 Task: Buy 1 Hold-Down Parts Kits from Brake System section under best seller category for shipping address: Jim Hall, 4774 Agriculture Lane, Homestead, Florida 33030, Cell Number 3052454095. Pay from credit card ending with 6010, CVV 682
Action: Mouse moved to (30, 79)
Screenshot: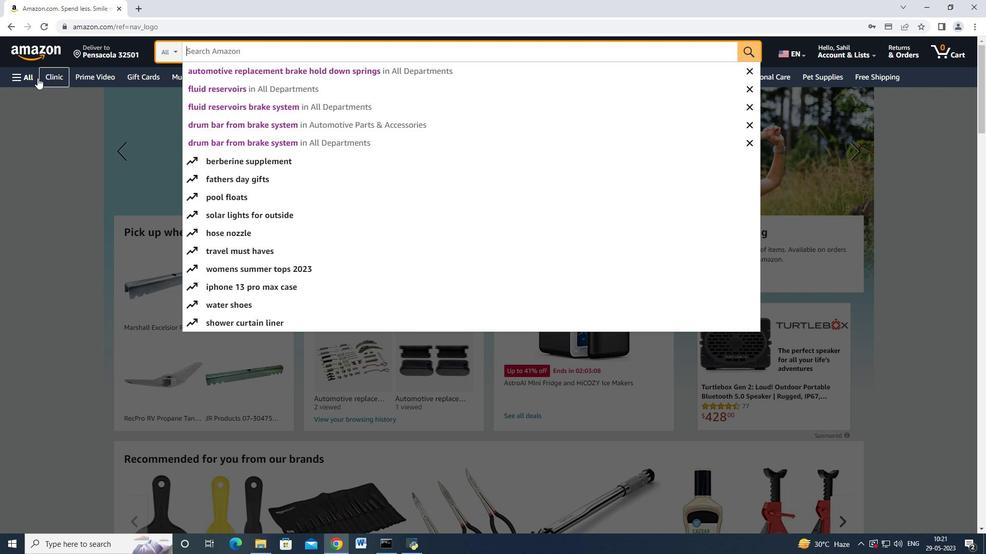 
Action: Mouse pressed left at (30, 79)
Screenshot: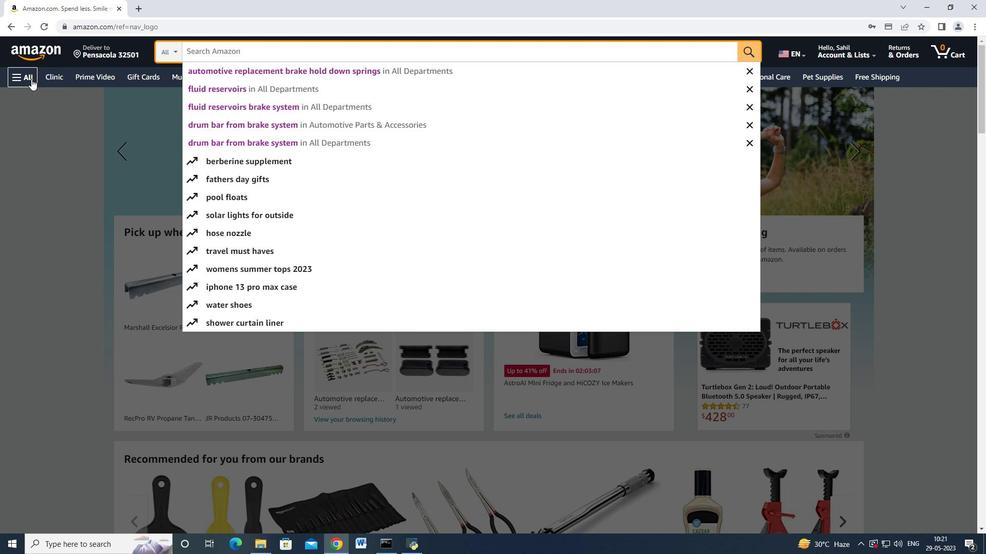 
Action: Mouse moved to (101, 222)
Screenshot: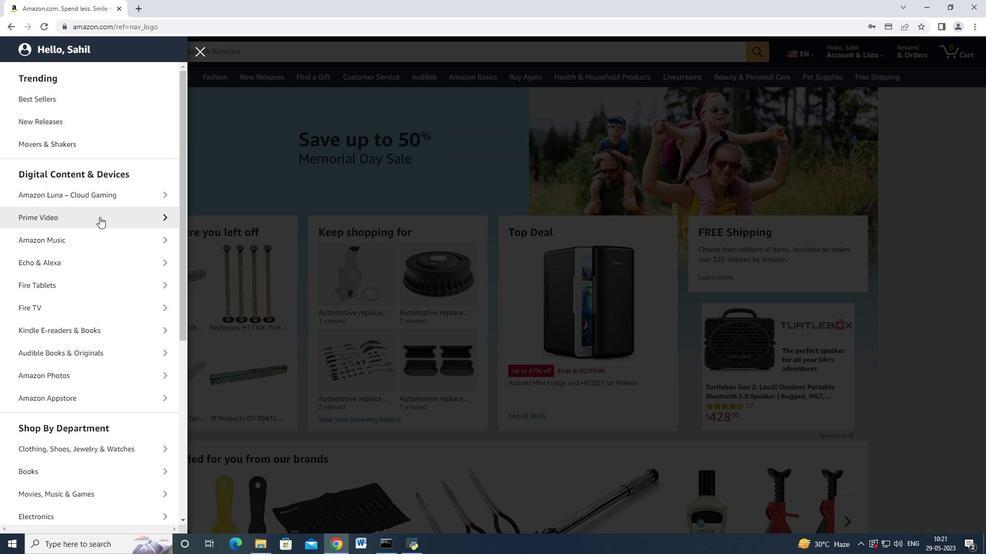 
Action: Mouse scrolled (101, 221) with delta (0, 0)
Screenshot: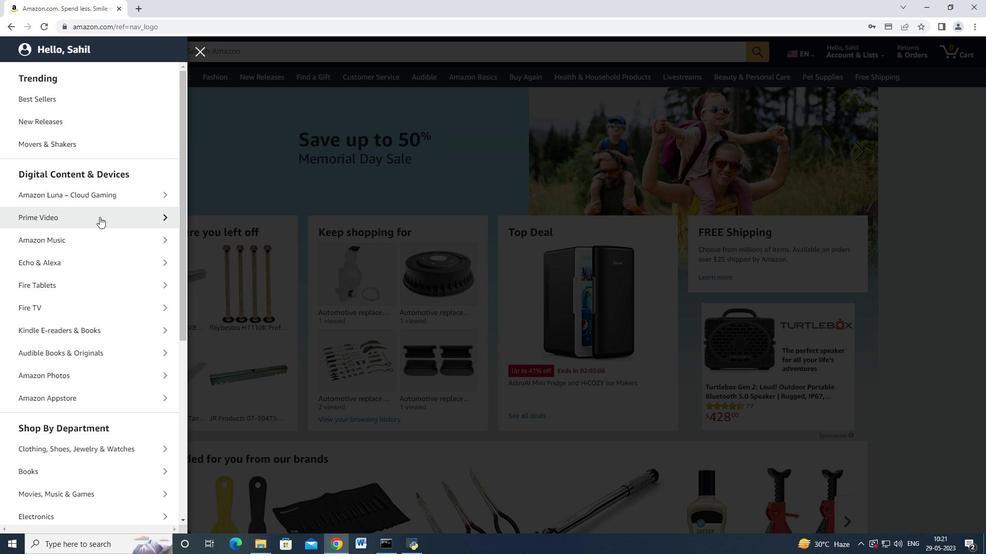 
Action: Mouse moved to (100, 222)
Screenshot: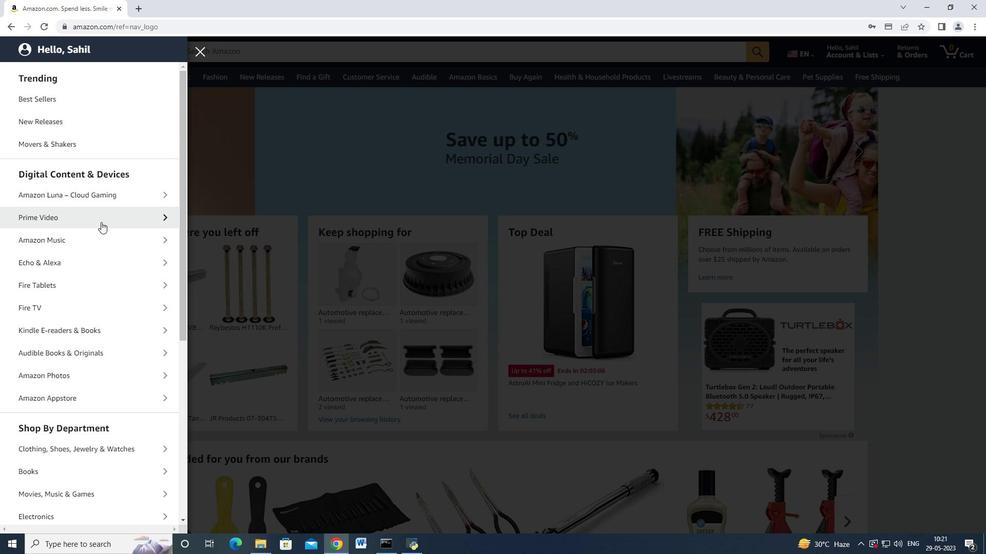 
Action: Mouse scrolled (100, 222) with delta (0, 0)
Screenshot: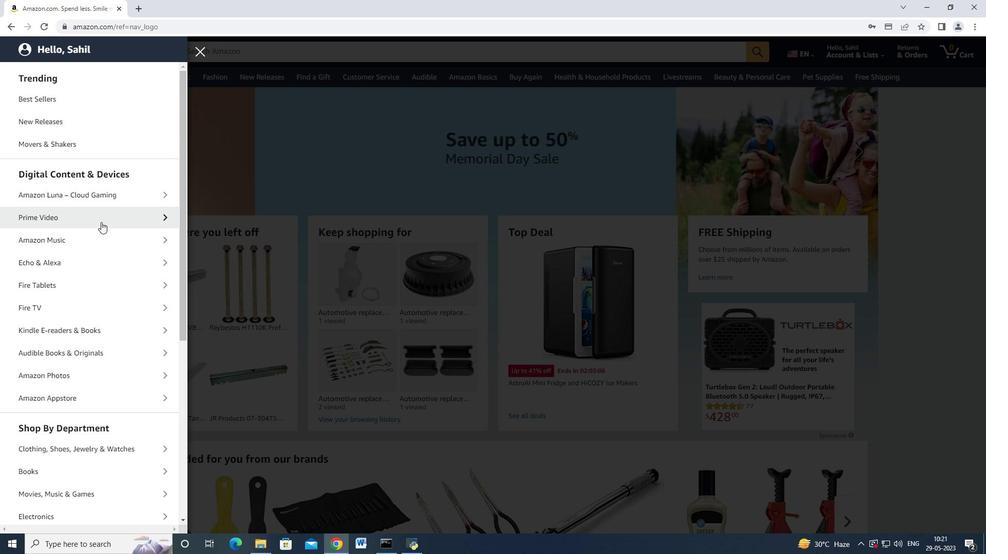 
Action: Mouse moved to (99, 222)
Screenshot: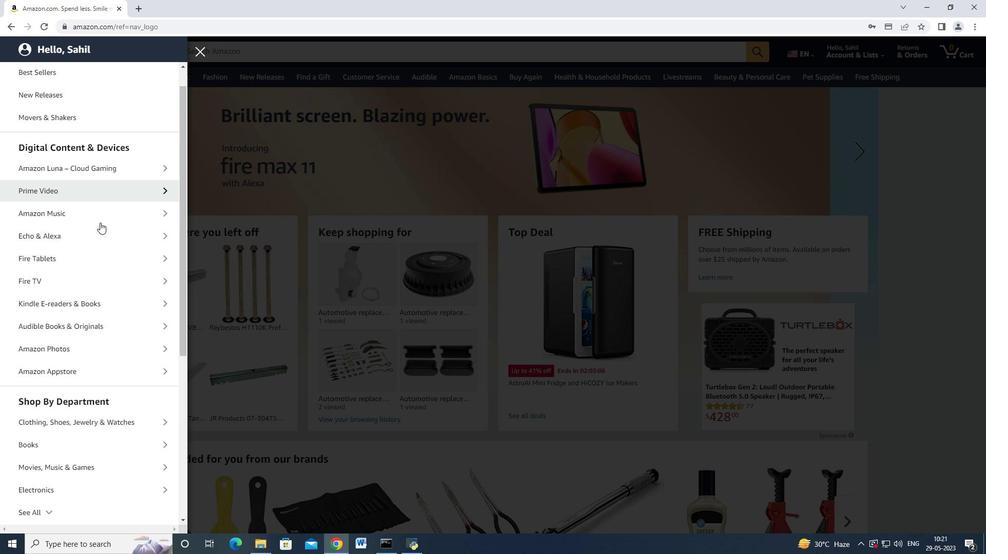 
Action: Mouse scrolled (99, 222) with delta (0, 0)
Screenshot: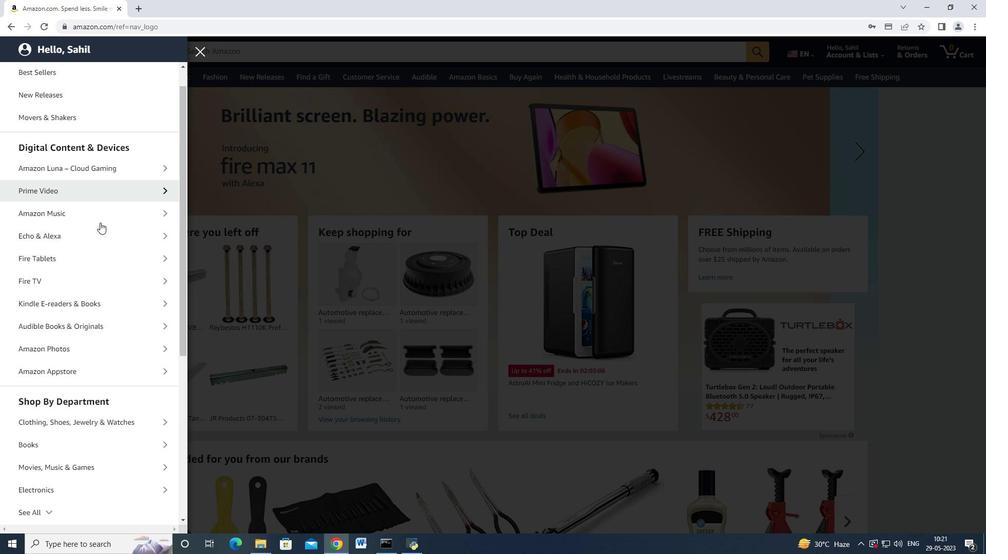 
Action: Mouse moved to (99, 222)
Screenshot: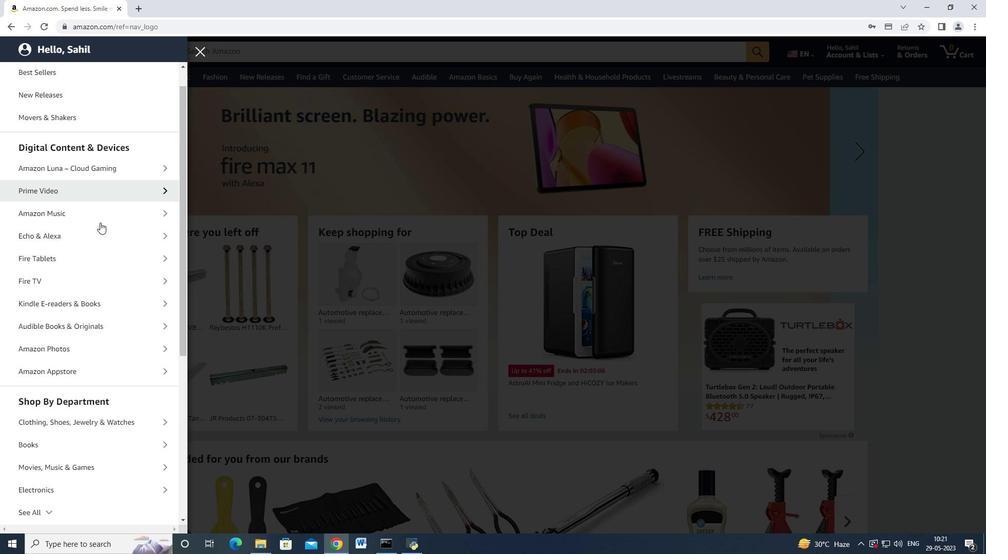 
Action: Mouse scrolled (99, 222) with delta (0, 0)
Screenshot: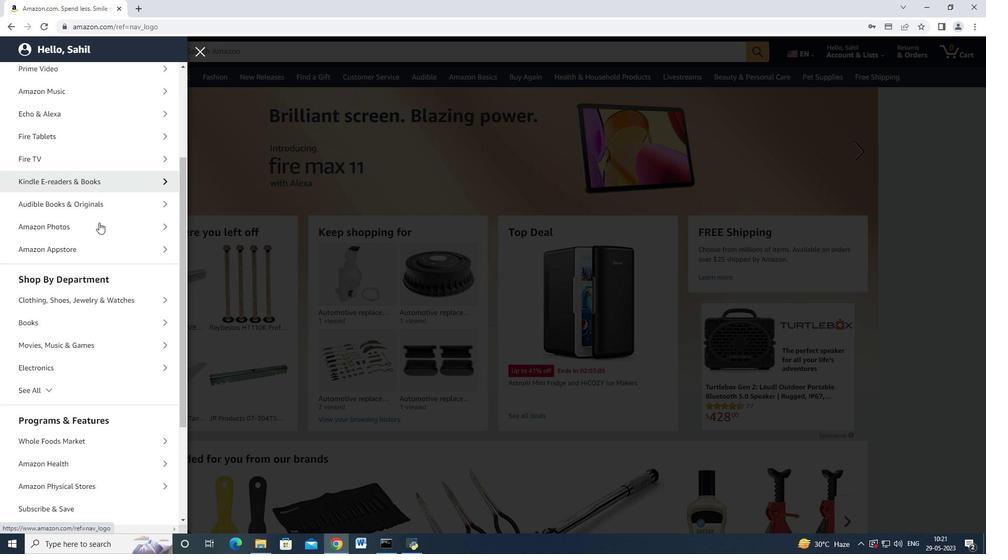 
Action: Mouse scrolled (99, 222) with delta (0, 0)
Screenshot: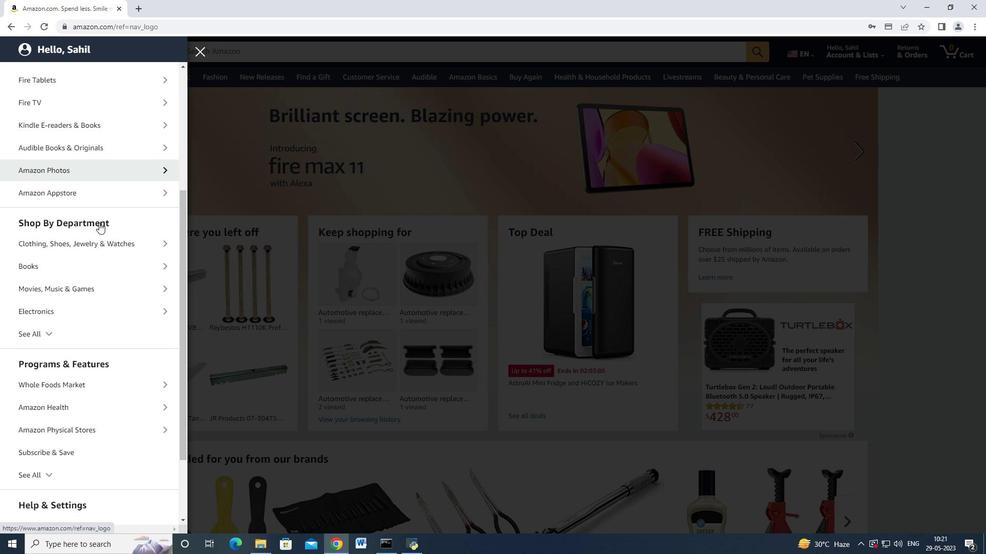 
Action: Mouse scrolled (99, 222) with delta (0, 0)
Screenshot: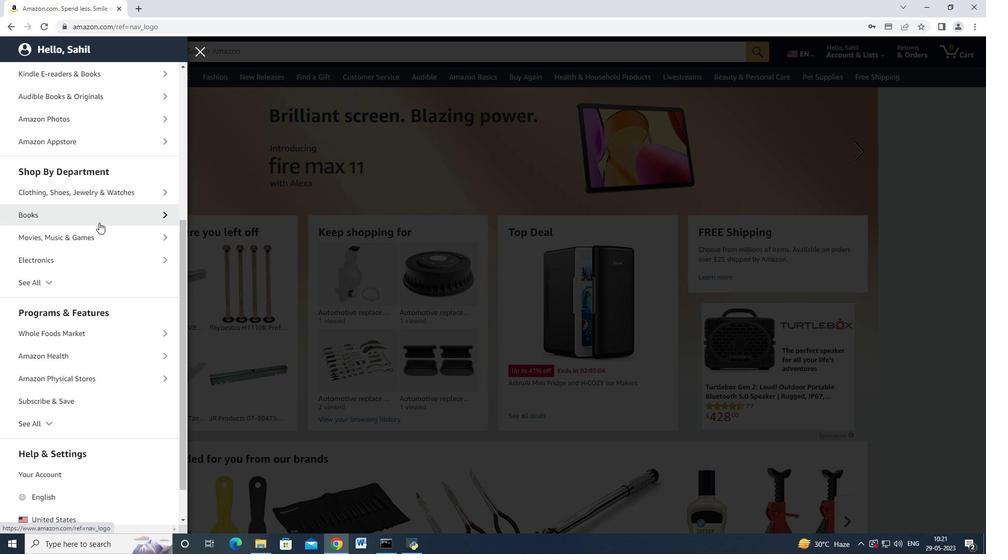 
Action: Mouse moved to (78, 237)
Screenshot: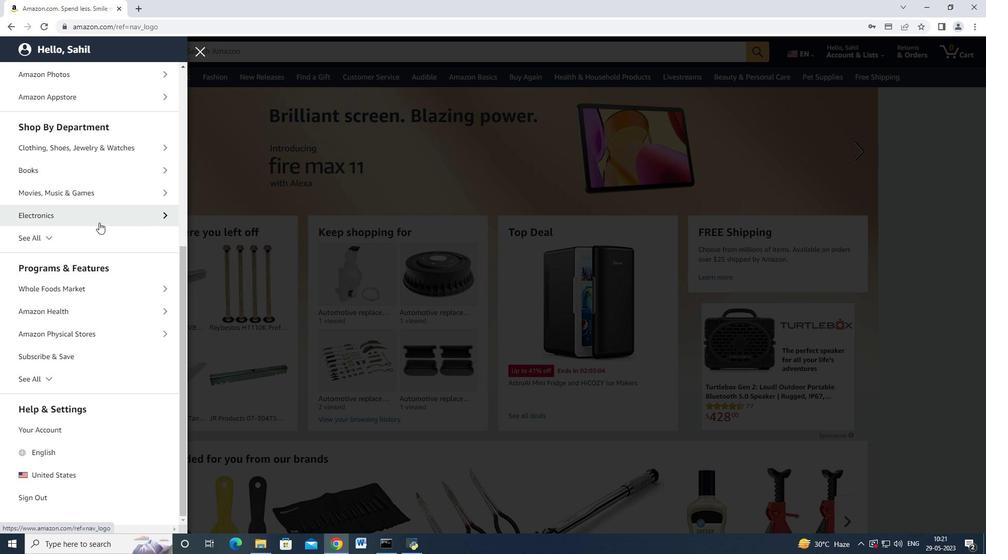 
Action: Mouse pressed left at (78, 237)
Screenshot: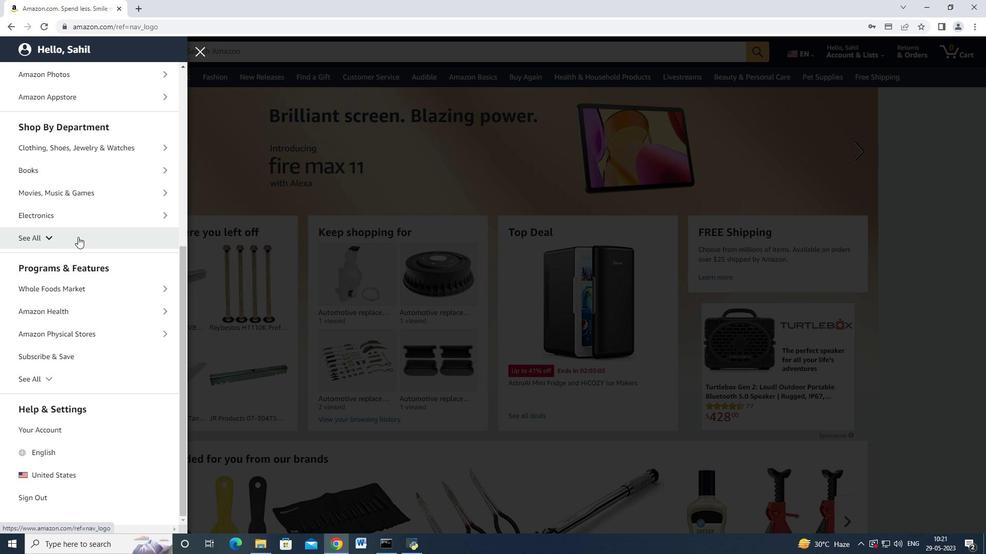 
Action: Mouse moved to (92, 254)
Screenshot: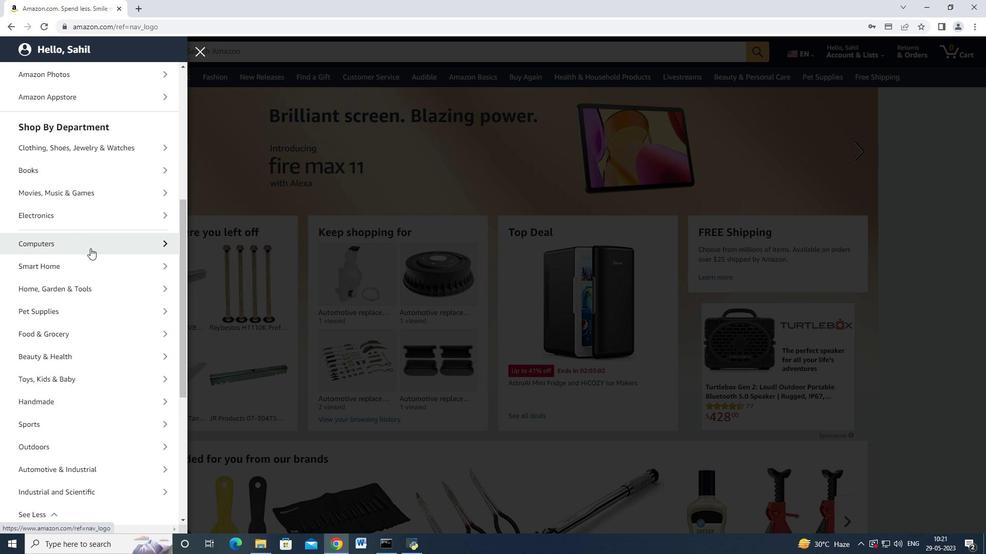 
Action: Mouse scrolled (92, 253) with delta (0, 0)
Screenshot: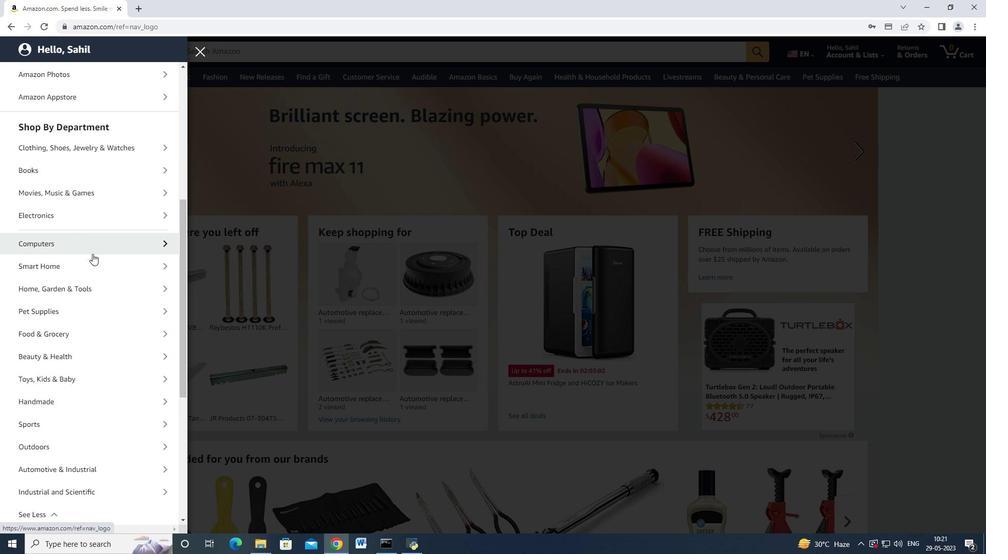 
Action: Mouse scrolled (92, 253) with delta (0, 0)
Screenshot: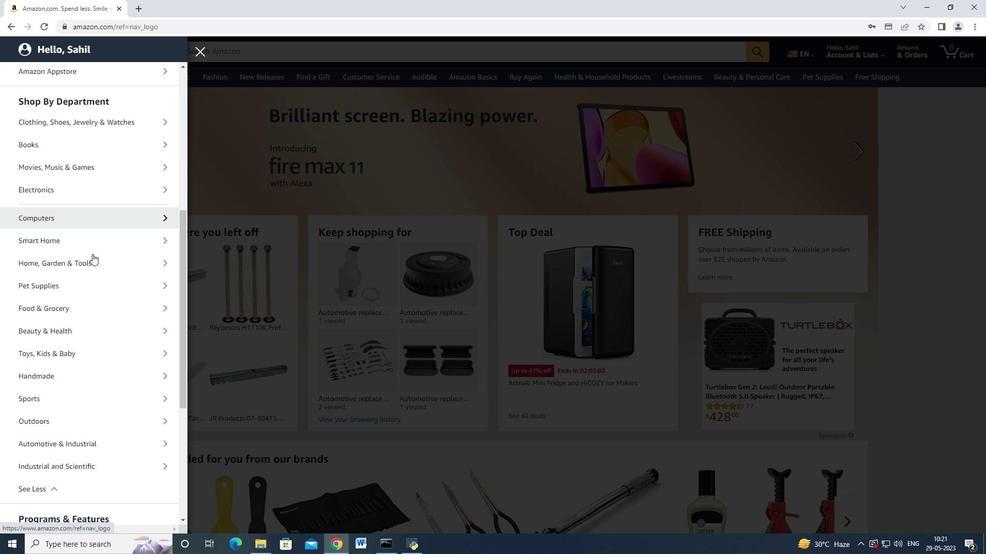 
Action: Mouse moved to (81, 362)
Screenshot: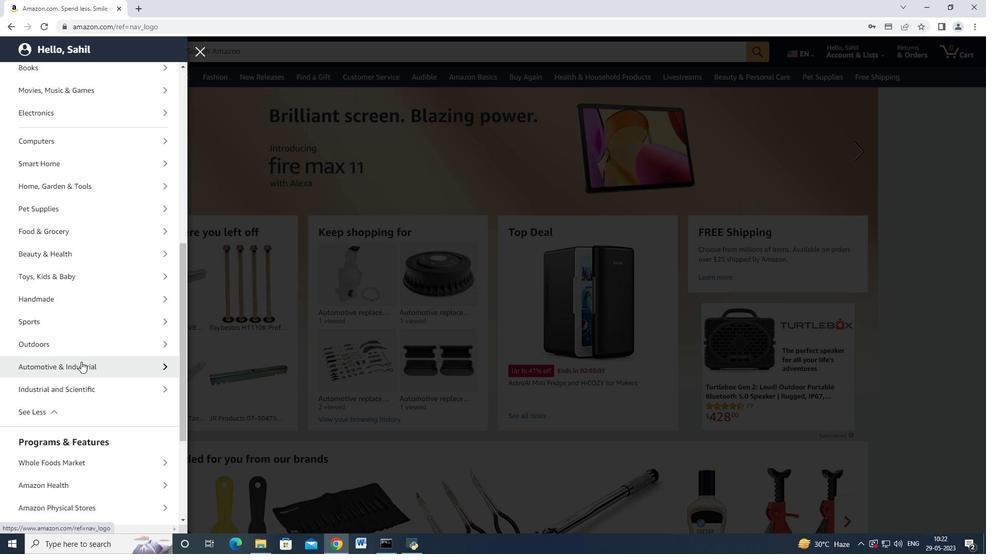 
Action: Mouse pressed left at (81, 362)
Screenshot: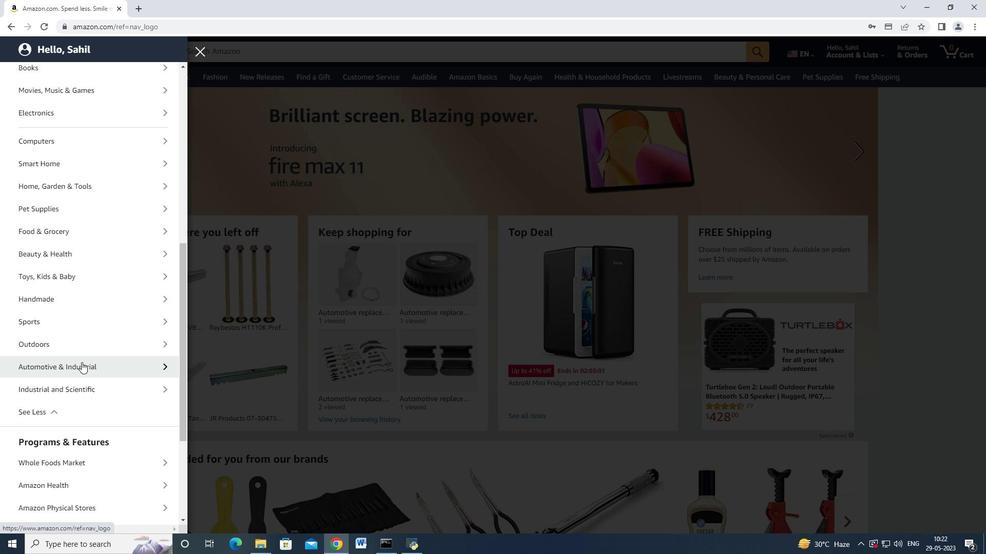
Action: Mouse moved to (92, 130)
Screenshot: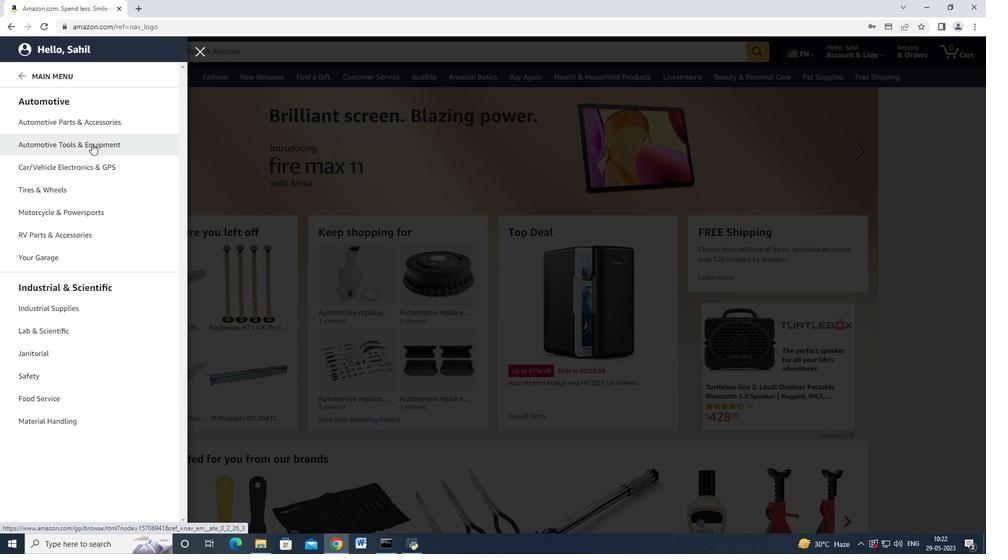 
Action: Mouse pressed left at (92, 130)
Screenshot: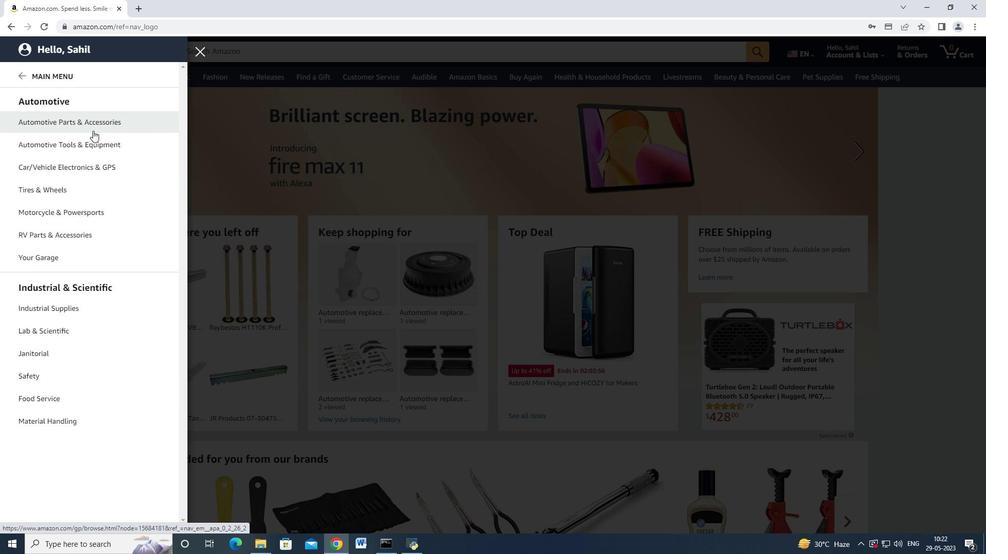 
Action: Mouse moved to (182, 97)
Screenshot: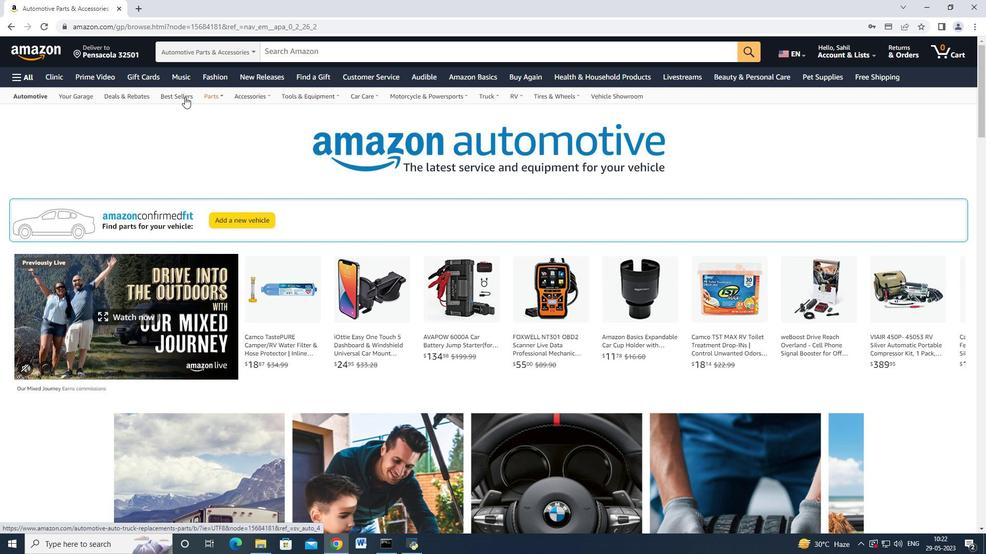 
Action: Mouse pressed left at (182, 97)
Screenshot: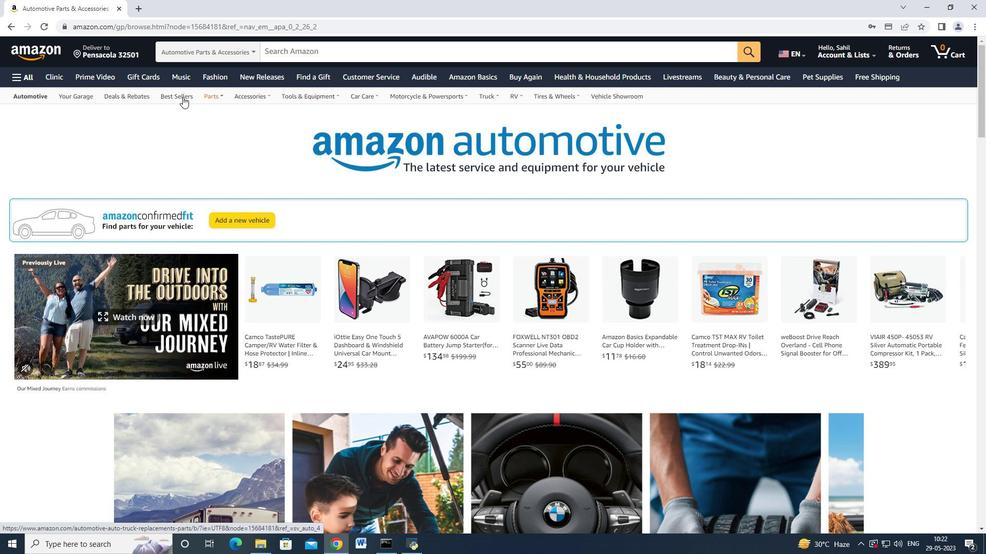 
Action: Mouse moved to (66, 306)
Screenshot: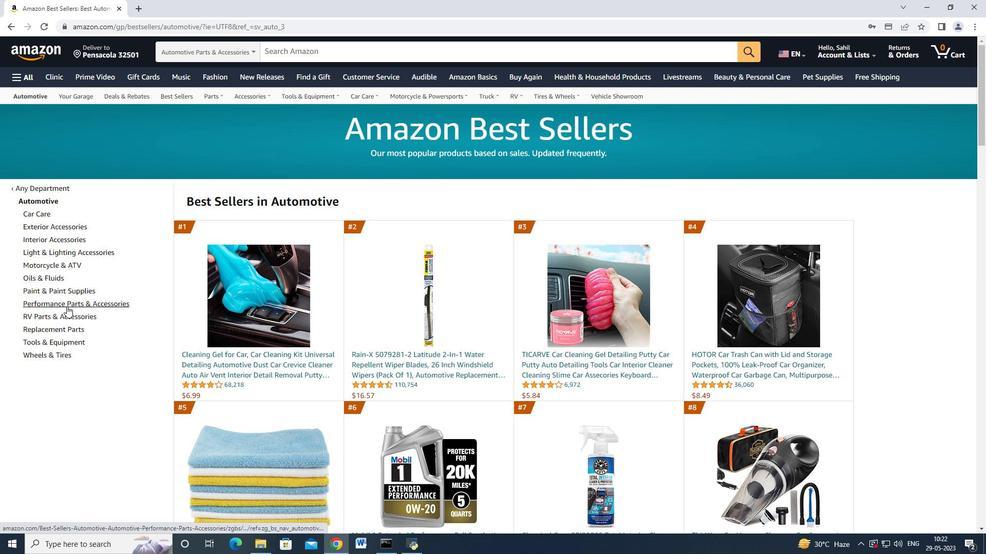 
Action: Mouse pressed left at (66, 306)
Screenshot: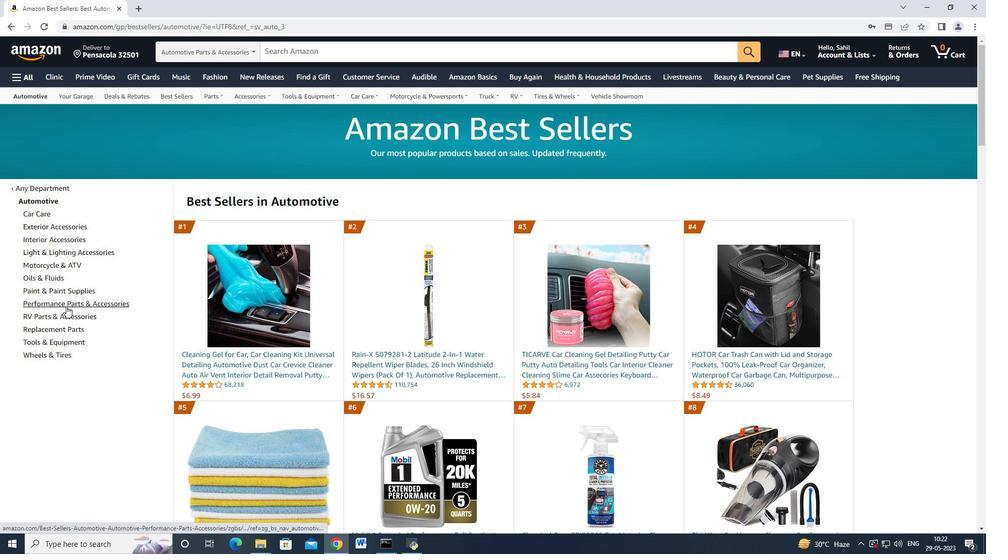 
Action: Mouse moved to (59, 263)
Screenshot: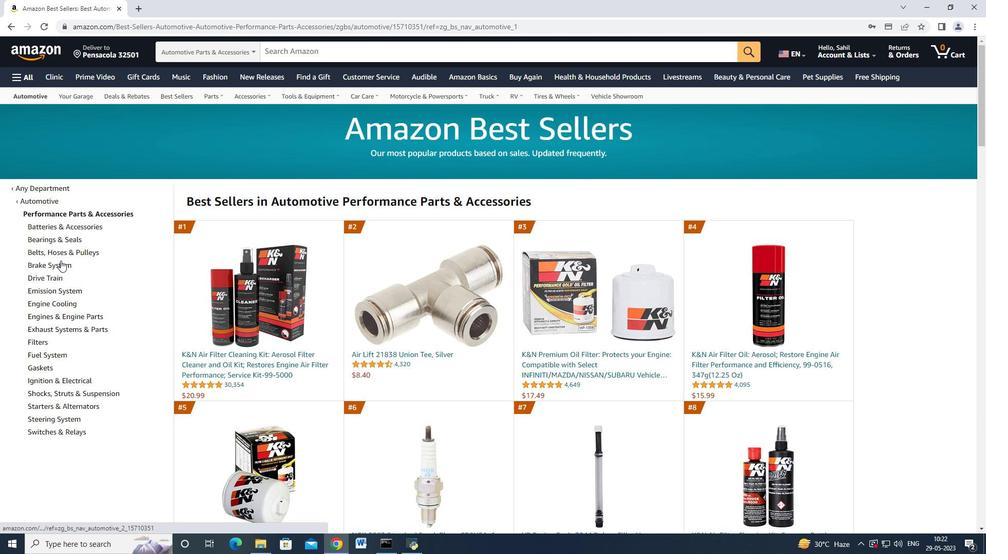 
Action: Mouse pressed left at (59, 263)
Screenshot: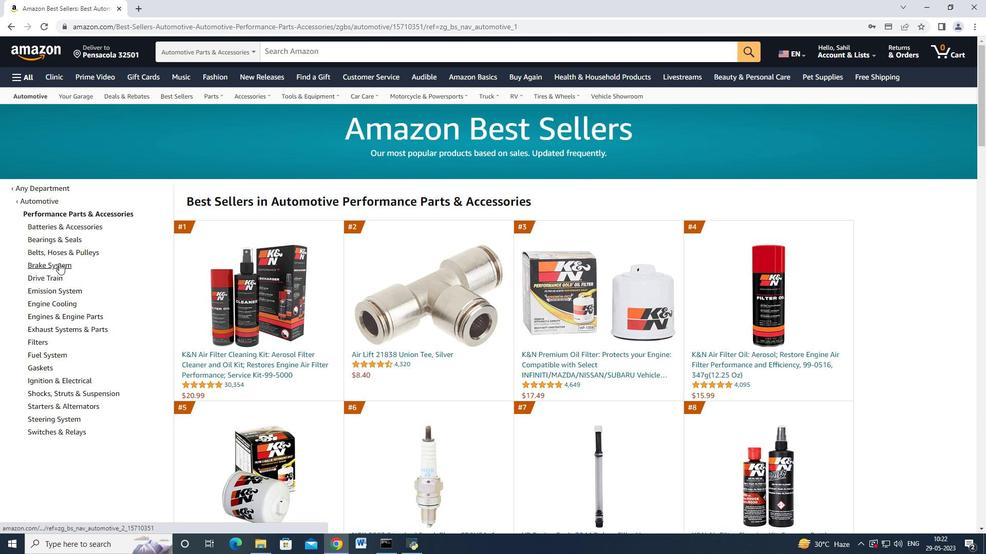 
Action: Mouse moved to (48, 240)
Screenshot: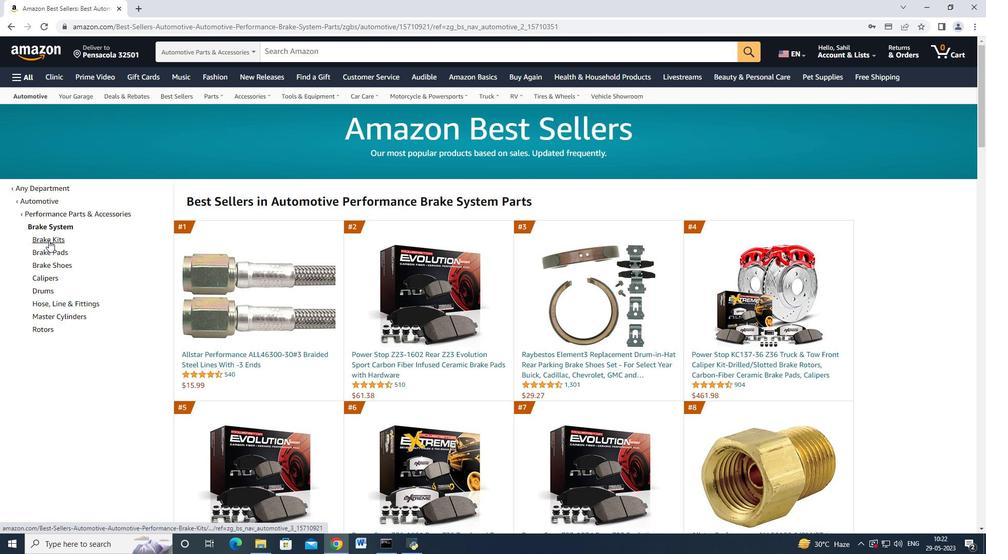 
Action: Mouse pressed left at (48, 240)
Screenshot: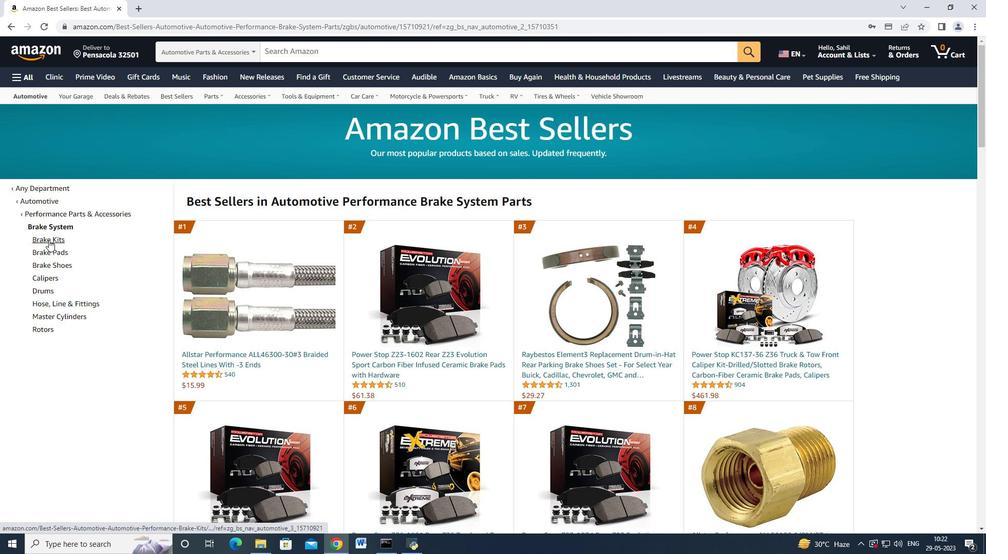 
Action: Mouse moved to (329, 267)
Screenshot: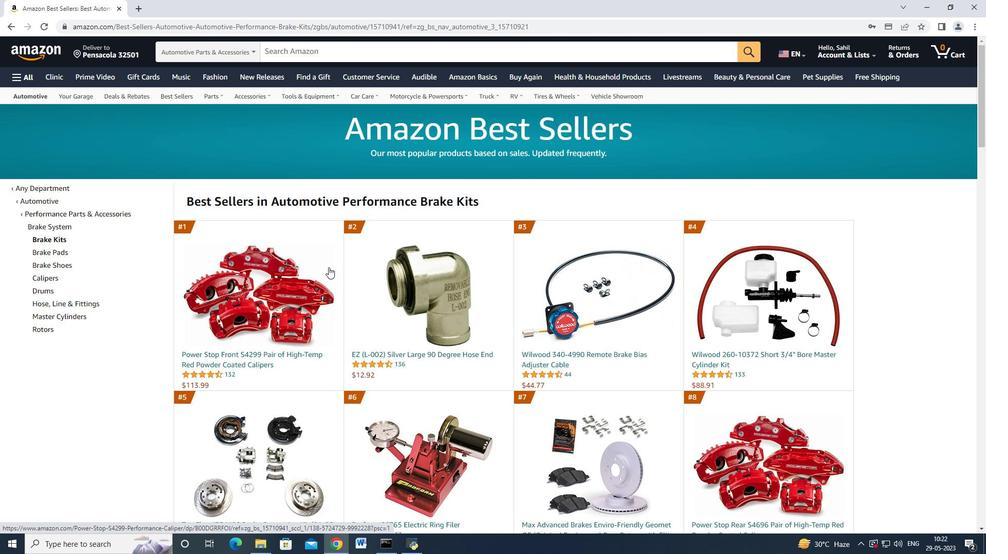 
Action: Mouse scrolled (329, 267) with delta (0, 0)
Screenshot: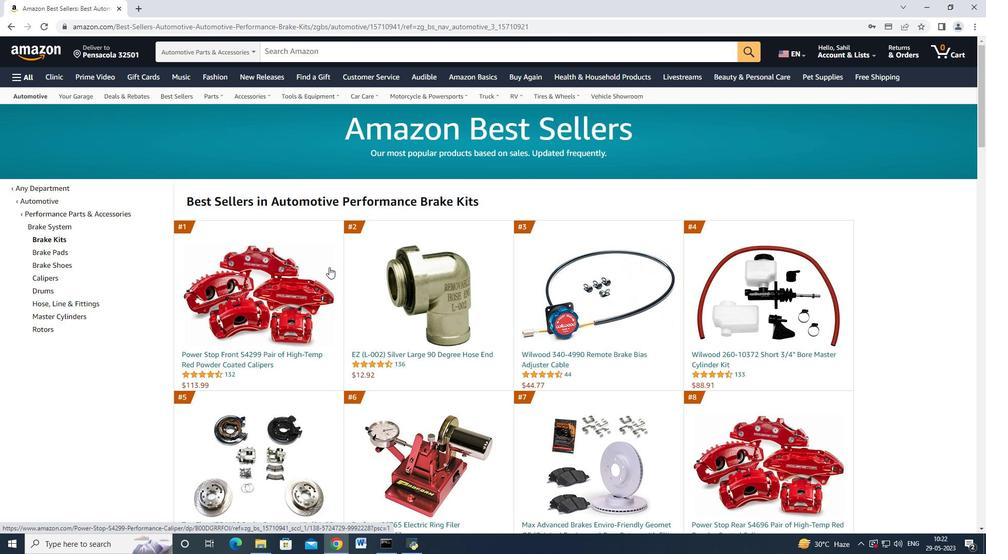 
Action: Mouse moved to (326, 262)
Screenshot: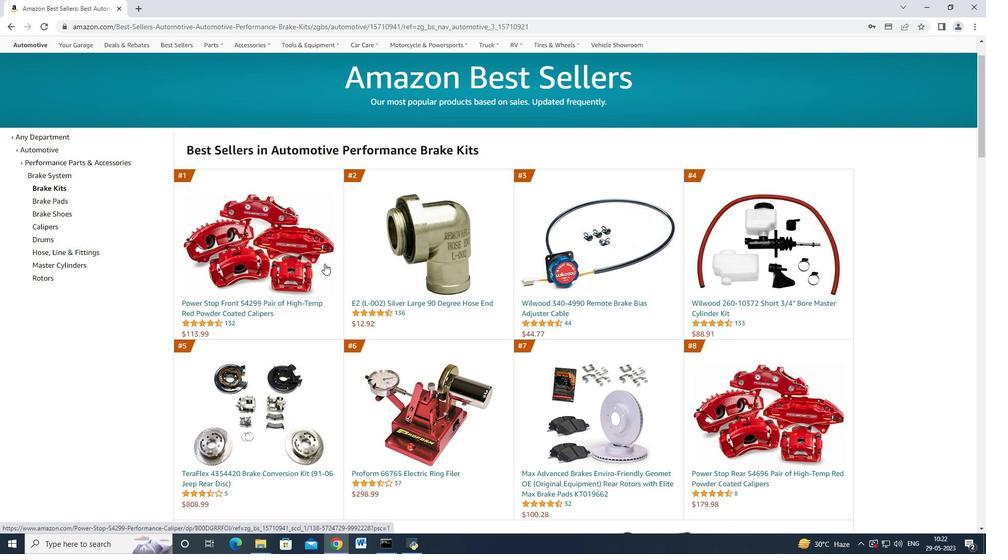 
Action: Mouse scrolled (326, 263) with delta (0, 0)
Screenshot: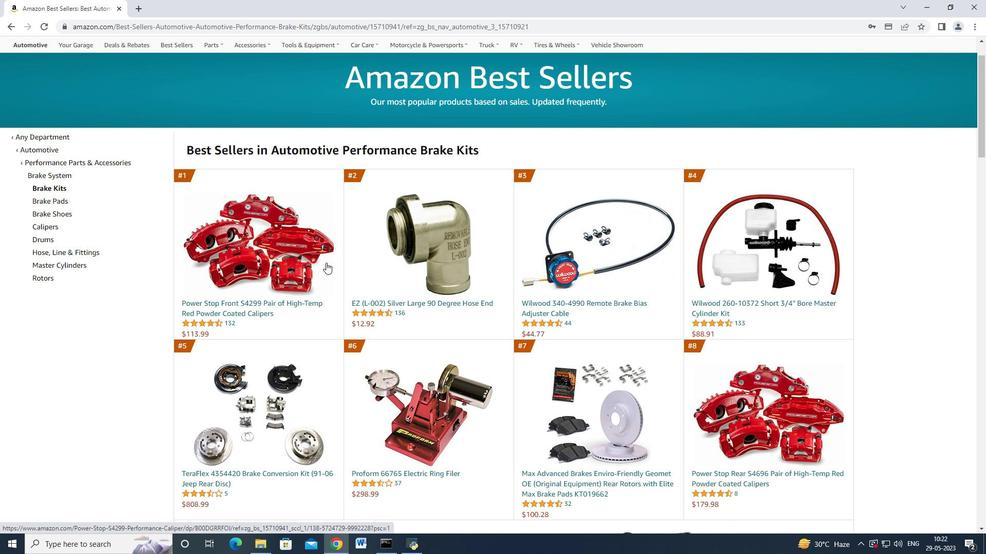 
Action: Mouse scrolled (326, 263) with delta (0, 0)
Screenshot: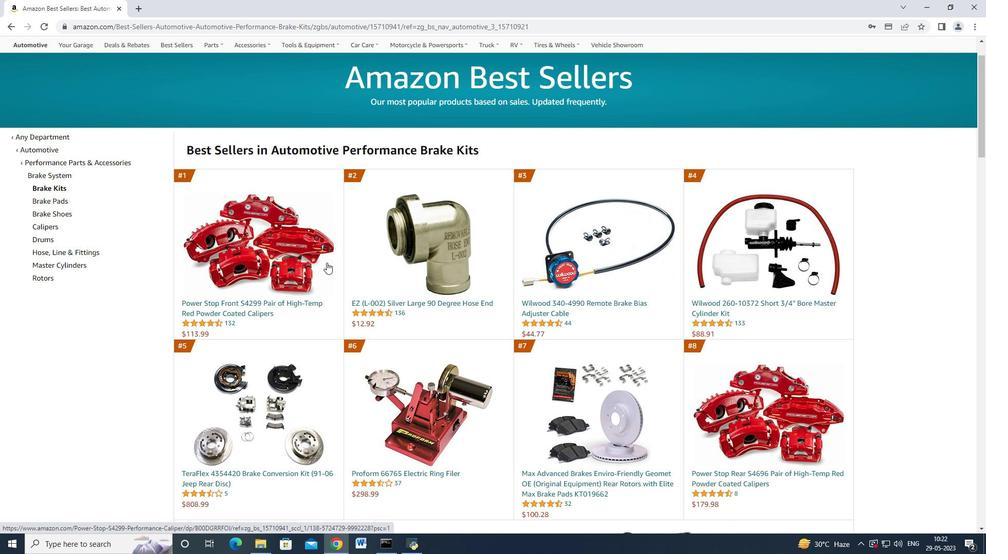 
Action: Mouse moved to (338, 61)
Screenshot: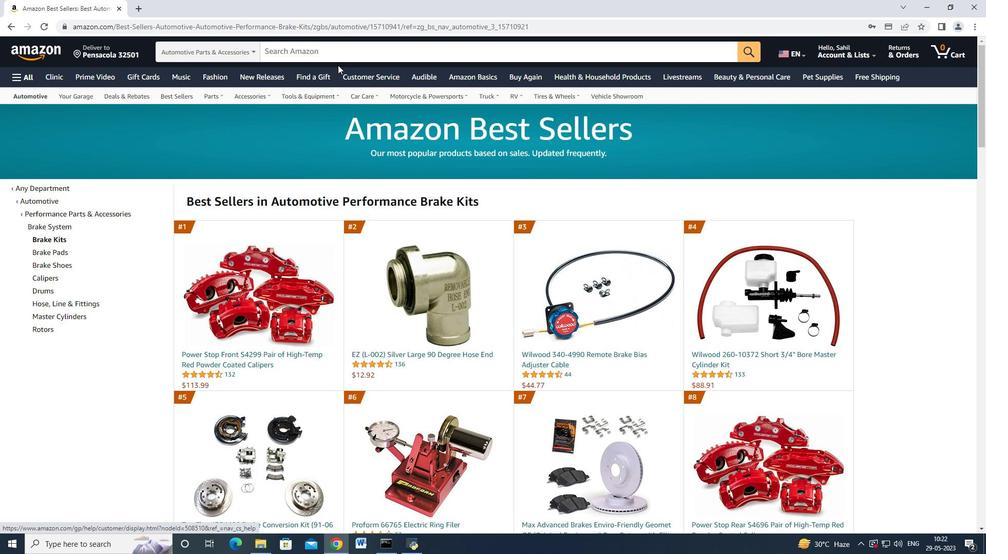 
Action: Mouse pressed left at (338, 61)
Screenshot: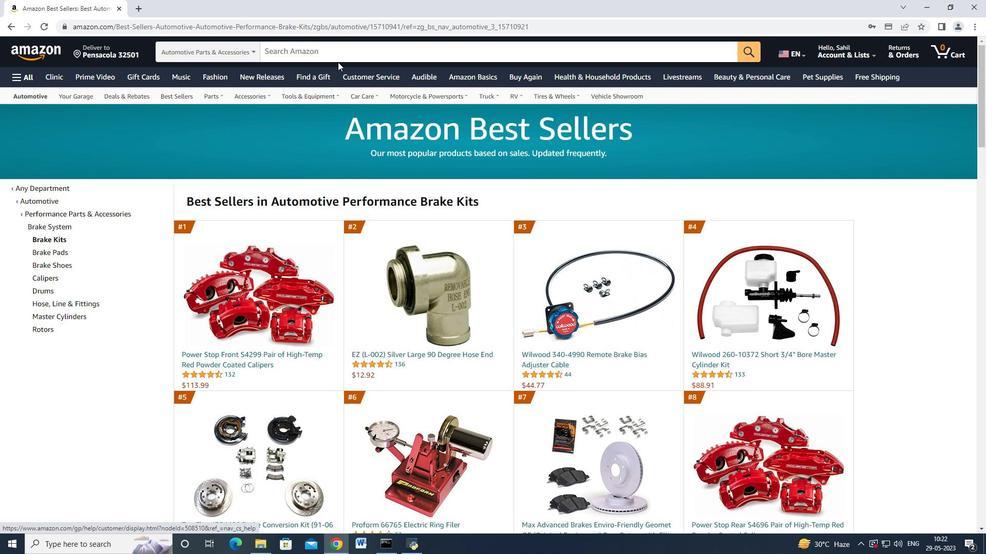 
Action: Mouse moved to (338, 61)
Screenshot: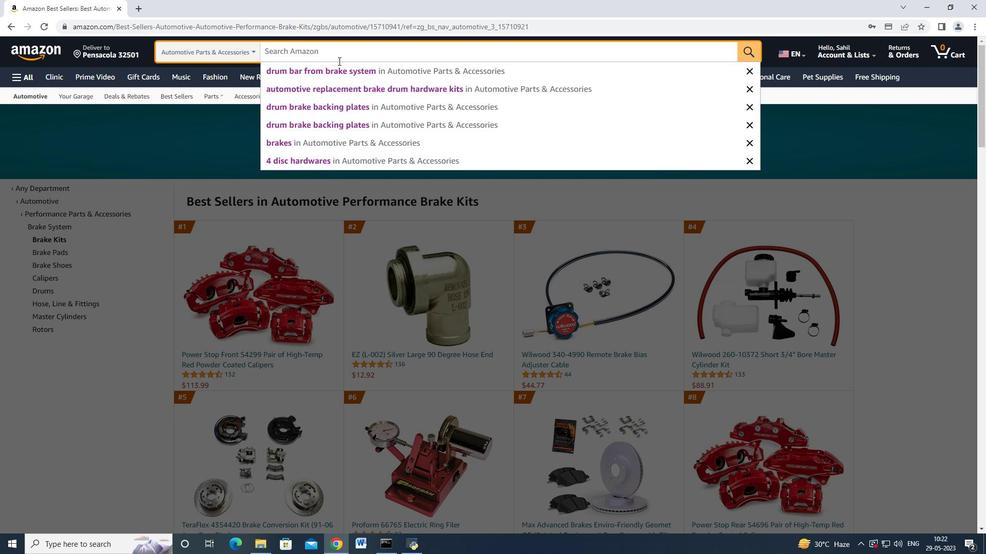 
Action: Key pressed hold<Key.space>down<Key.space>part<Key.space>kits<Key.enter>
Screenshot: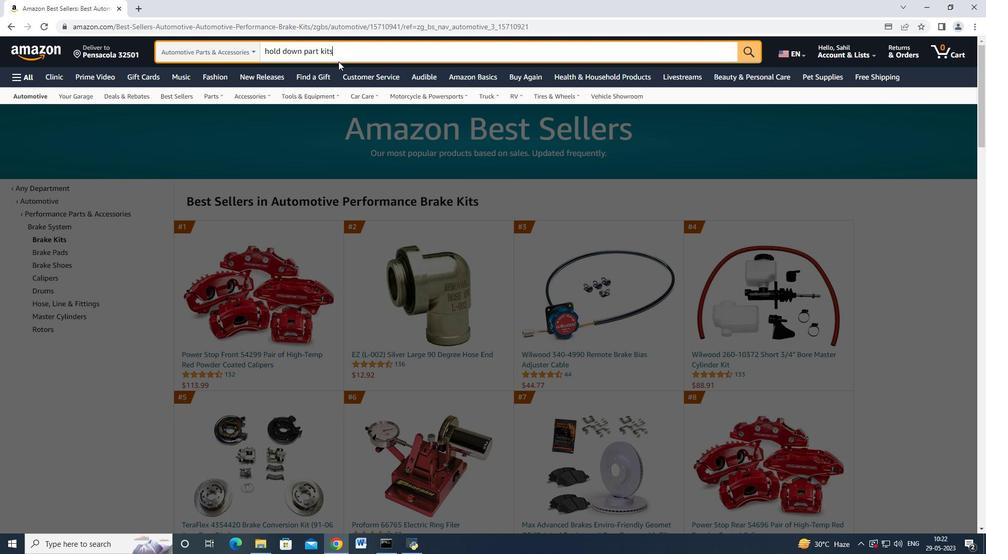 
Action: Mouse moved to (12, 24)
Screenshot: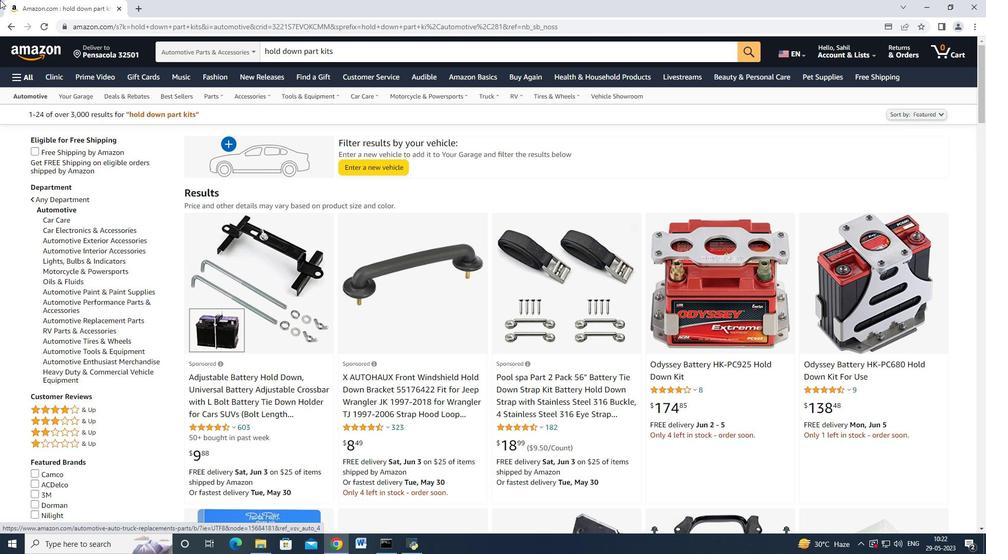 
Action: Mouse pressed left at (12, 24)
Screenshot: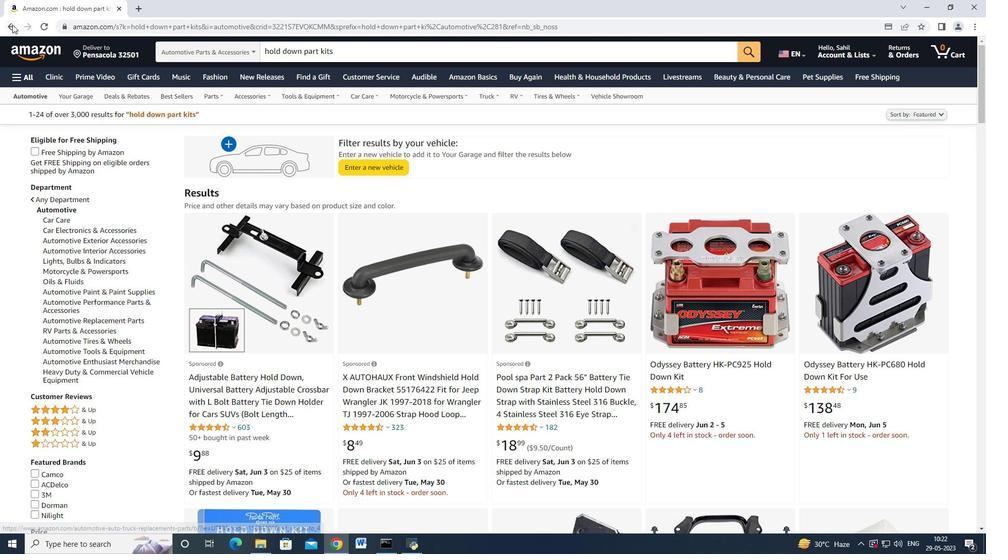 
Action: Mouse moved to (422, 285)
Screenshot: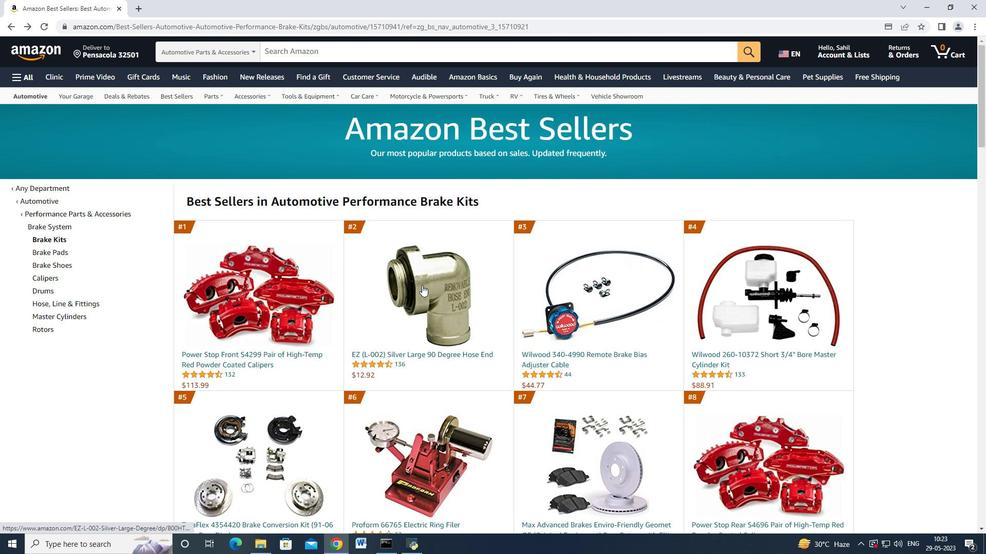 
Action: Mouse scrolled (422, 285) with delta (0, 0)
Screenshot: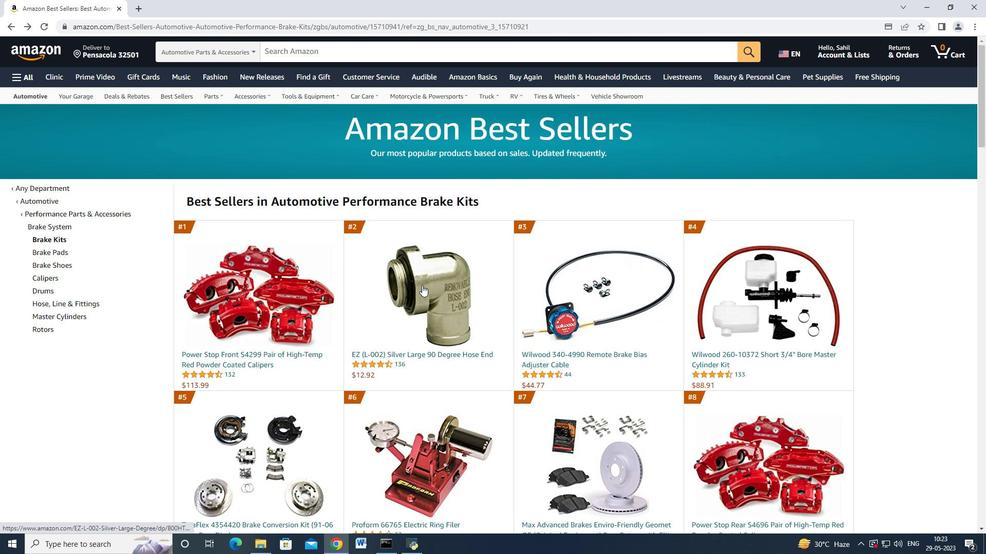 
Action: Mouse scrolled (422, 285) with delta (0, 0)
Screenshot: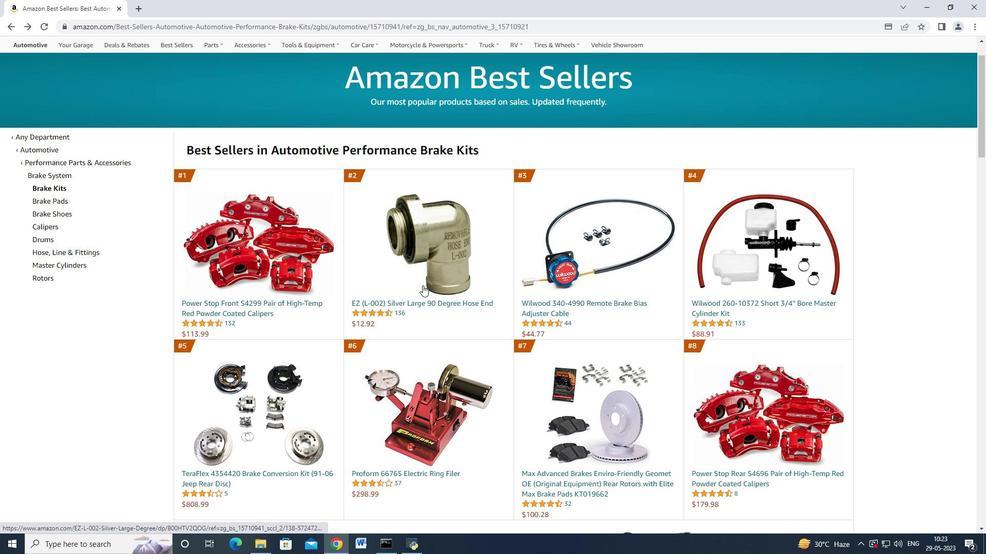 
Action: Mouse moved to (423, 286)
Screenshot: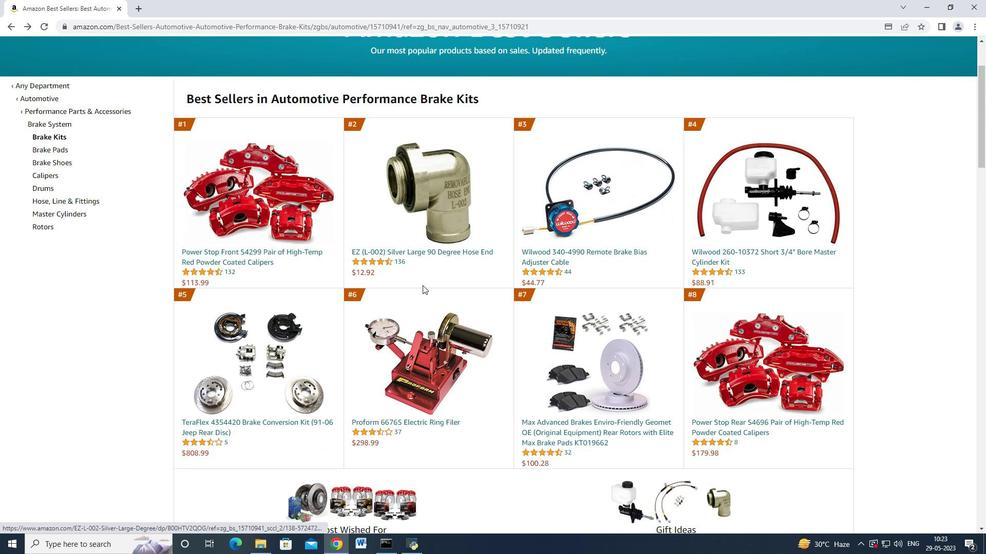 
Action: Mouse scrolled (423, 285) with delta (0, 0)
Screenshot: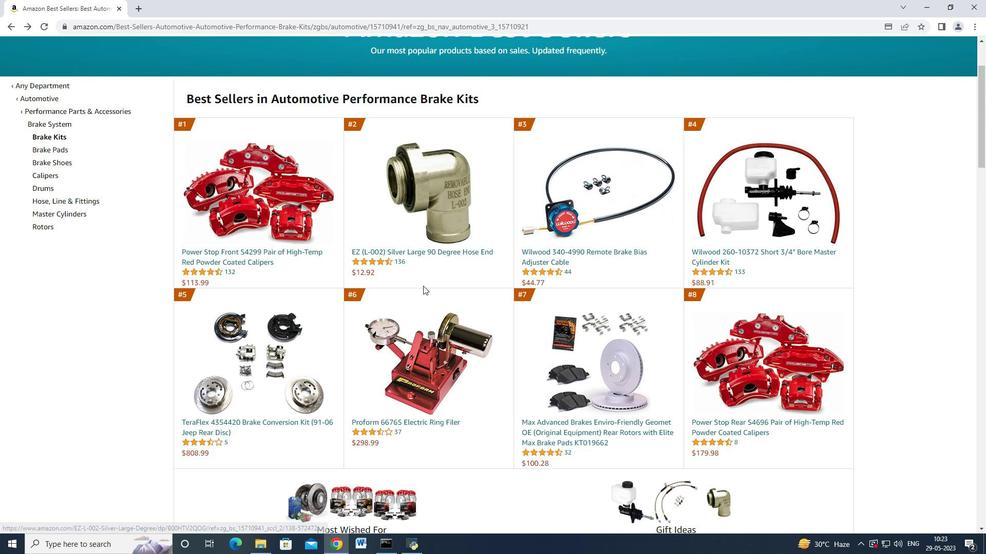 
Action: Mouse moved to (424, 287)
Screenshot: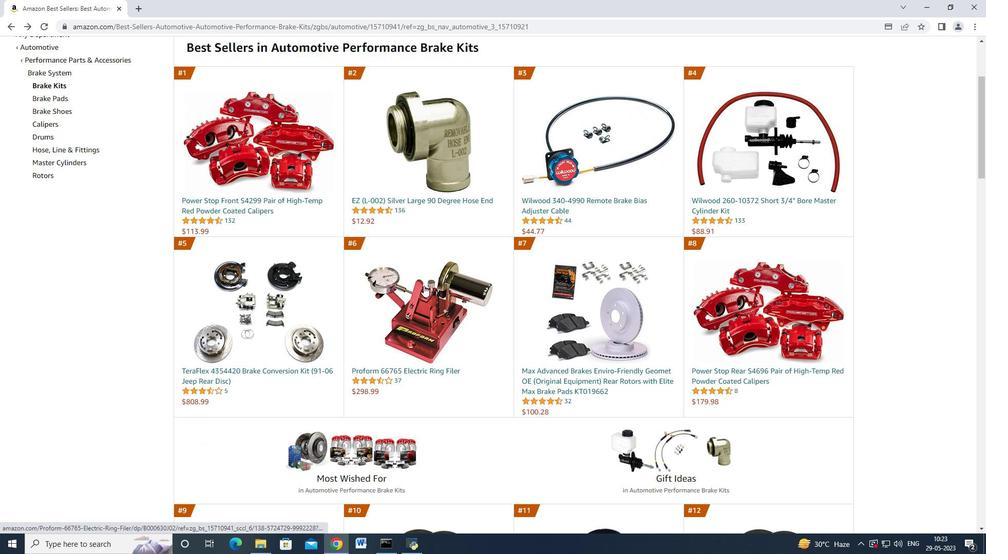 
Action: Mouse scrolled (424, 287) with delta (0, 0)
Screenshot: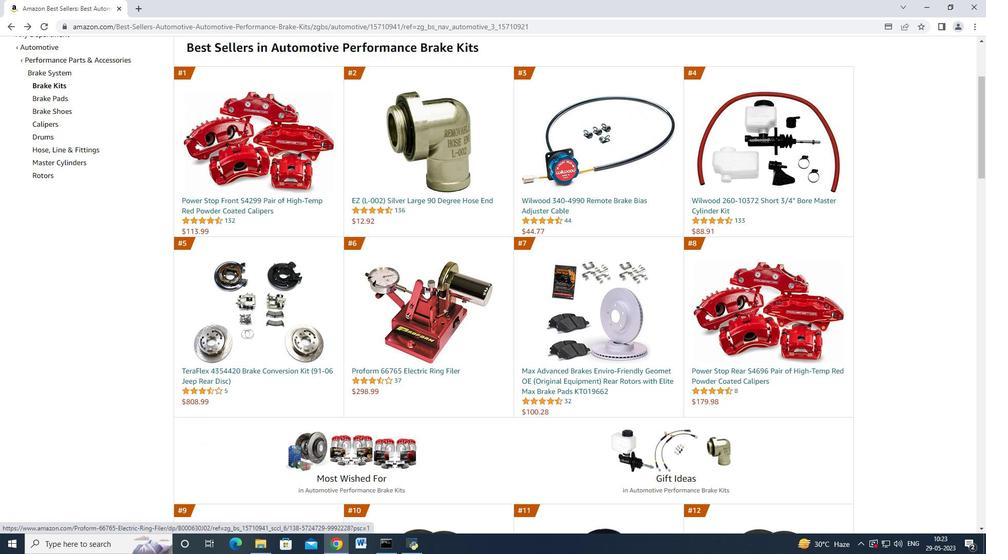 
Action: Mouse scrolled (424, 288) with delta (0, 0)
Screenshot: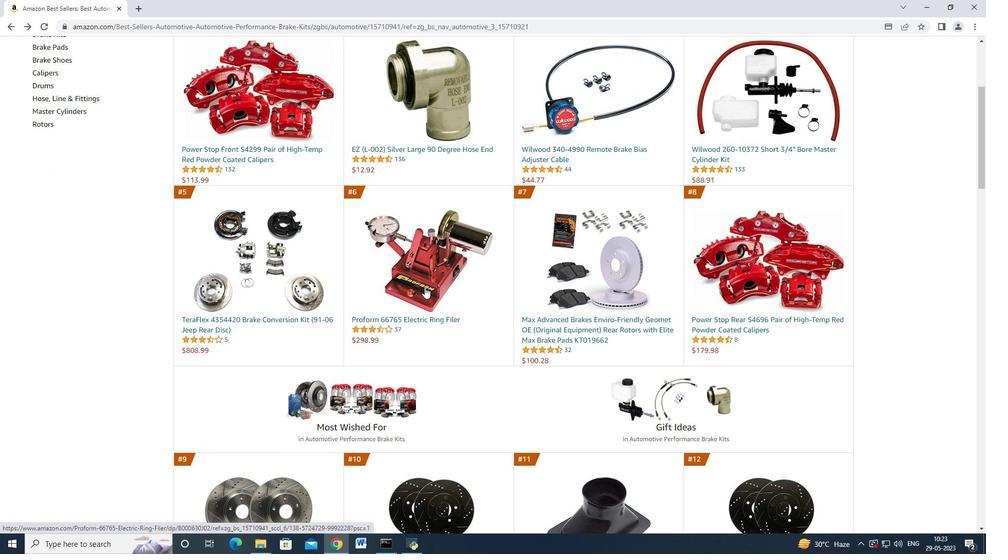 
Action: Mouse scrolled (424, 288) with delta (0, 0)
Screenshot: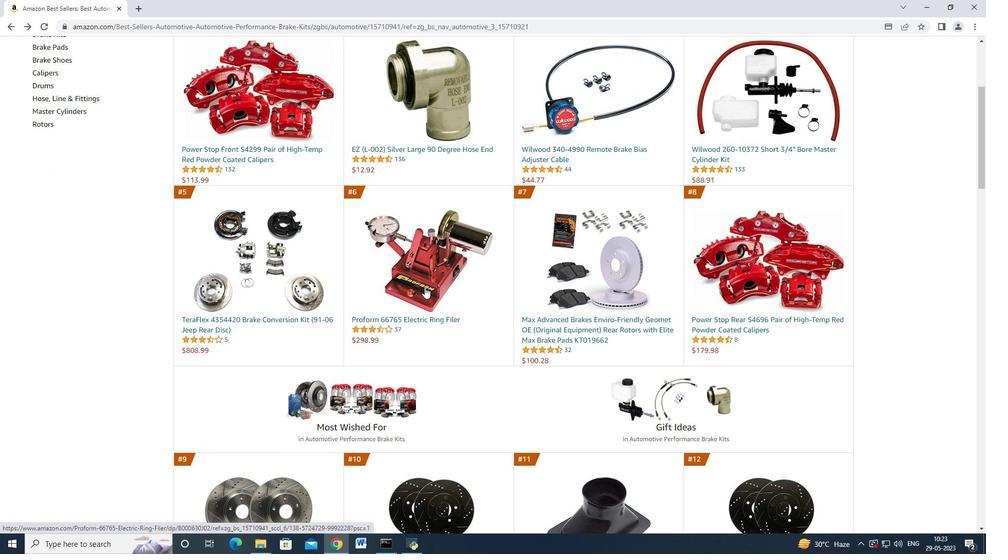 
Action: Mouse moved to (293, 256)
Screenshot: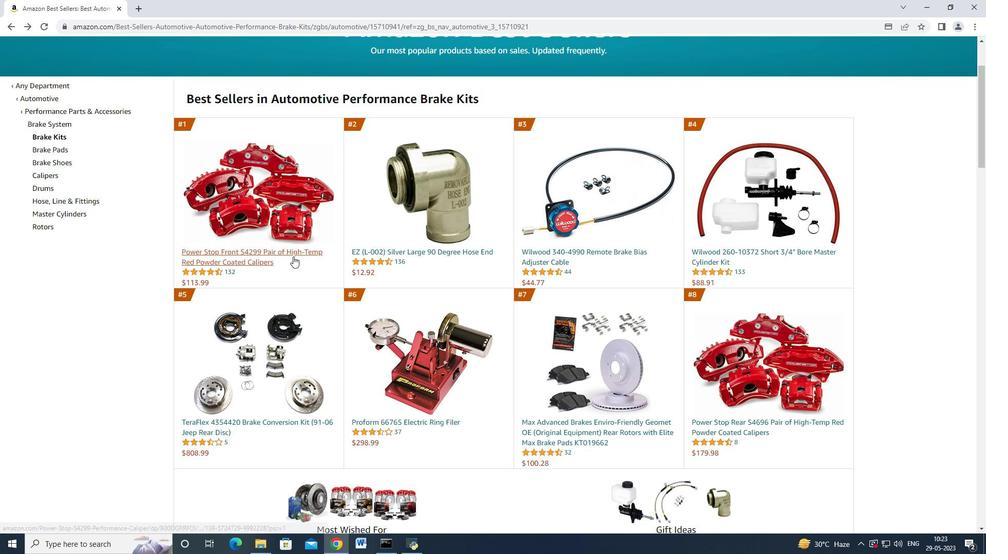 
Action: Mouse pressed left at (293, 256)
Screenshot: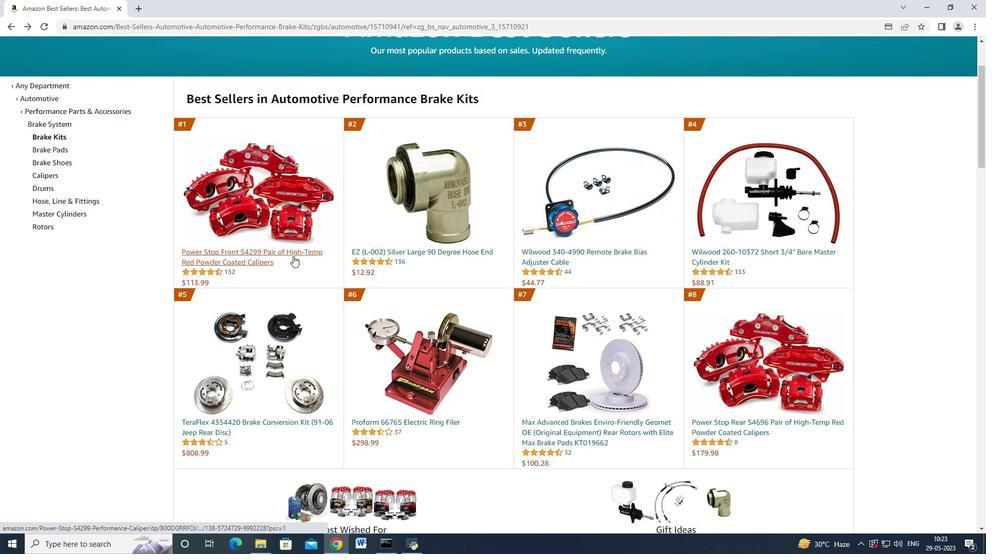 
Action: Mouse moved to (4, 26)
Screenshot: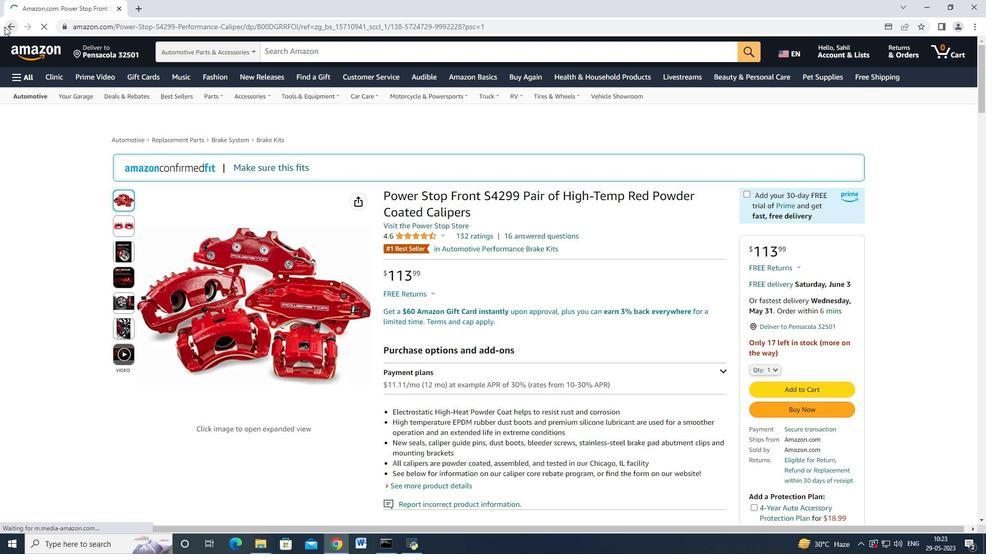 
Action: Mouse pressed left at (4, 26)
Screenshot: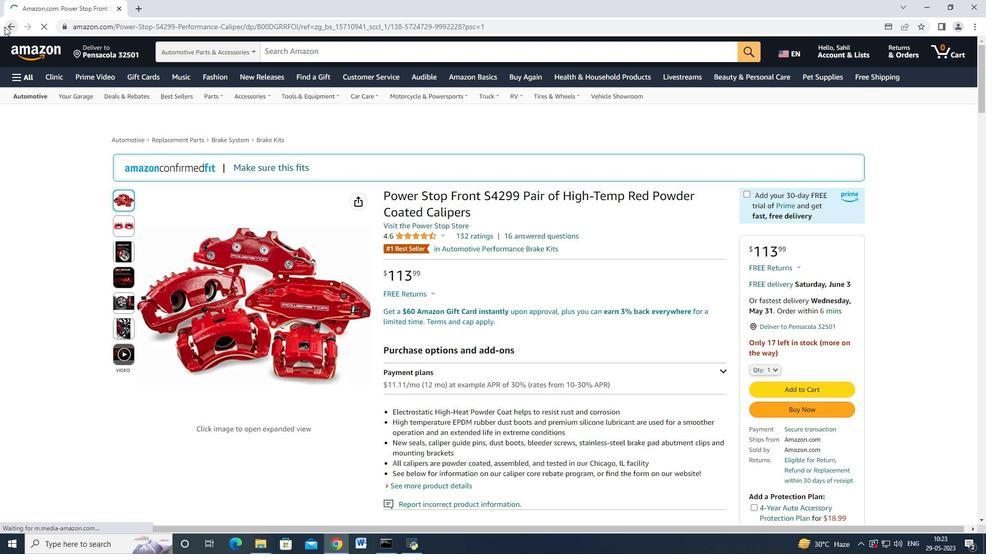
Action: Mouse moved to (271, 201)
Screenshot: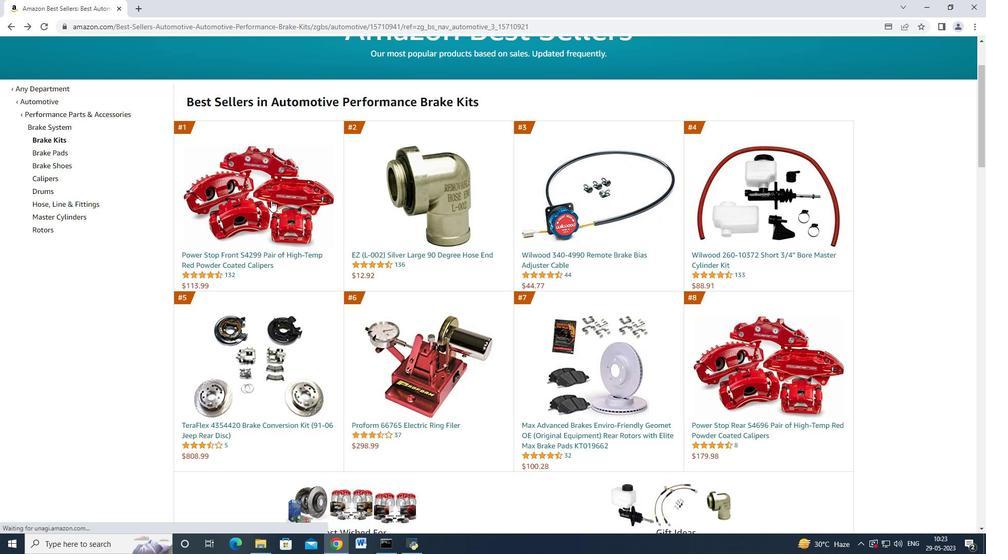 
Action: Mouse scrolled (271, 200) with delta (0, 0)
Screenshot: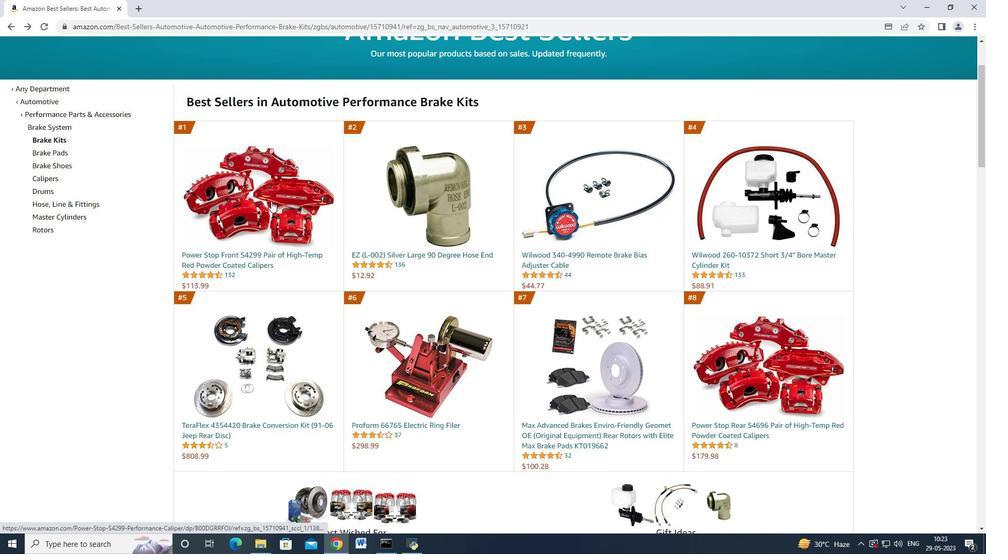 
Action: Mouse scrolled (271, 200) with delta (0, 0)
Screenshot: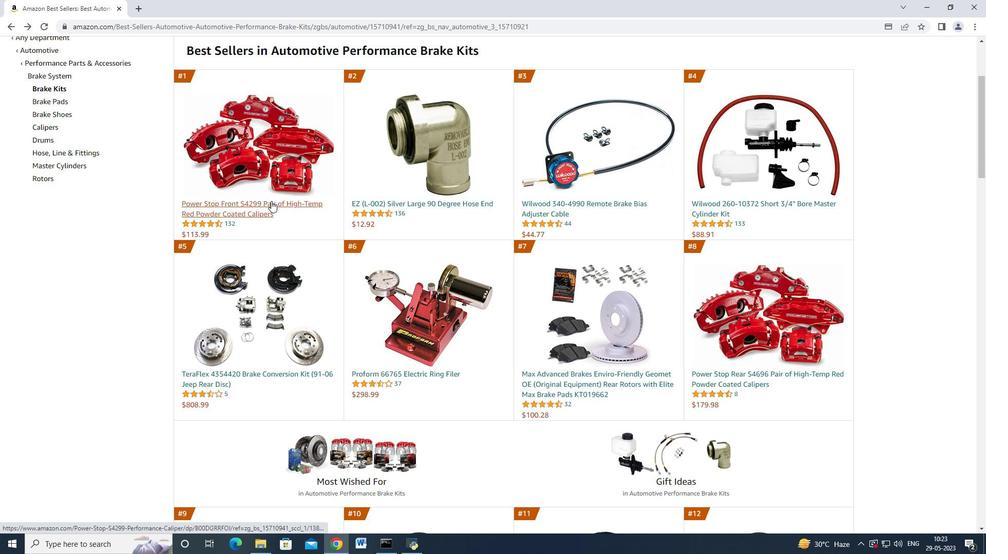 
Action: Mouse scrolled (271, 200) with delta (0, 0)
Screenshot: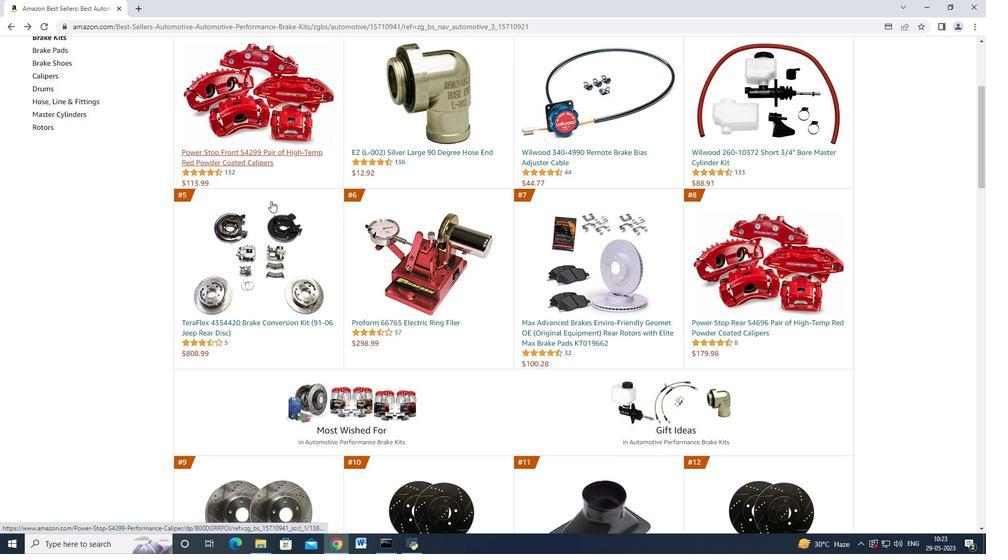 
Action: Mouse scrolled (271, 200) with delta (0, 0)
Screenshot: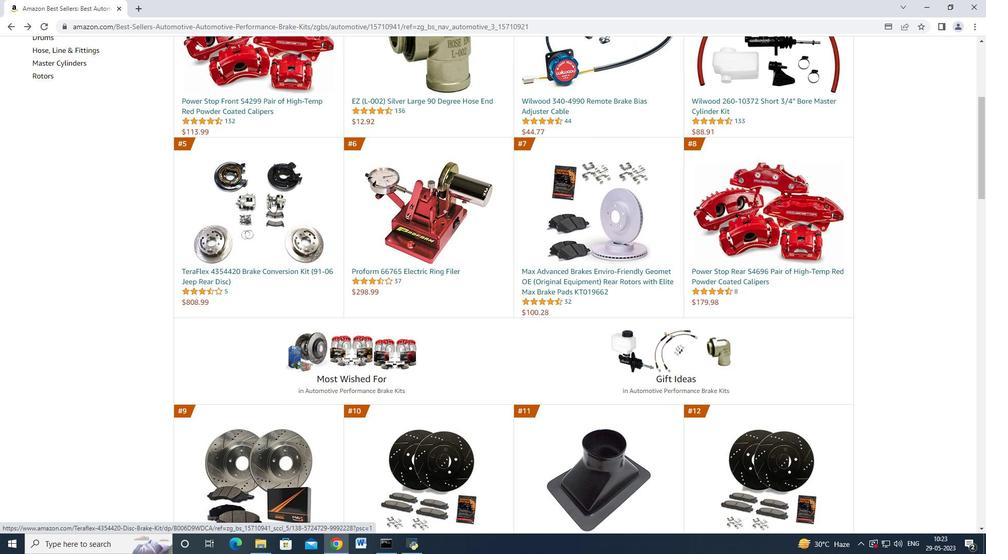 
Action: Mouse scrolled (271, 200) with delta (0, 0)
Screenshot: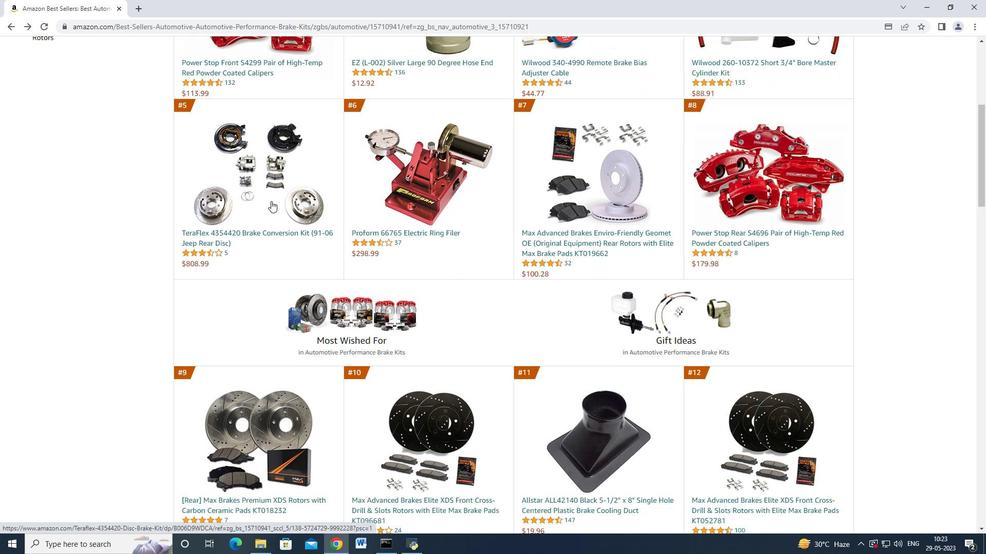 
Action: Mouse scrolled (271, 200) with delta (0, 0)
Screenshot: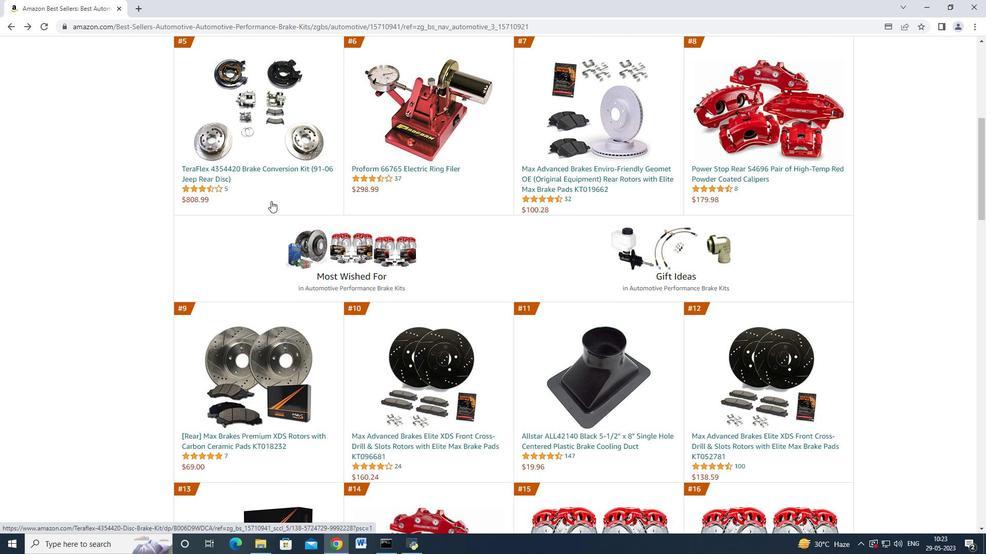 
Action: Mouse scrolled (271, 200) with delta (0, 0)
Screenshot: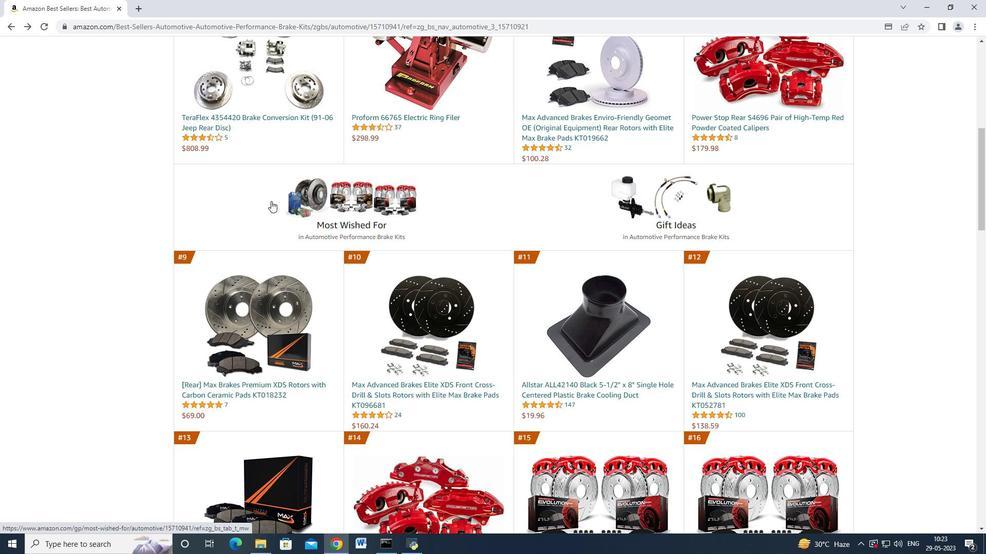 
Action: Mouse scrolled (271, 200) with delta (0, 0)
Screenshot: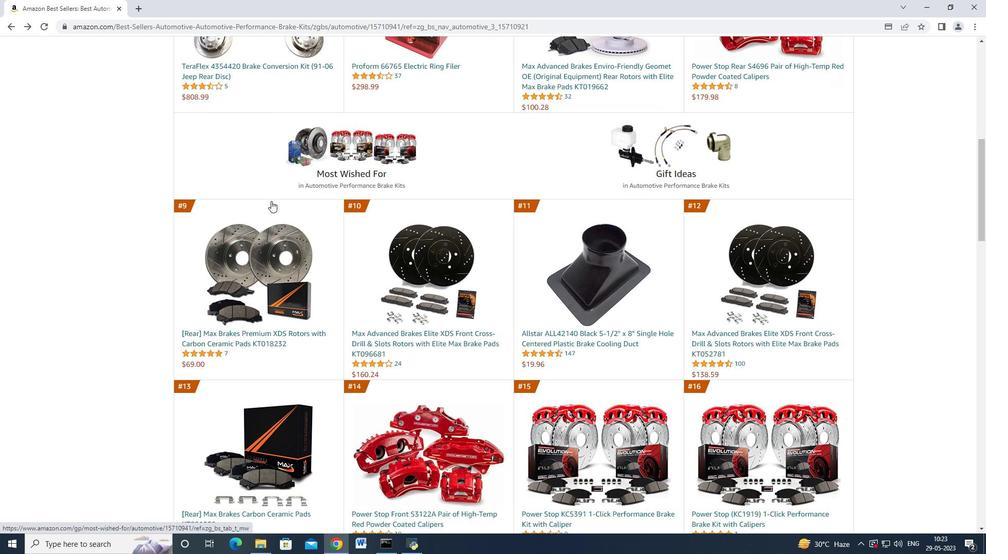 
Action: Mouse scrolled (271, 200) with delta (0, 0)
Screenshot: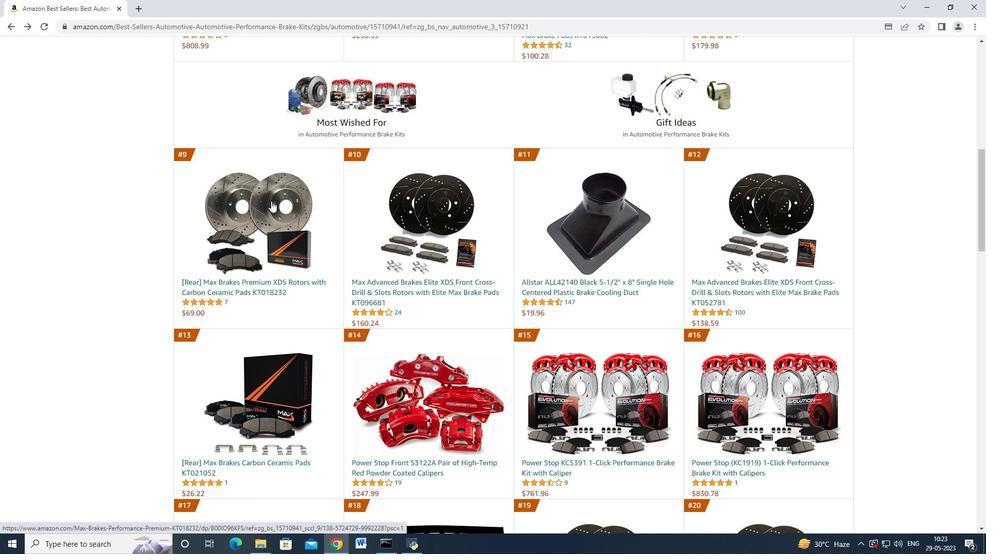 
Action: Mouse scrolled (271, 201) with delta (0, 0)
Screenshot: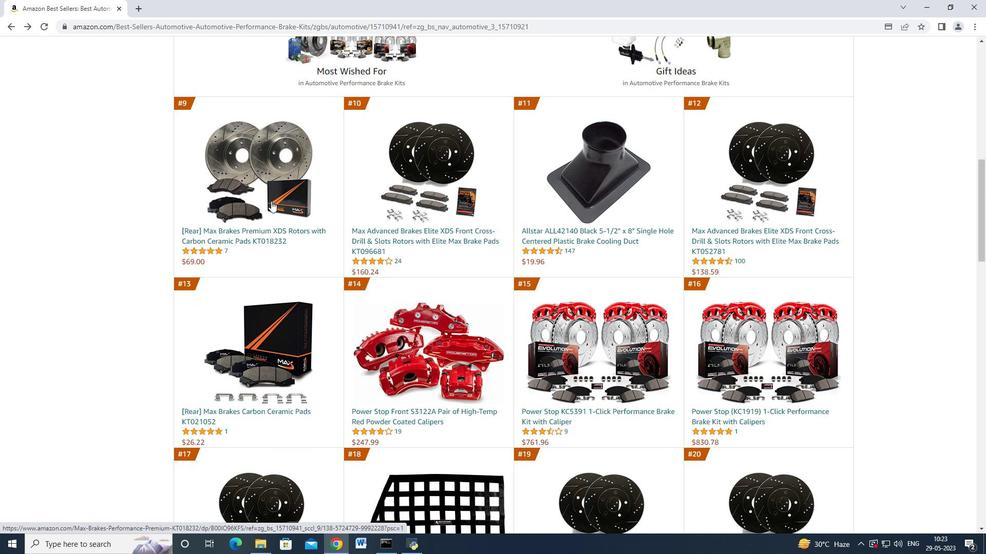 
Action: Mouse scrolled (271, 201) with delta (0, 0)
Screenshot: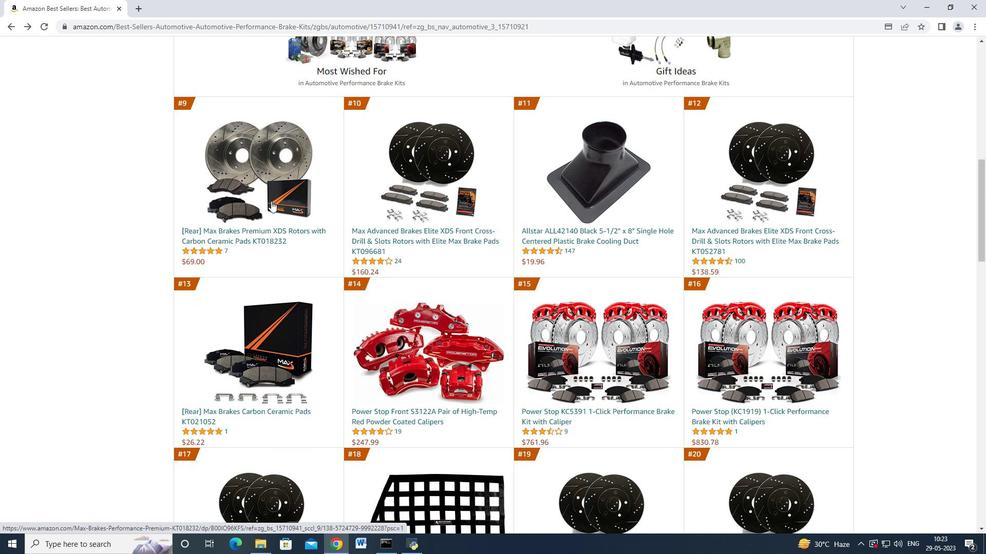 
Action: Mouse scrolled (271, 201) with delta (0, 0)
Screenshot: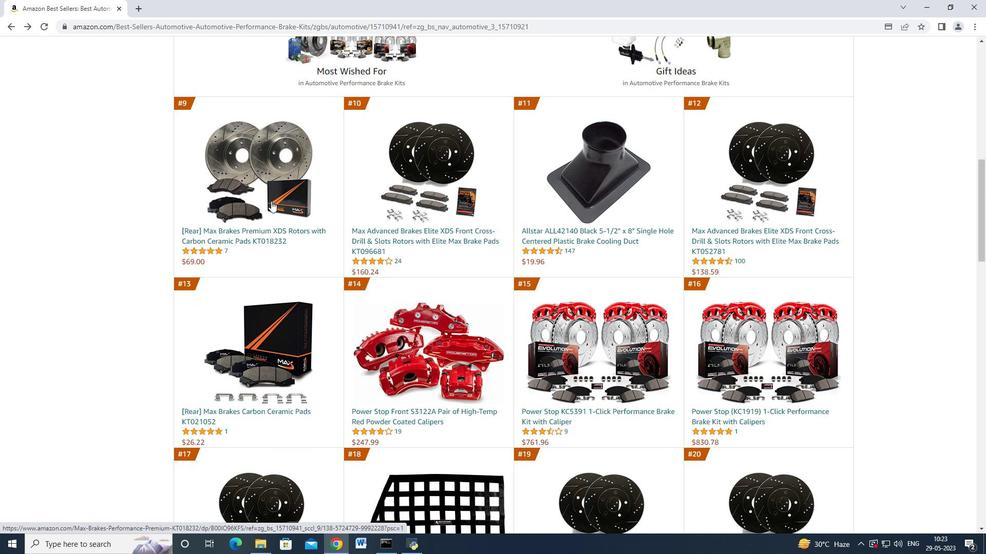 
Action: Mouse scrolled (271, 201) with delta (0, 0)
Screenshot: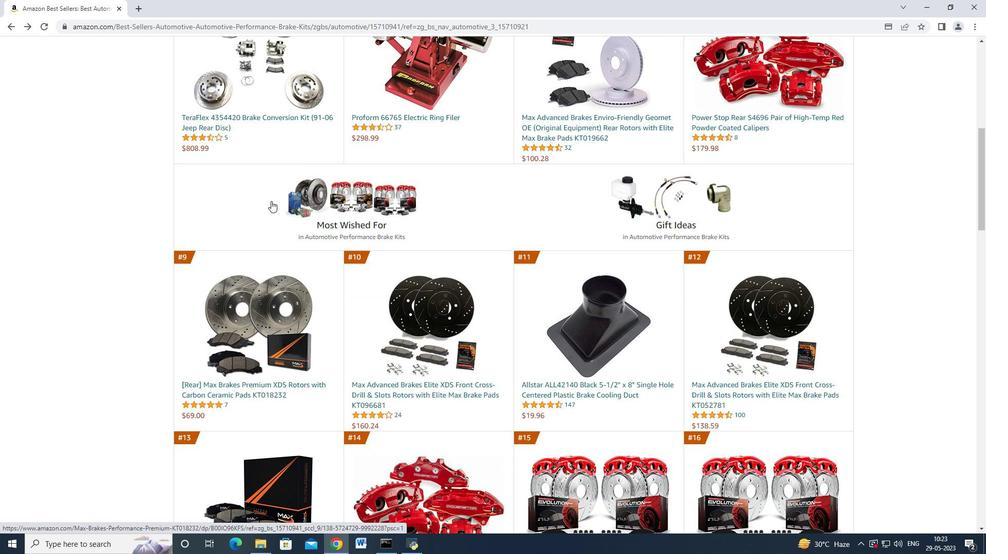 
Action: Mouse scrolled (271, 201) with delta (0, 0)
Screenshot: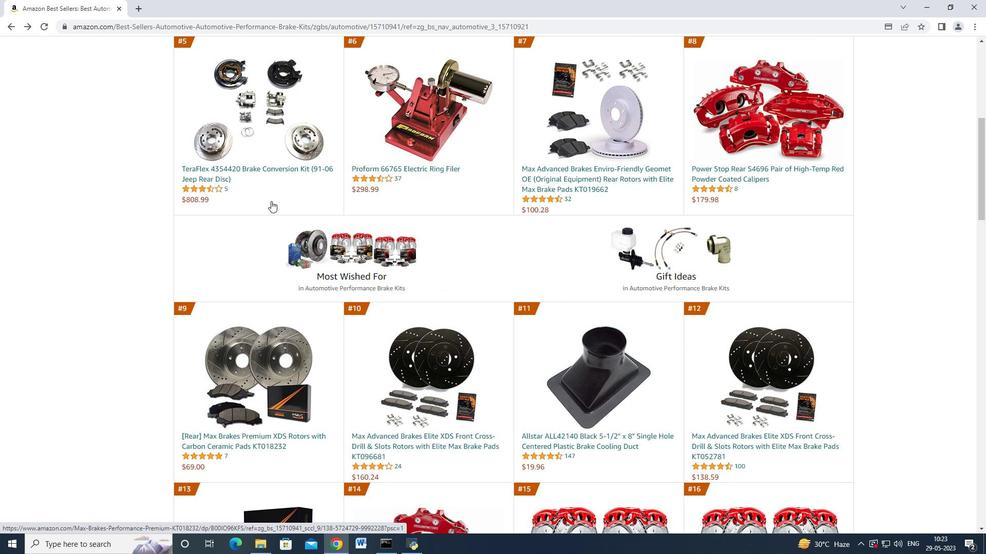 
Action: Mouse scrolled (271, 201) with delta (0, 0)
Screenshot: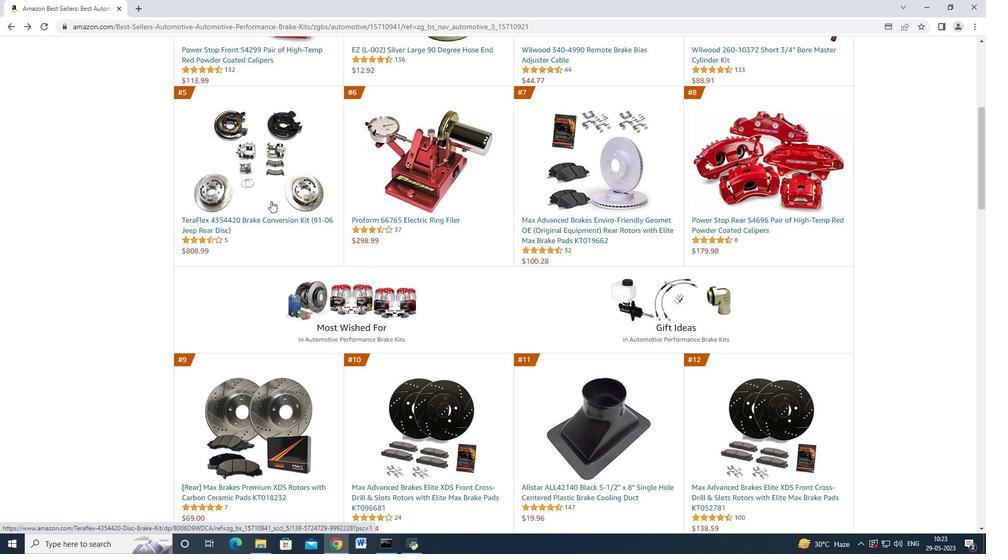 
Action: Mouse scrolled (271, 201) with delta (0, 0)
Screenshot: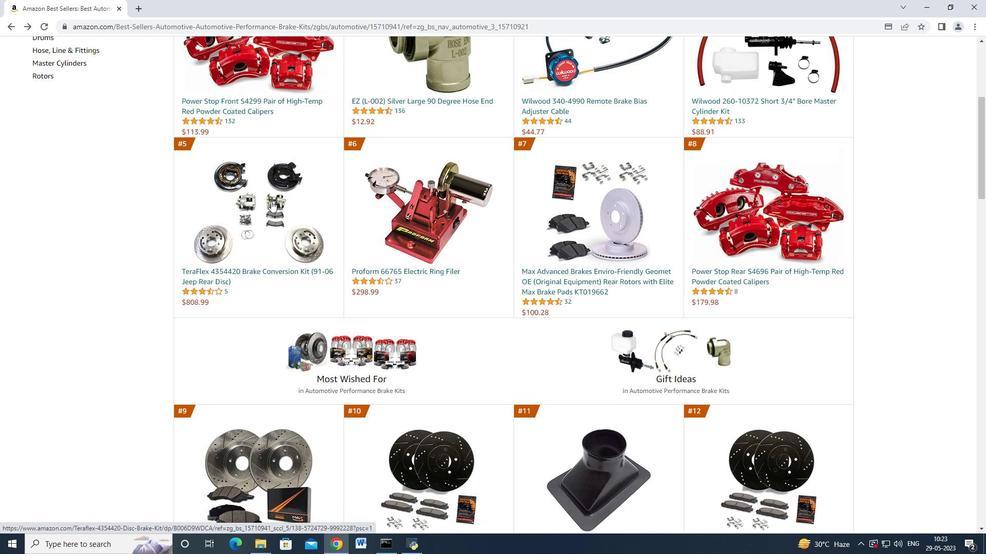 
Action: Mouse scrolled (271, 201) with delta (0, 0)
Screenshot: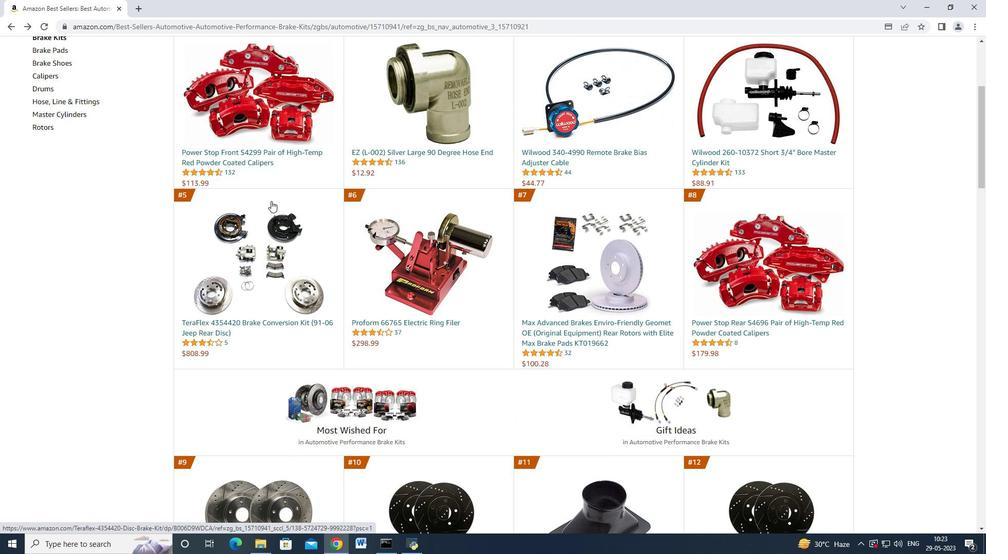 
Action: Mouse scrolled (271, 201) with delta (0, 0)
Screenshot: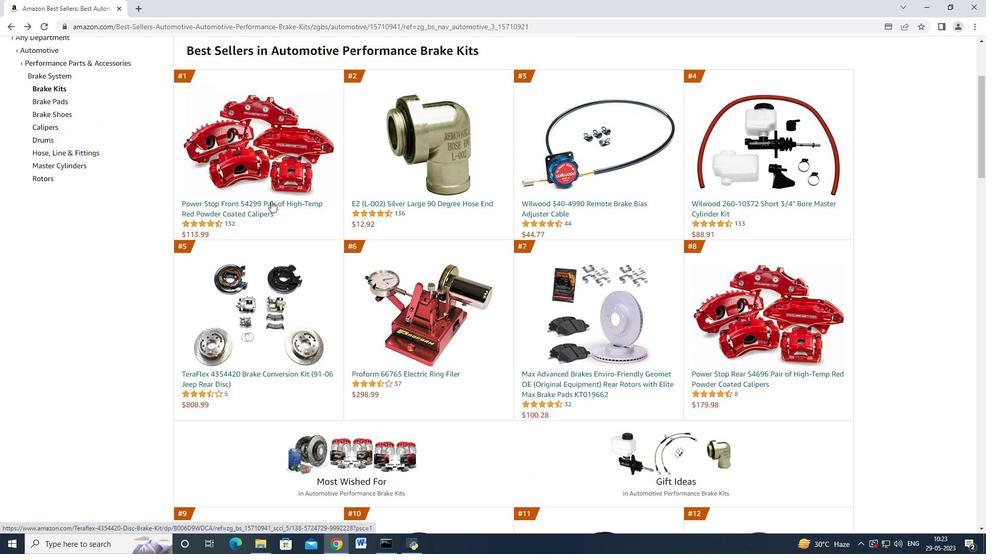
Action: Mouse scrolled (271, 200) with delta (0, 0)
Screenshot: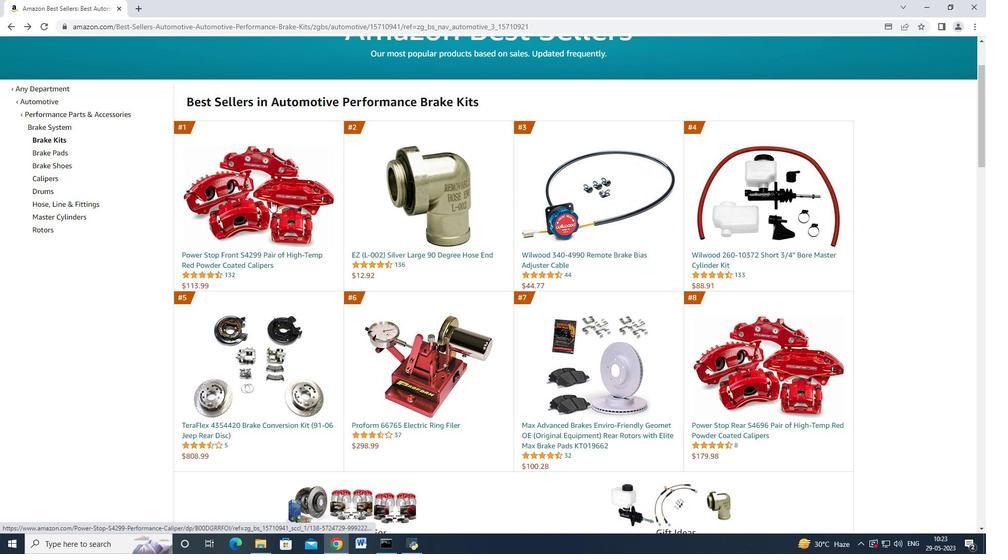 
Action: Mouse scrolled (271, 200) with delta (0, 0)
Screenshot: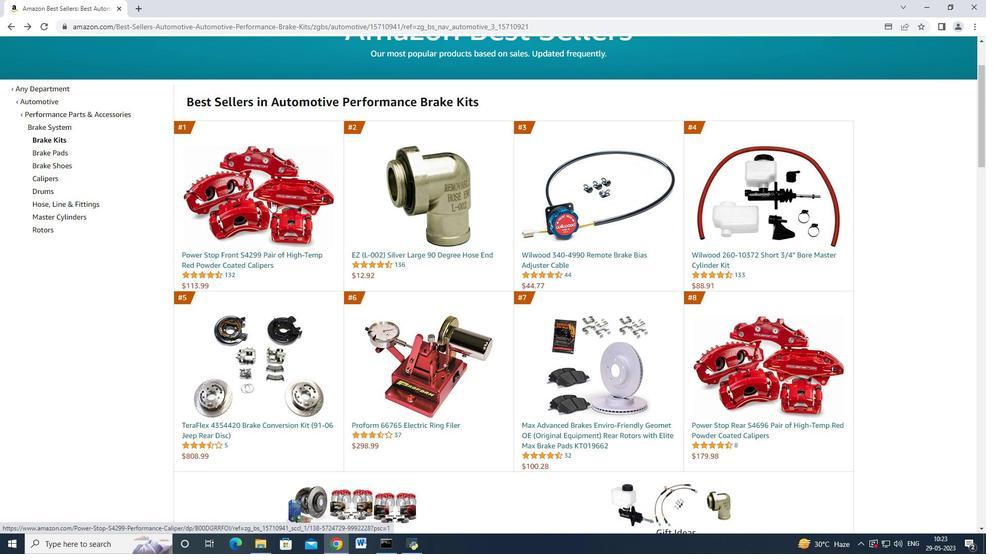 
Action: Mouse scrolled (271, 200) with delta (0, 0)
Screenshot: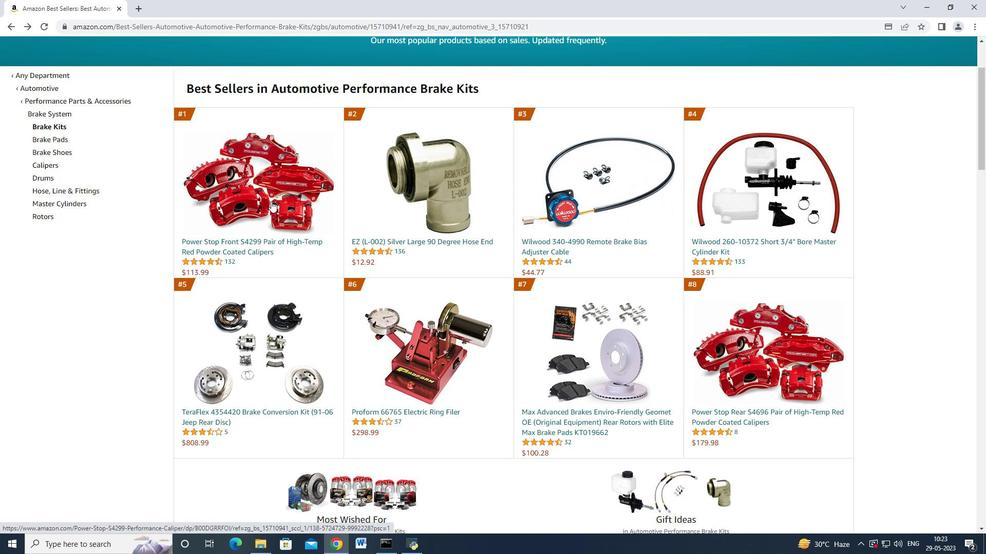 
Action: Mouse scrolled (271, 200) with delta (0, 0)
Screenshot: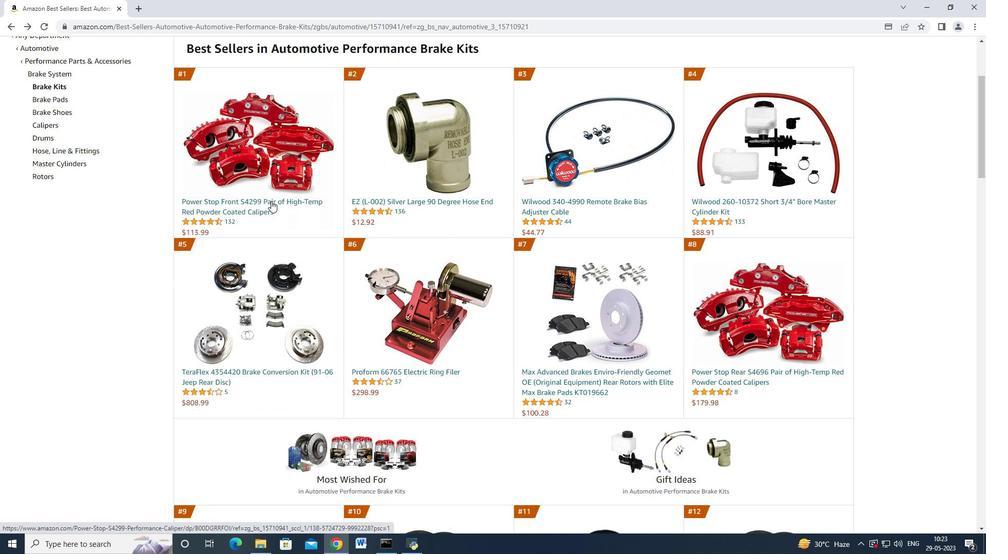 
Action: Mouse scrolled (271, 200) with delta (0, 0)
Screenshot: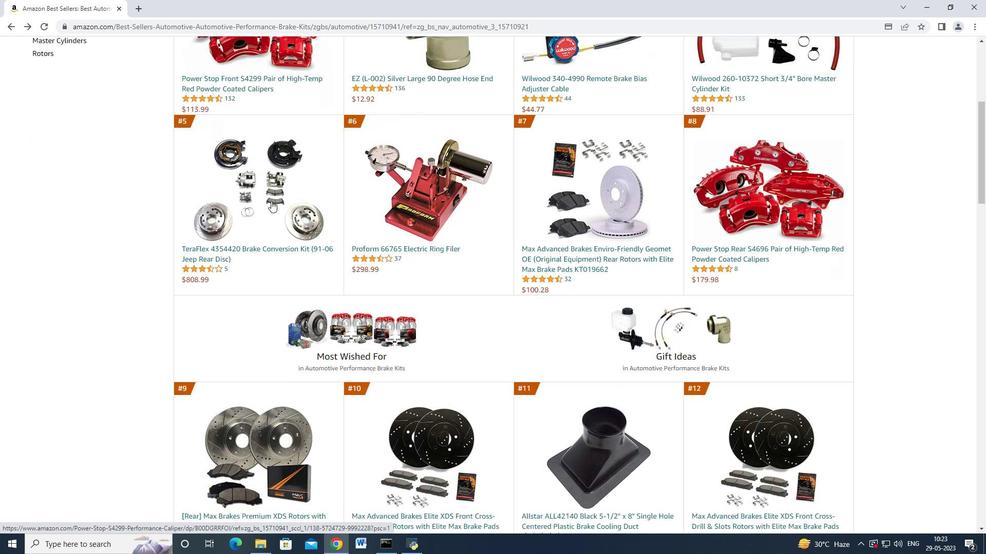 
Action: Mouse scrolled (271, 200) with delta (0, 0)
Screenshot: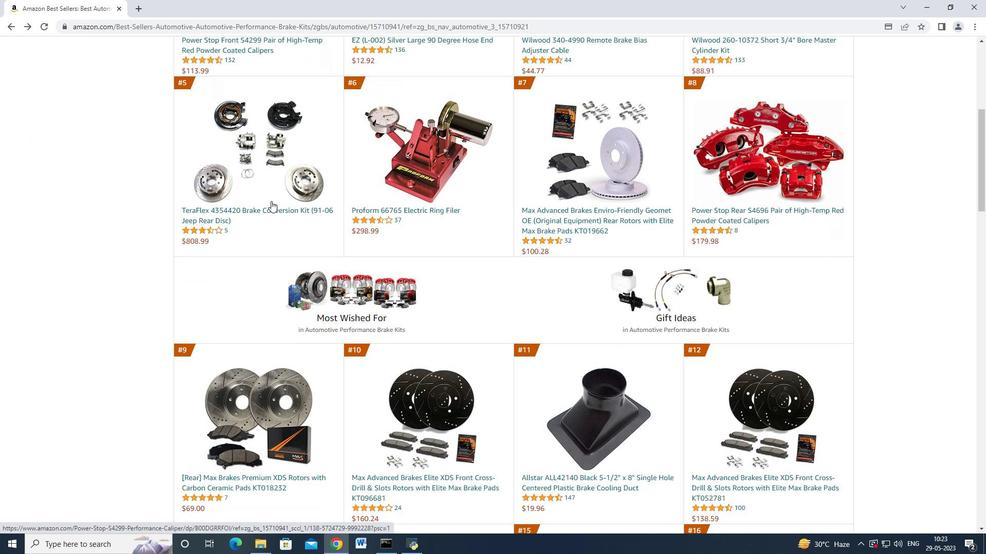 
Action: Mouse scrolled (271, 200) with delta (0, 0)
Screenshot: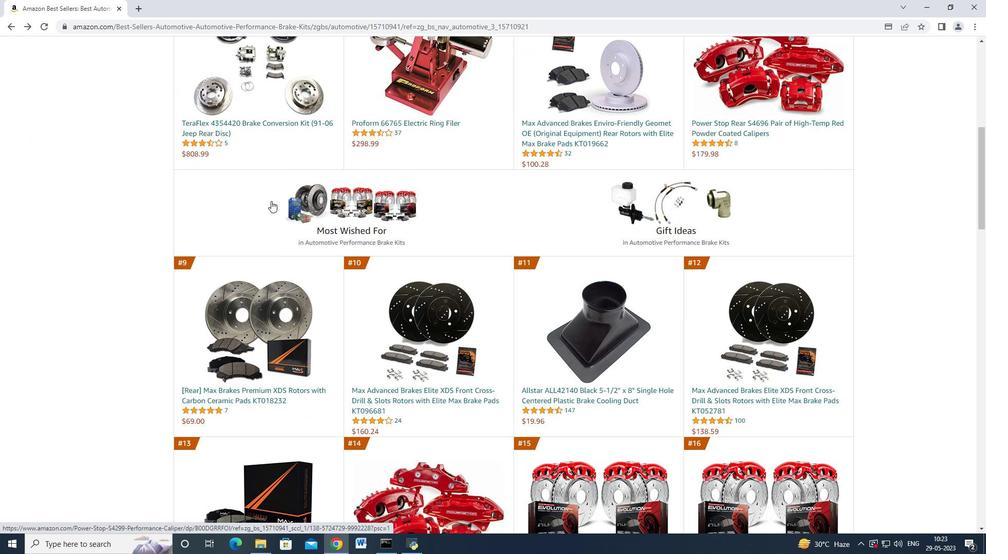 
Action: Mouse scrolled (271, 200) with delta (0, 0)
Screenshot: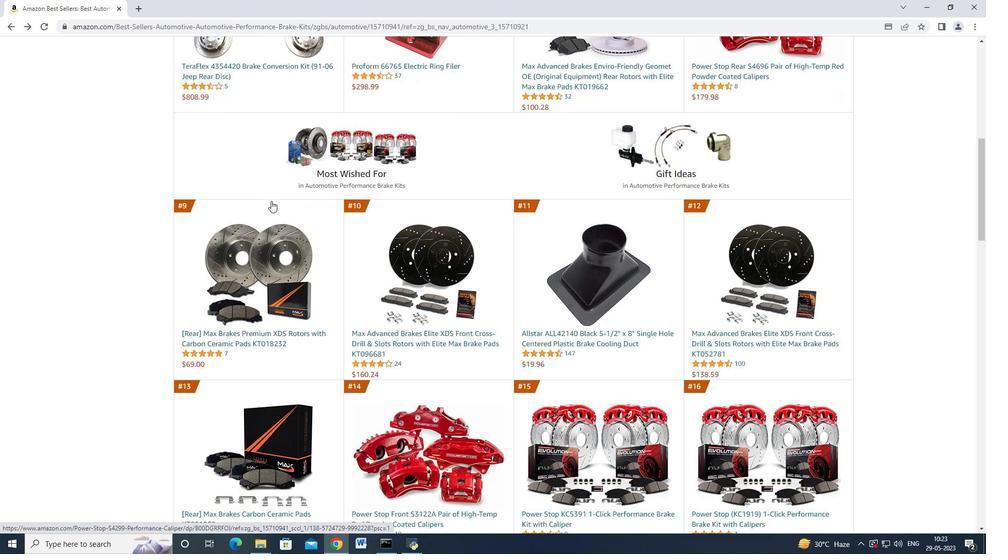 
Action: Mouse scrolled (271, 200) with delta (0, 0)
Screenshot: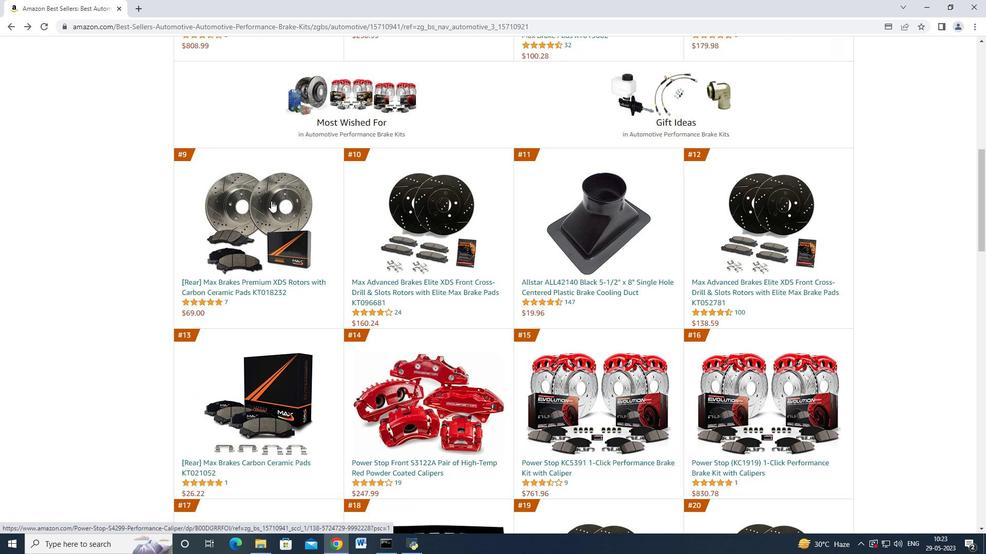 
Action: Mouse scrolled (271, 200) with delta (0, 0)
Screenshot: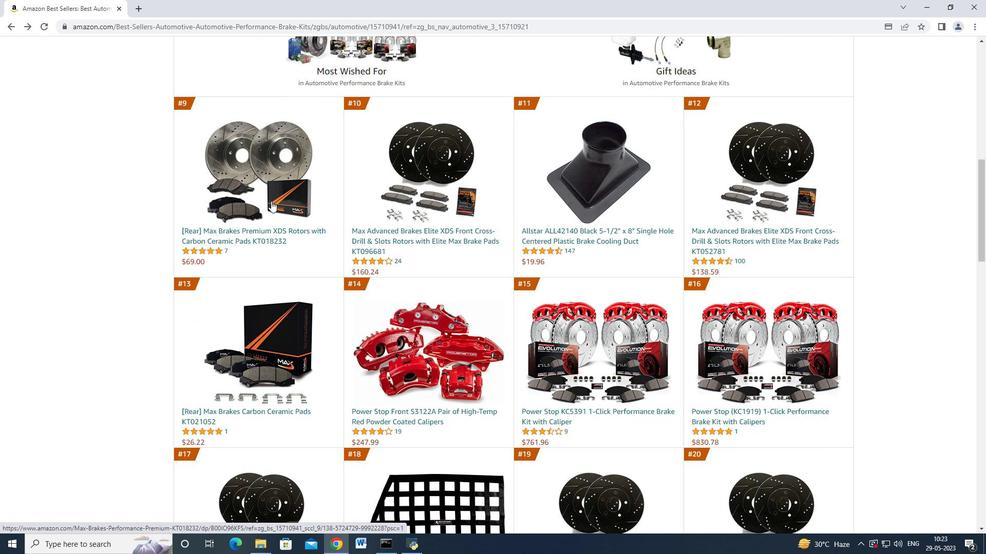 
Action: Mouse scrolled (271, 200) with delta (0, 0)
Screenshot: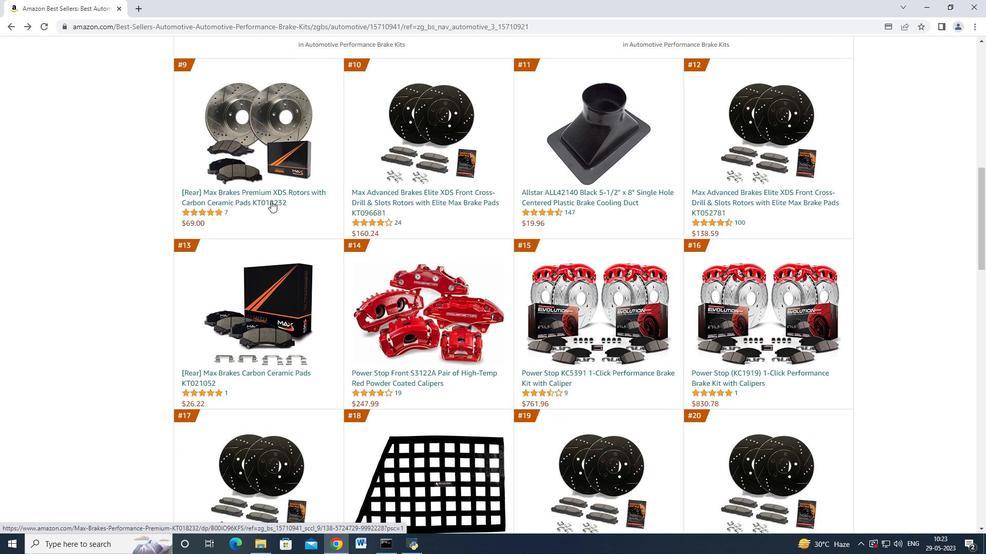 
Action: Mouse scrolled (271, 200) with delta (0, 0)
Screenshot: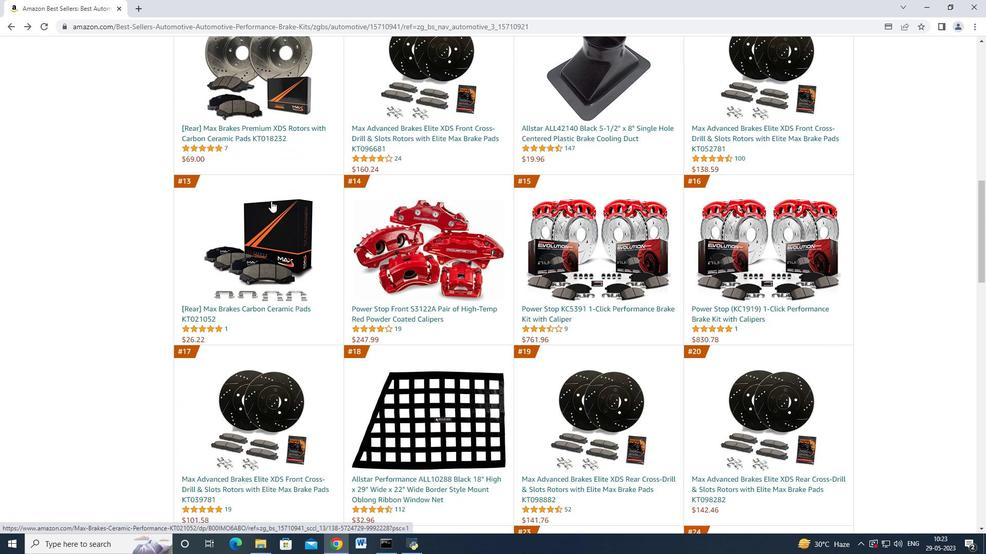
Action: Mouse scrolled (271, 200) with delta (0, 0)
Screenshot: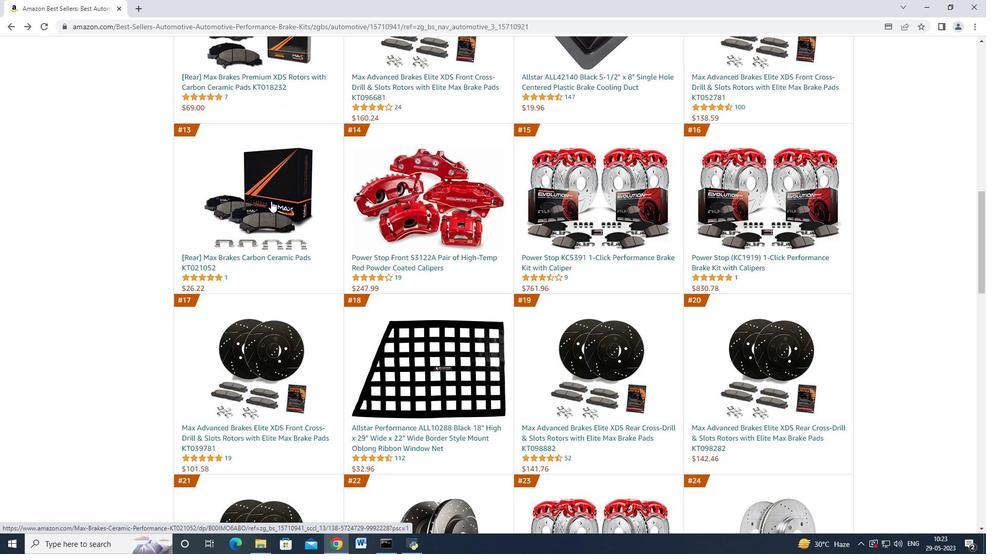 
Action: Mouse scrolled (271, 200) with delta (0, 0)
Screenshot: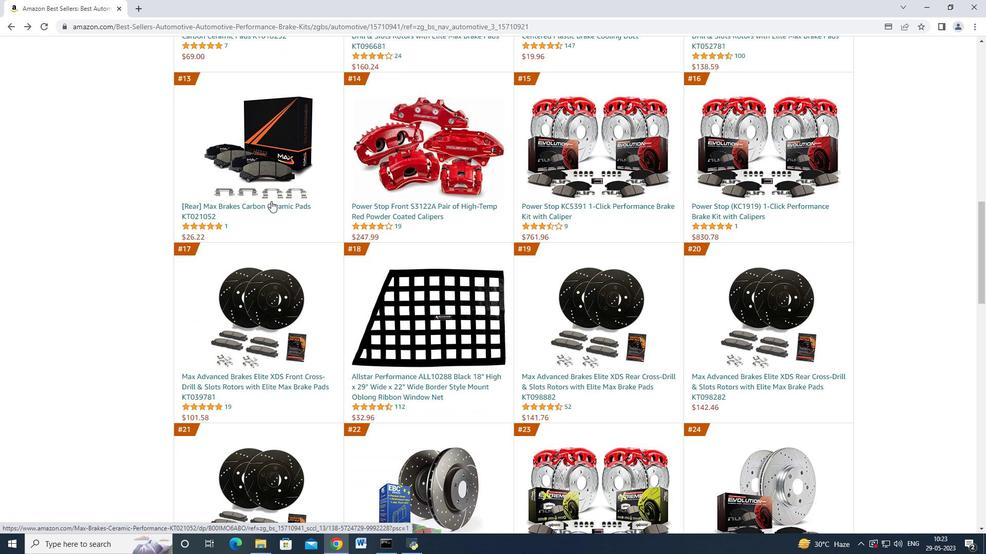
Action: Mouse scrolled (271, 200) with delta (0, 0)
Screenshot: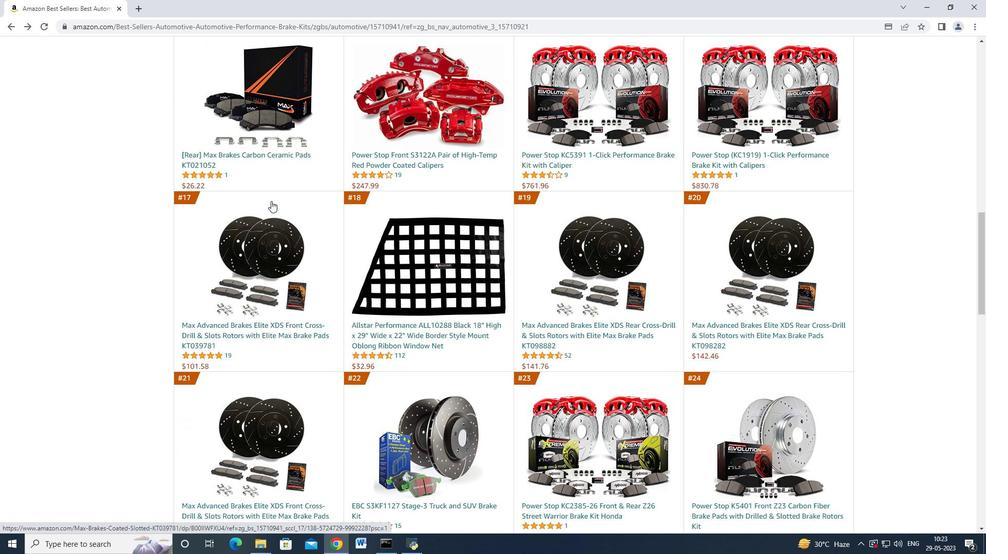
Action: Mouse scrolled (271, 200) with delta (0, 0)
Screenshot: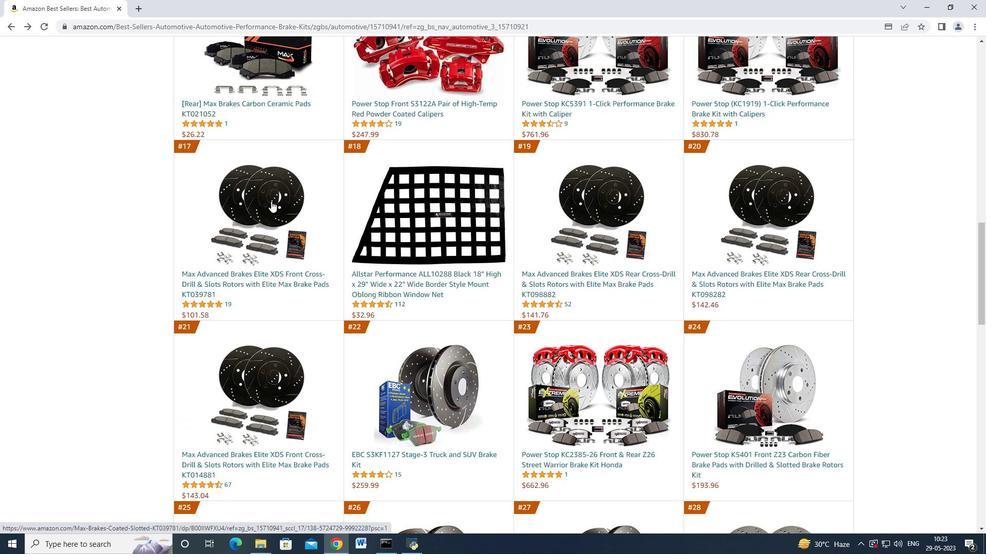 
Action: Mouse moved to (799, 412)
Screenshot: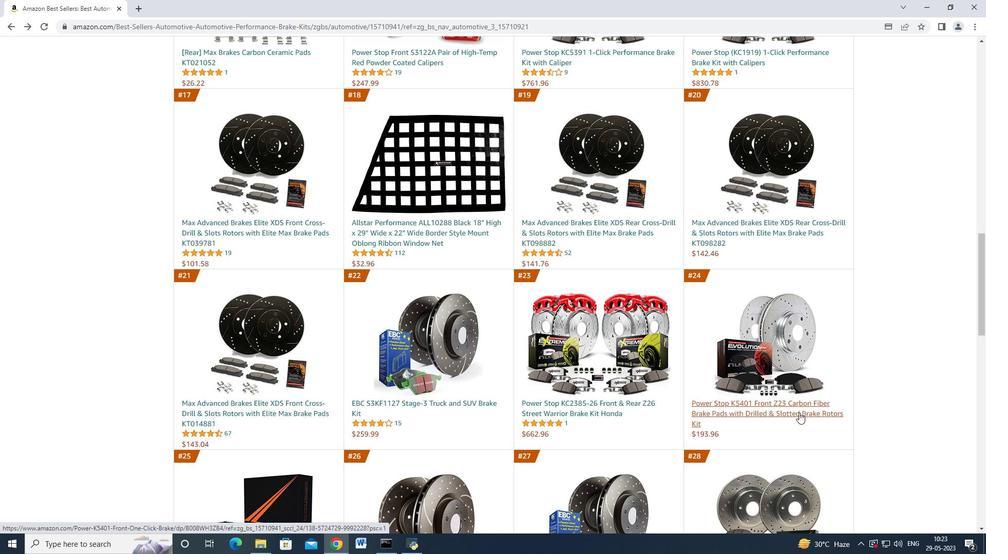 
Action: Mouse pressed left at (799, 412)
Screenshot: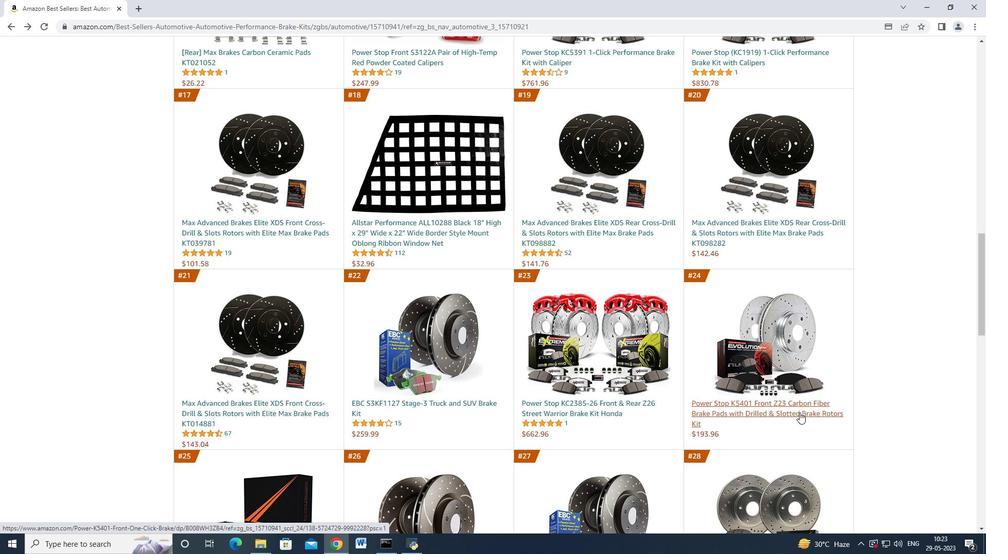 
Action: Mouse moved to (829, 303)
Screenshot: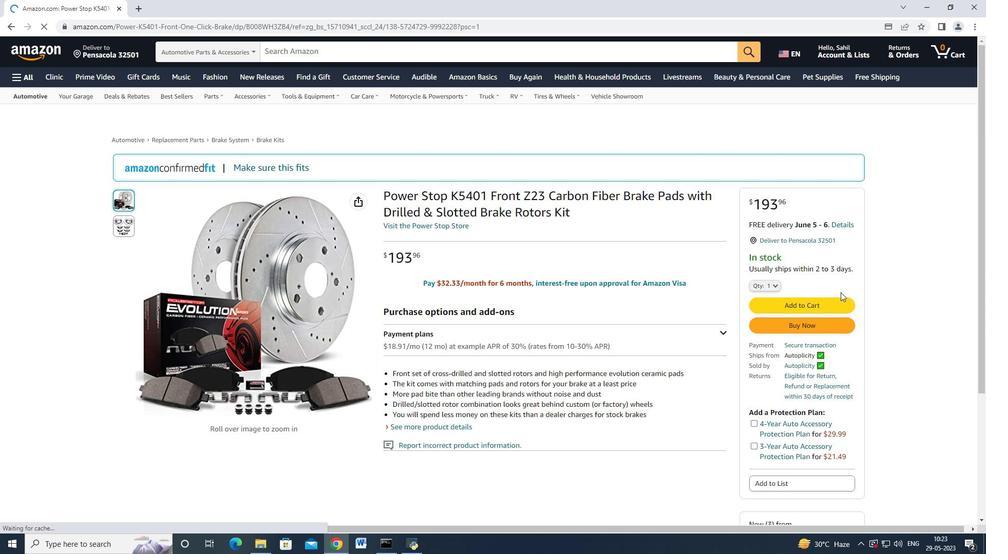 
Action: Mouse pressed left at (829, 303)
Screenshot: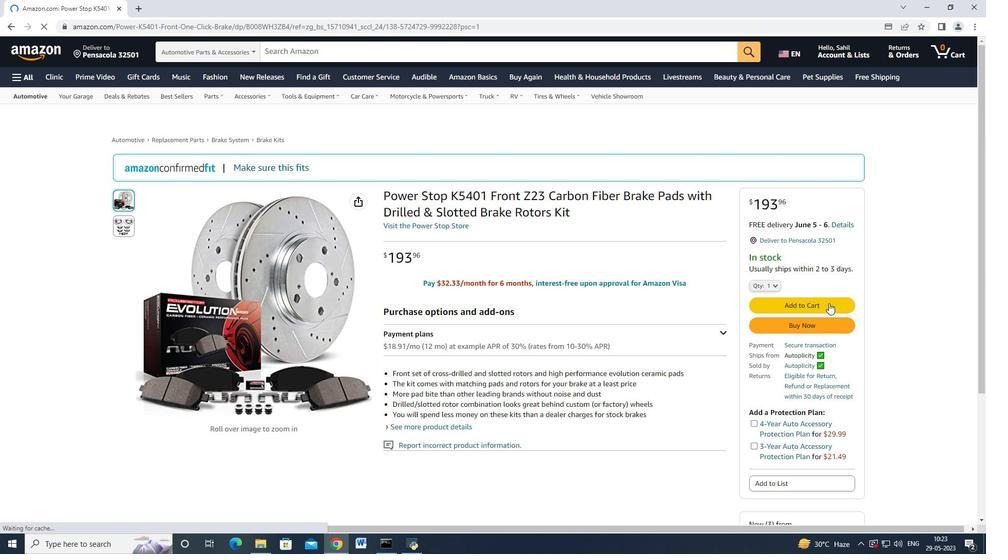 
Action: Mouse moved to (832, 126)
Screenshot: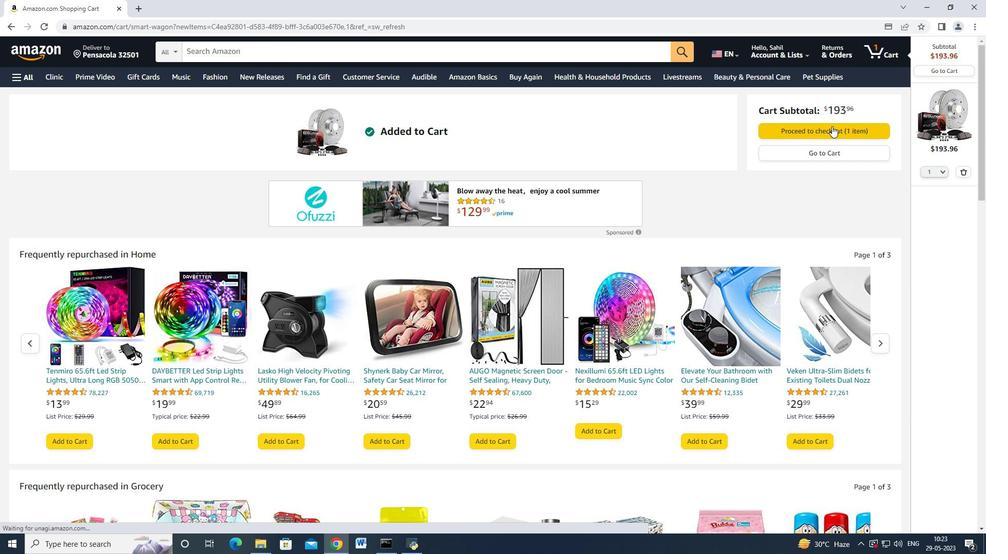 
Action: Mouse pressed left at (832, 126)
Screenshot: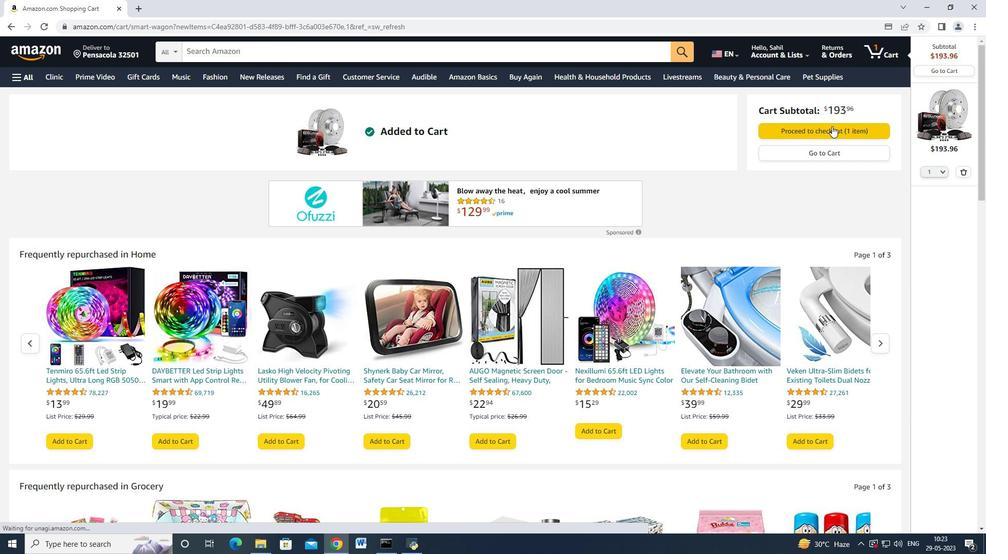 
Action: Mouse moved to (279, 296)
Screenshot: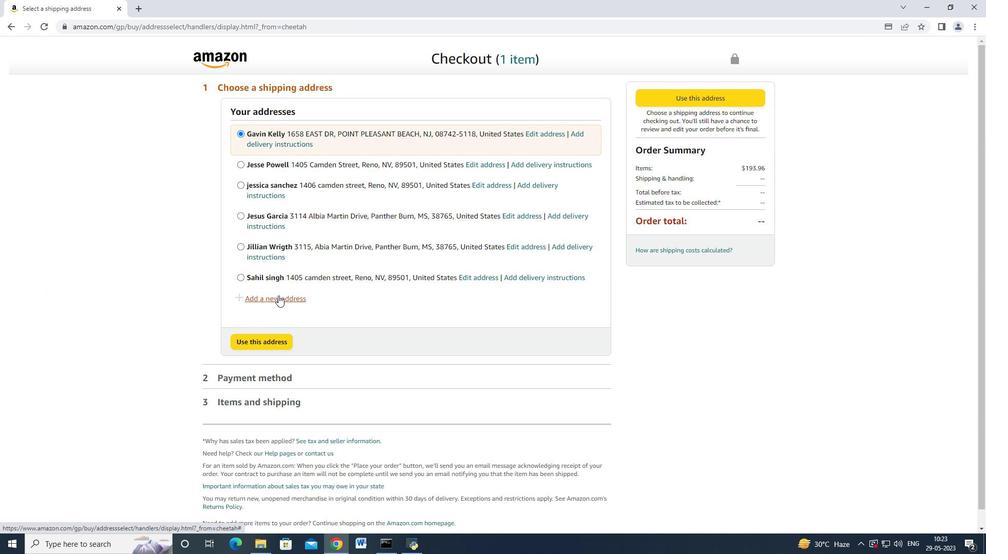 
Action: Mouse pressed left at (279, 296)
Screenshot: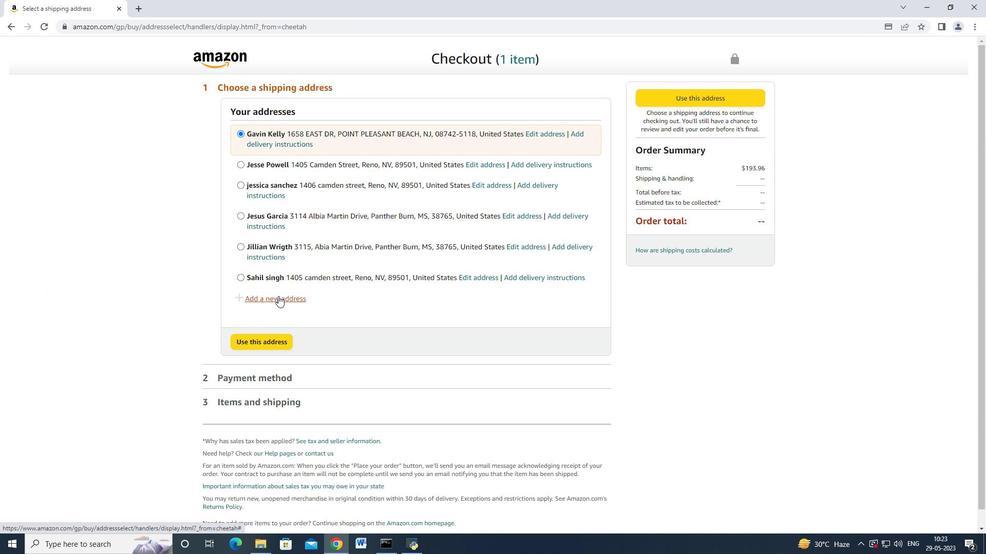 
Action: Mouse moved to (369, 252)
Screenshot: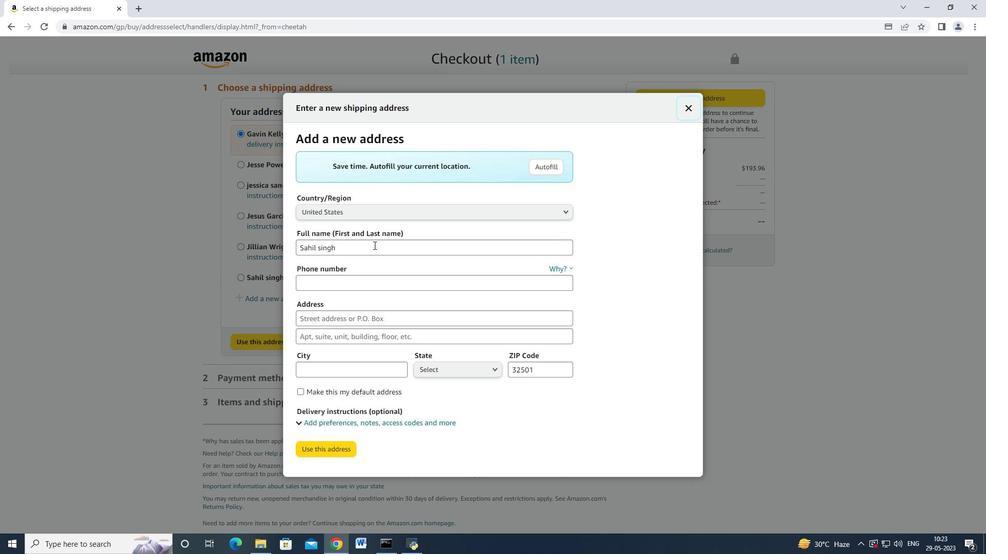 
Action: Mouse pressed left at (369, 252)
Screenshot: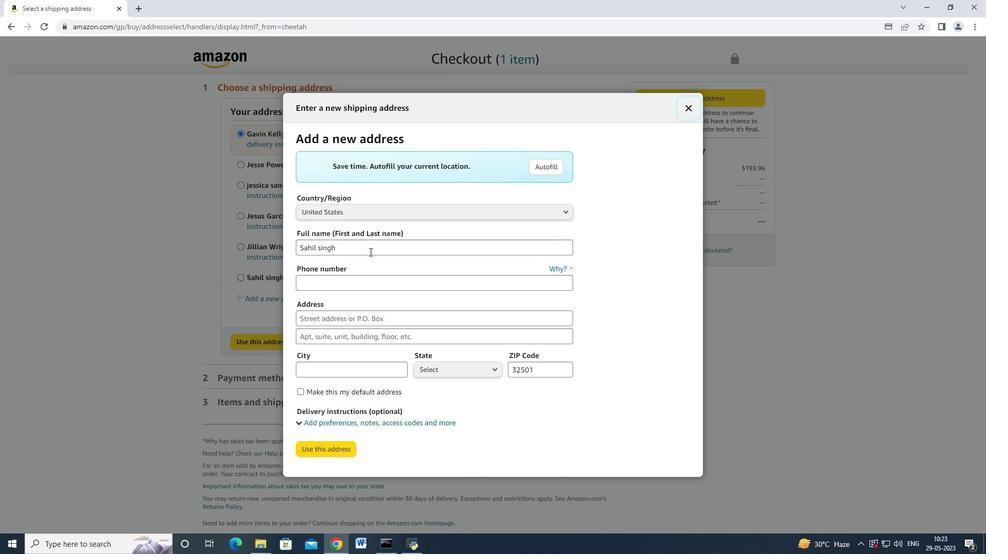 
Action: Mouse moved to (290, 241)
Screenshot: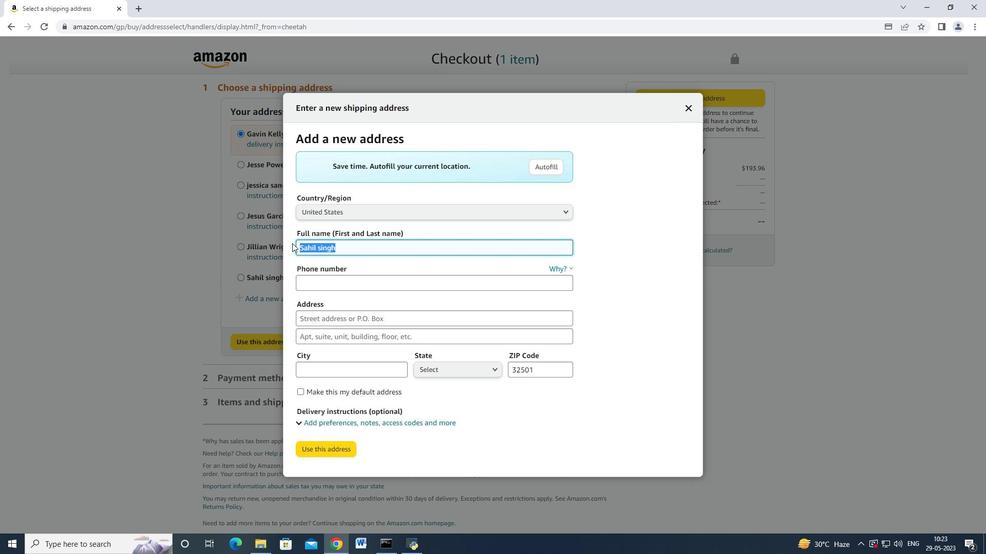 
Action: Key pressed <Key.backspace><Key.shift>Jim<Key.space><Key.shift>Hall<Key.space><Key.tab><Key.tab>44<Key.backspace>774<Key.space><Key.shift_r><Key.shift_r>Agriculture<Key.space><Key.shift>Lane,<Key.space><Key.shift>He
Screenshot: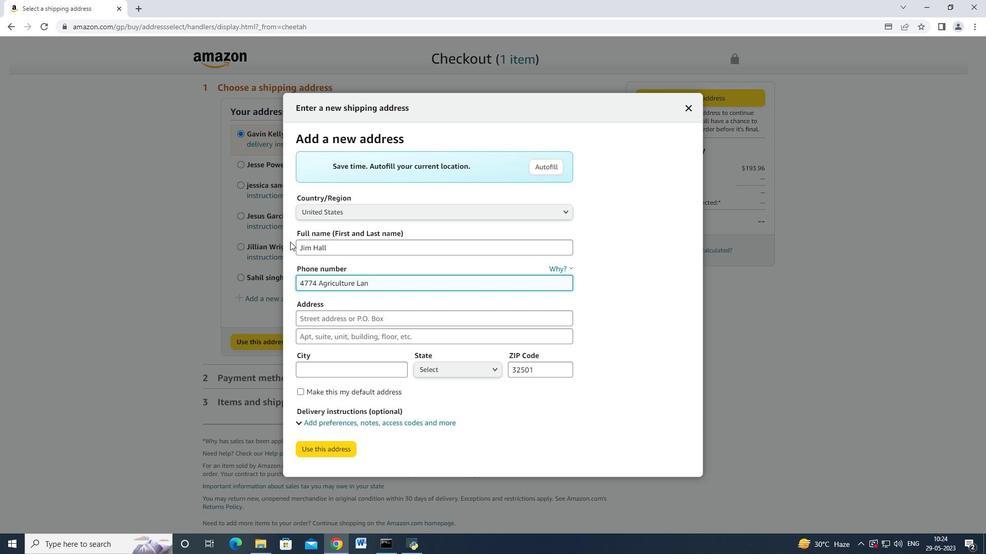 
Action: Mouse moved to (384, 286)
Screenshot: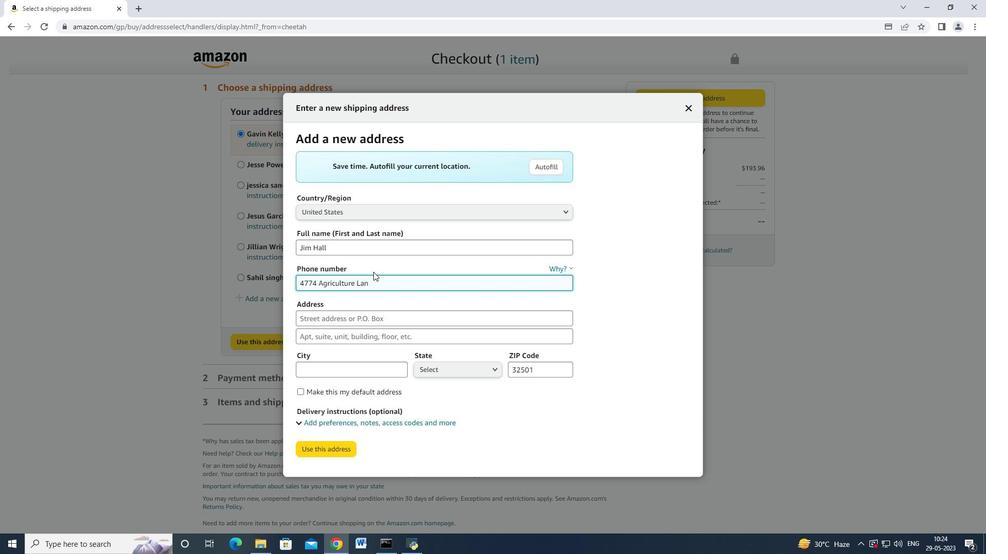 
Action: Mouse pressed left at (384, 286)
Screenshot: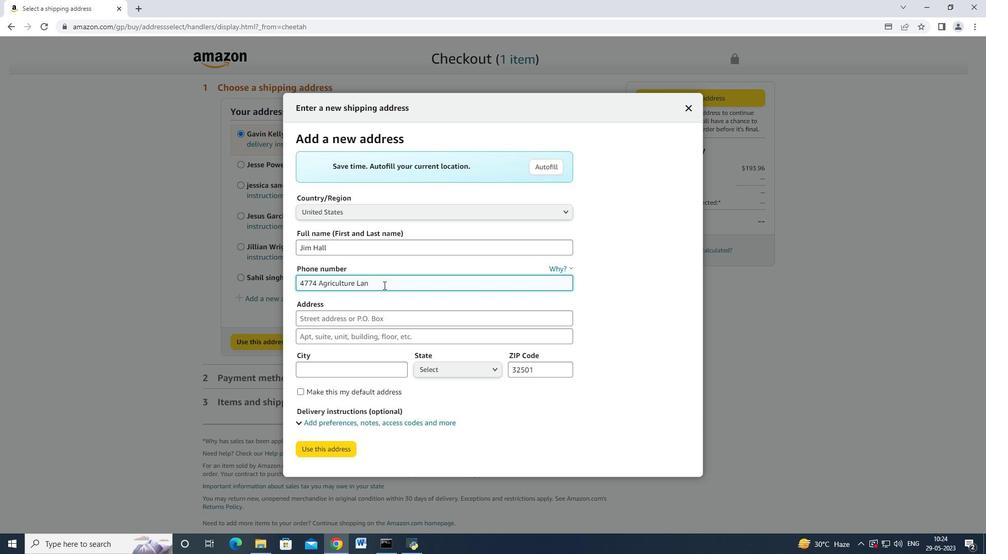 
Action: Key pressed eee
Screenshot: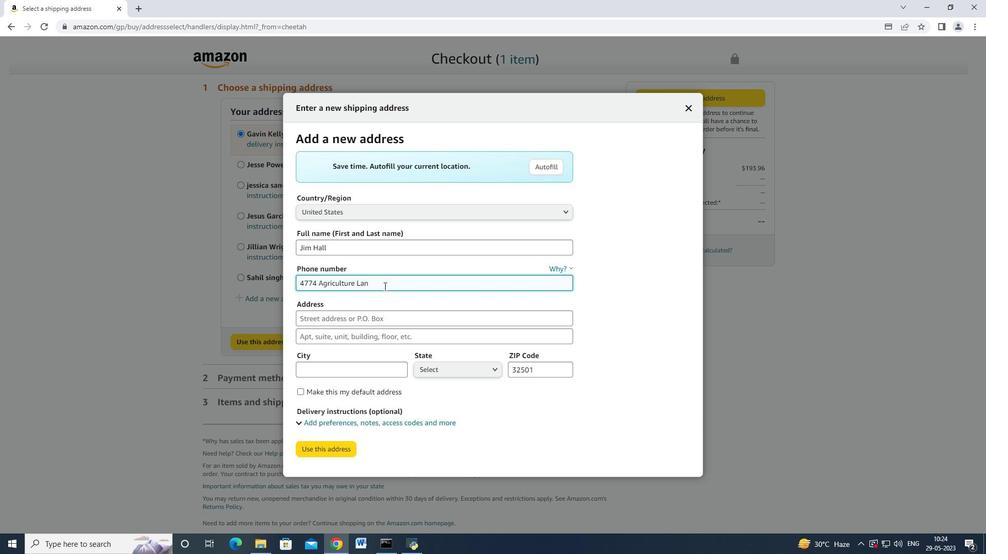 
Action: Mouse moved to (384, 286)
Screenshot: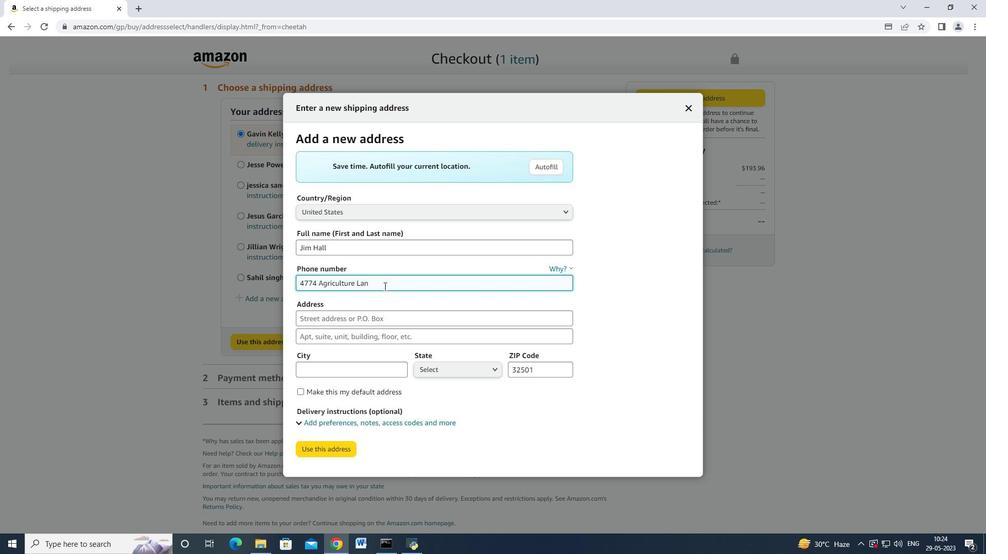 
Action: Key pressed <Key.space><Key.space>ee
Screenshot: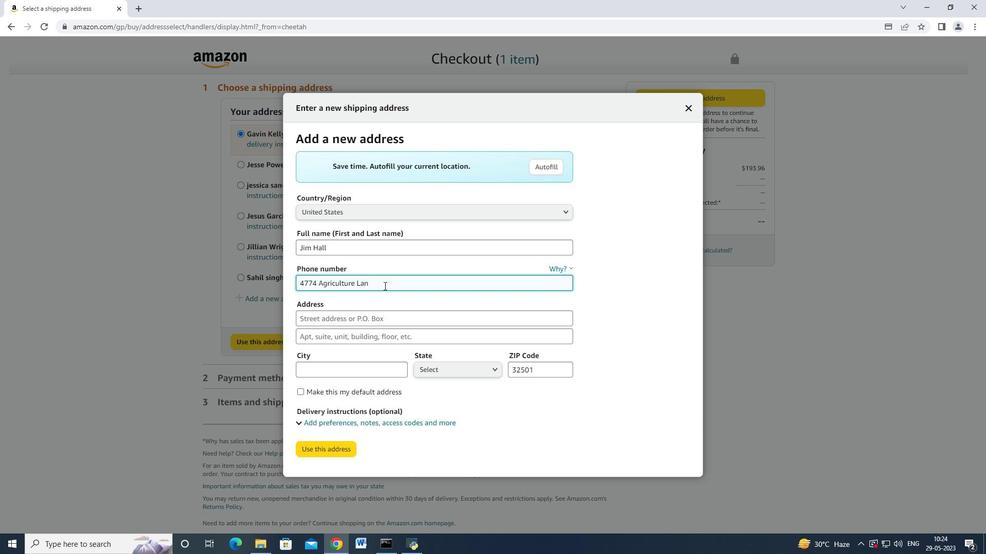 
Action: Mouse moved to (383, 285)
Screenshot: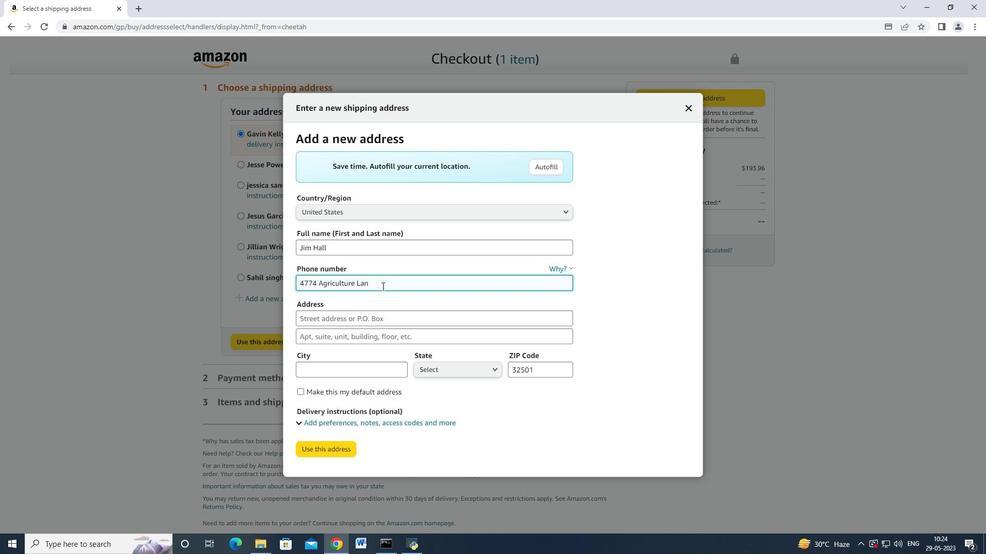 
Action: Mouse pressed left at (383, 285)
Screenshot: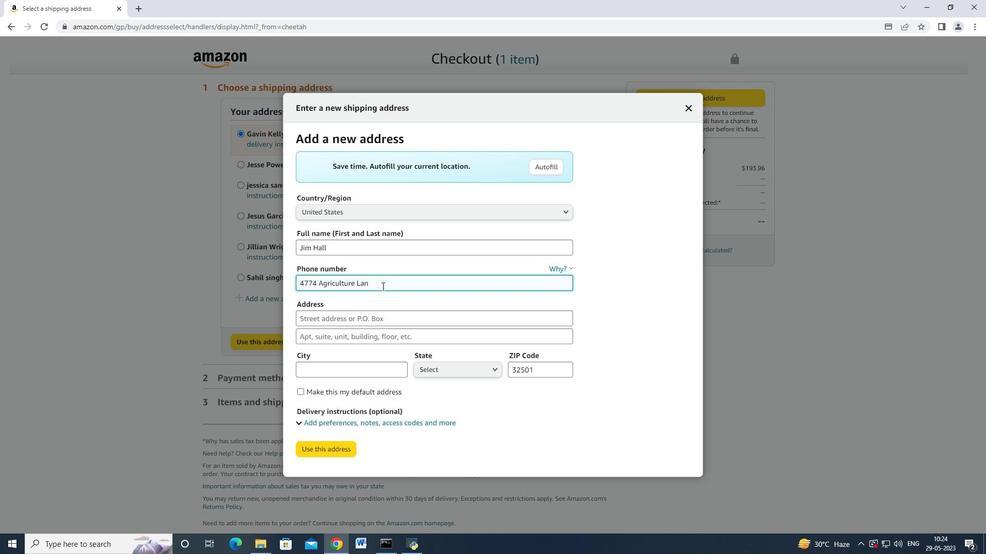 
Action: Mouse moved to (365, 324)
Screenshot: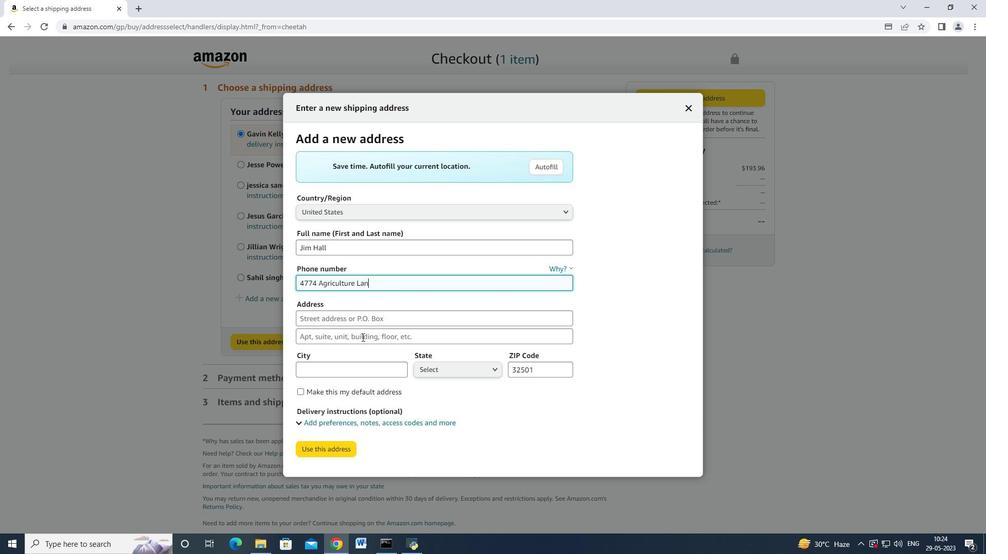 
Action: Mouse pressed left at (365, 324)
Screenshot: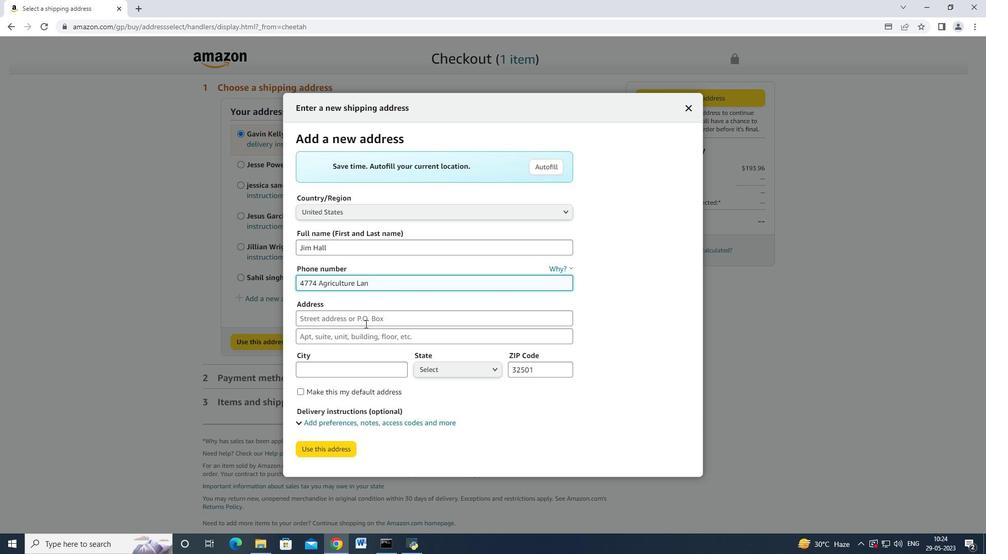 
Action: Mouse moved to (365, 323)
Screenshot: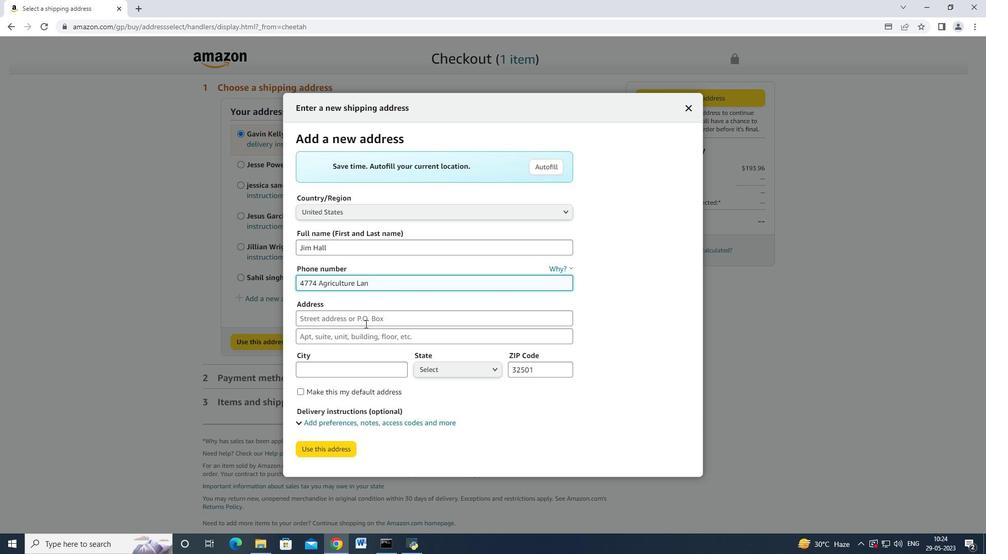
Action: Key pressed e
Screenshot: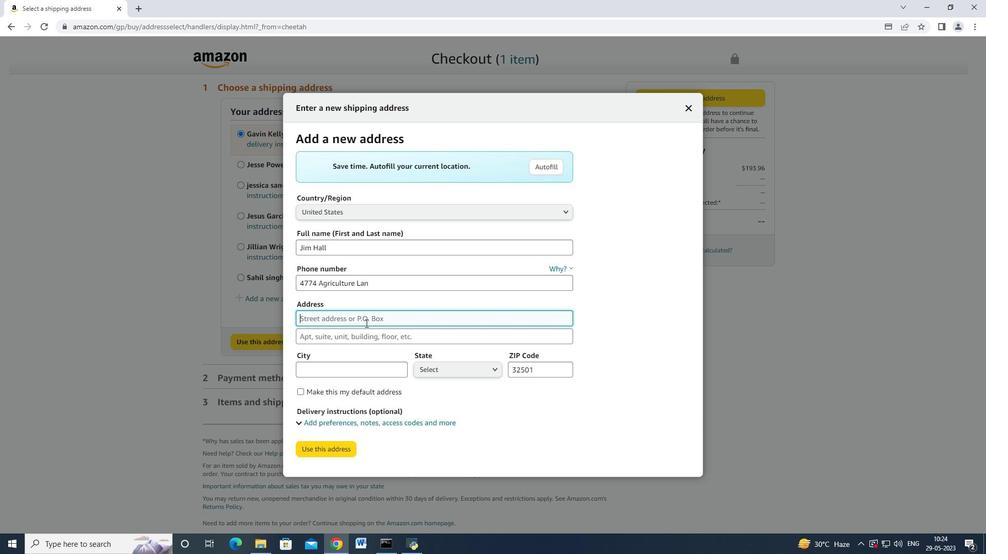 
Action: Mouse moved to (378, 312)
Screenshot: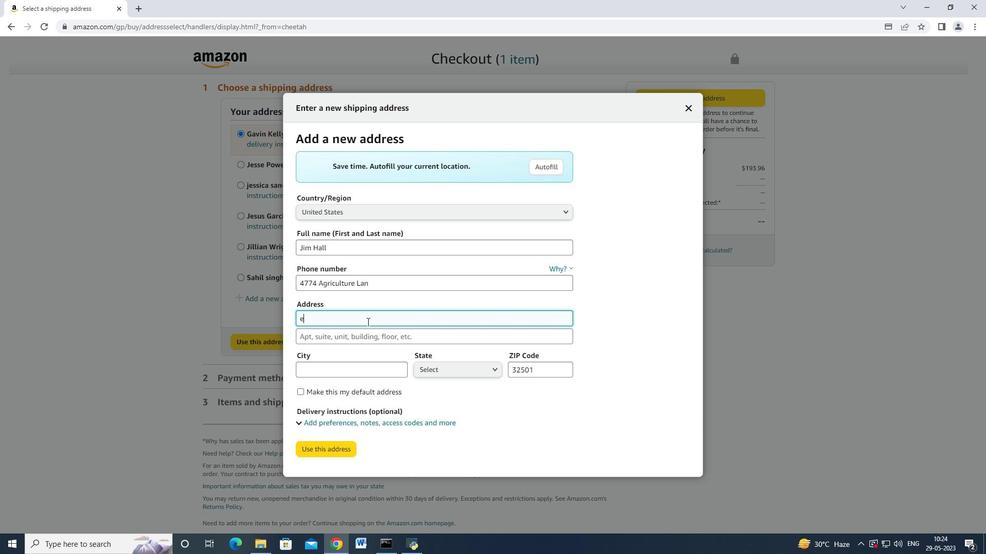 
Action: Key pressed e
Screenshot: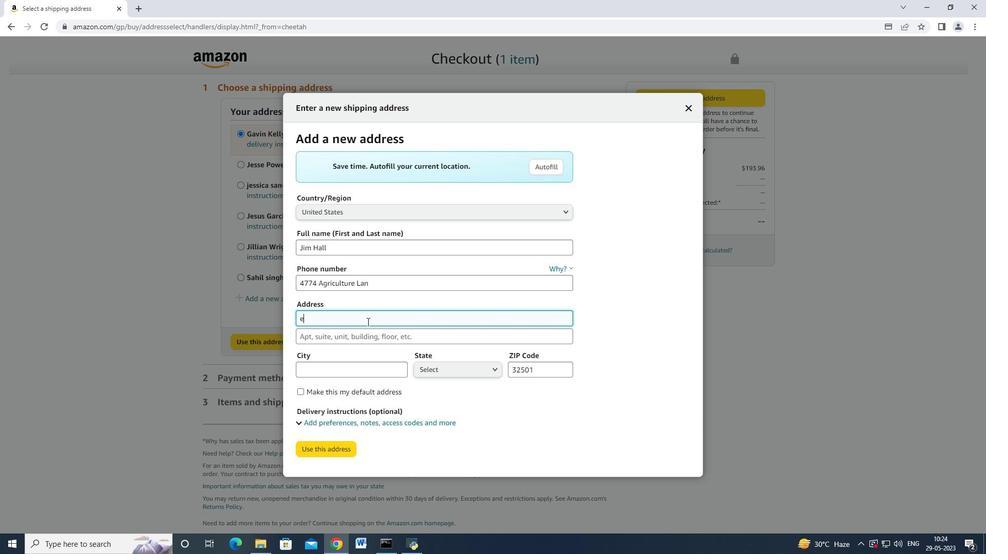 
Action: Mouse moved to (349, 318)
Screenshot: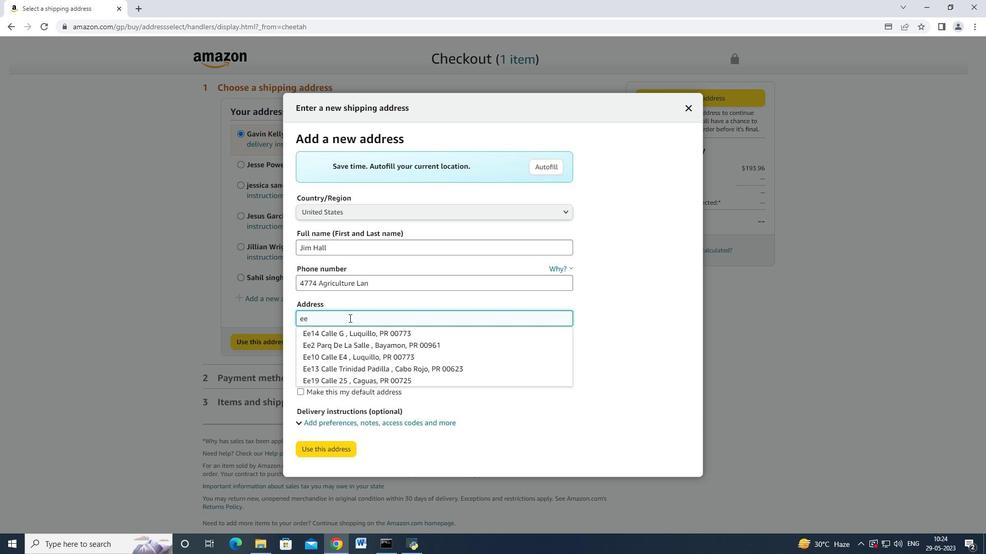 
Action: Key pressed <Key.backspace><Key.backspace>
Screenshot: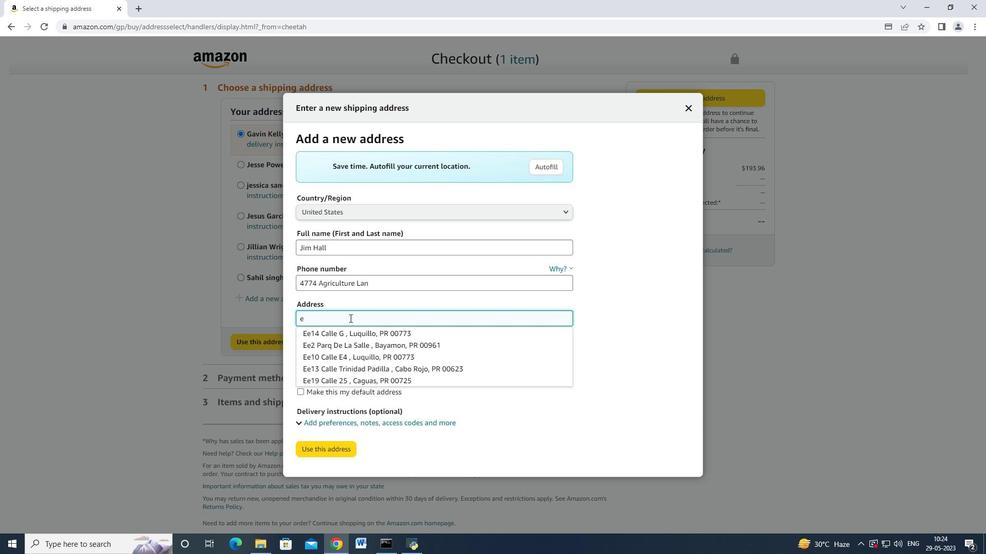 
Action: Mouse moved to (395, 280)
Screenshot: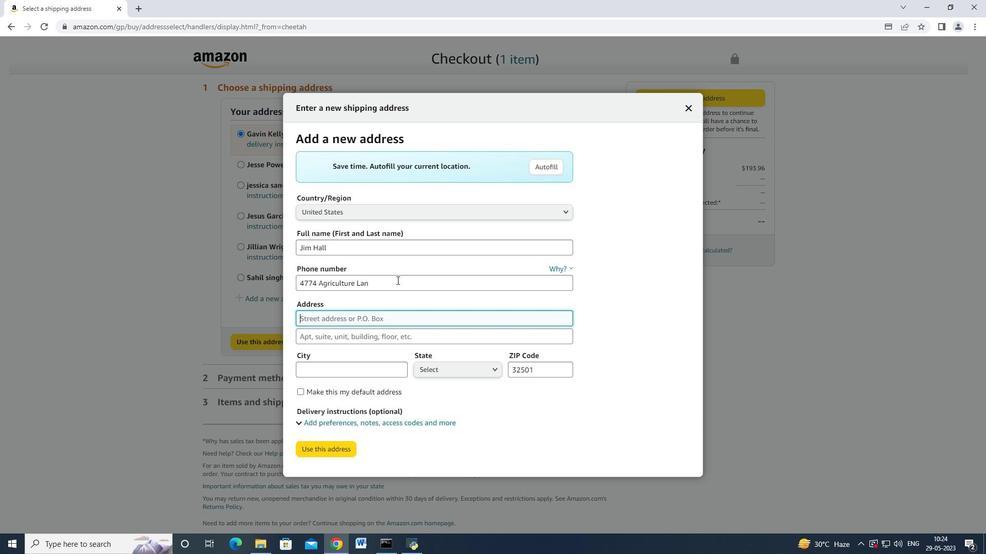 
Action: Mouse pressed left at (395, 280)
Screenshot: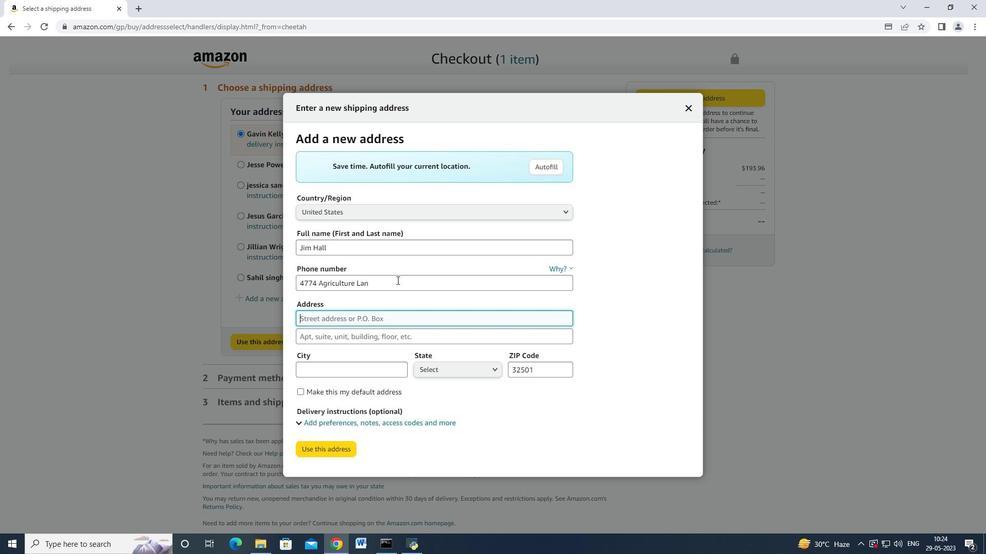 
Action: Mouse moved to (297, 284)
Screenshot: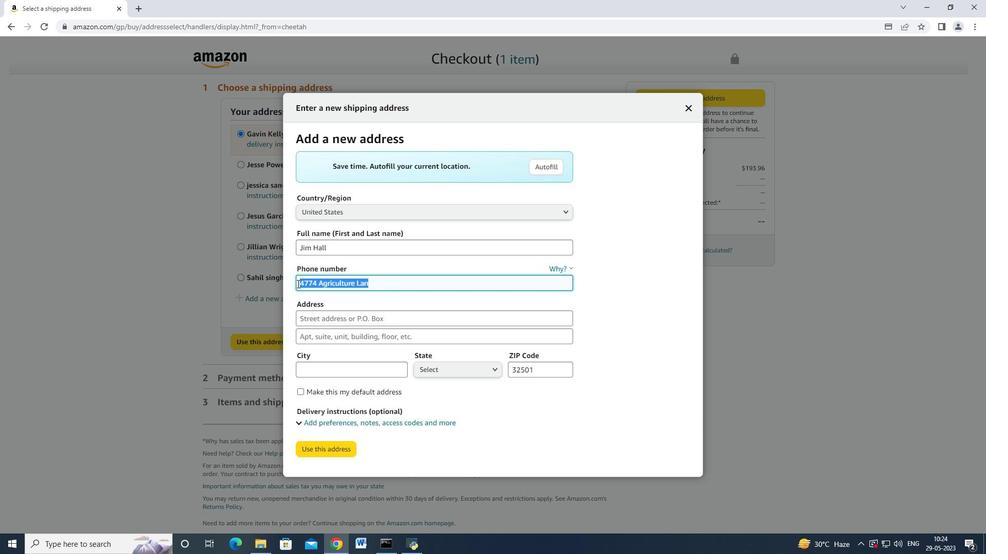 
Action: Key pressed <Key.backspace>
Screenshot: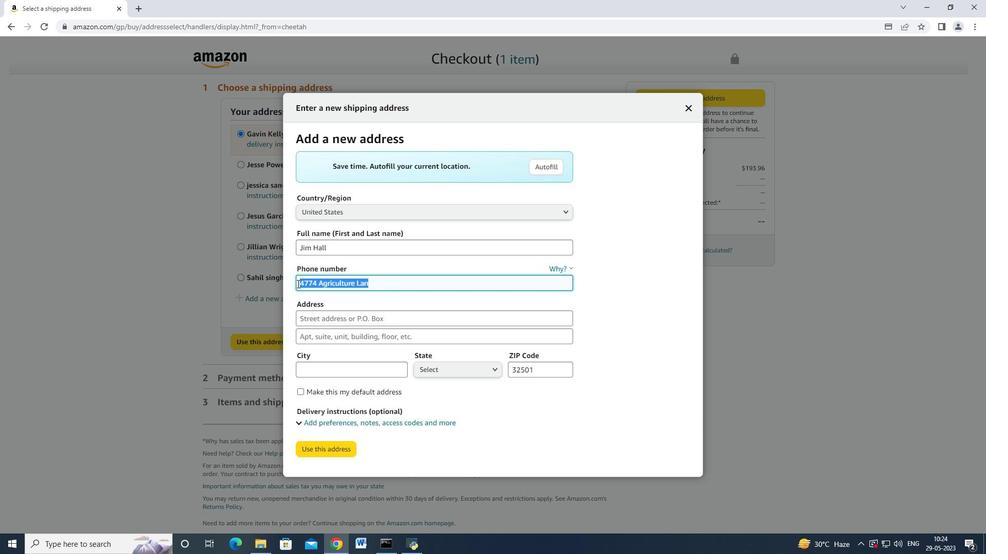 
Action: Mouse moved to (299, 283)
Screenshot: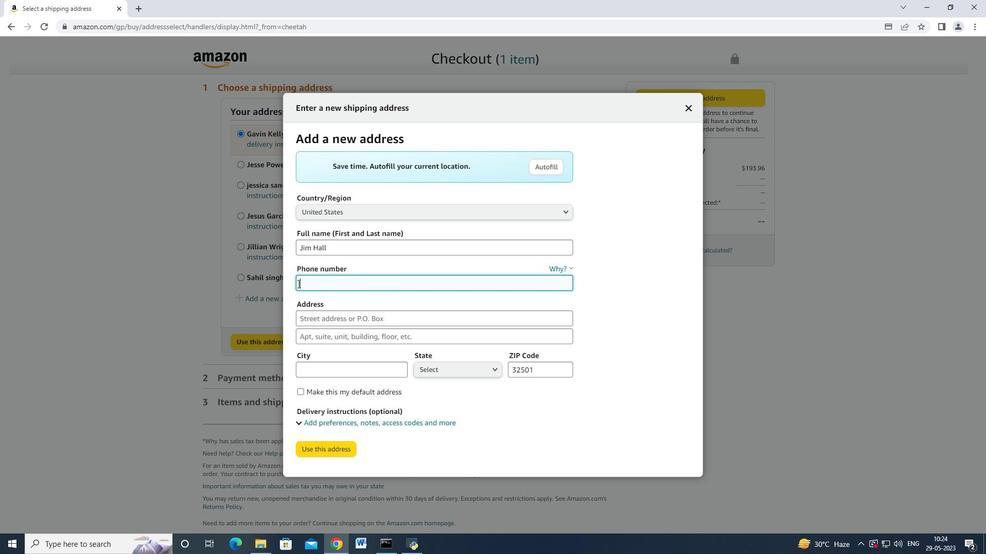 
Action: Key pressed 3052455095<Key.tab>4774,<Key.space><Key.shift_r>Agriculture<Key.space><Key.shift>Lane<Key.tab><Key.tab><Key.shift><Key.shift><Key.shift><Key.shift><Key.shift><Key.shift><Key.shift><Key.shift><Key.shift><Key.shift><Key.shift><Key.shift><Key.shift><Key.shift><Key.shift><Key.shift><Key.shift><Key.shift><Key.shift><Key.shift><Key.shift><Key.shift><Key.shift><Key.shift><Key.shift><Key.shift><Key.shift><Key.shift><Key.shift><Key.shift><Key.shift><Key.shift><Key.shift><Key.shift><Key.shift><Key.shift><Key.shift><Key.shift><Key.shift><Key.shift><Key.shift><Key.shift><Key.shift><Key.shift><Key.shift>I<Key.backspace><Key.shift>Homestead<Key.tab>
Screenshot: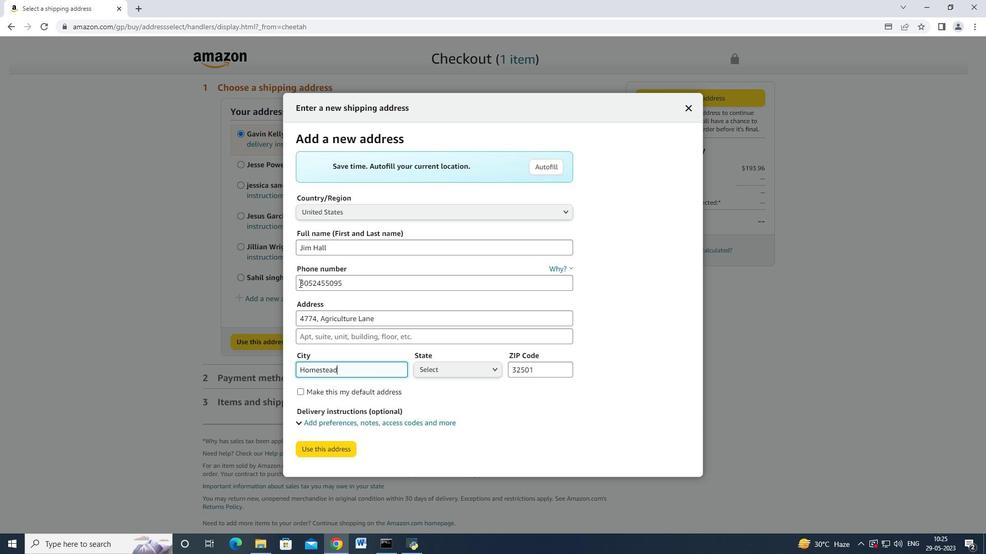 
Action: Mouse moved to (448, 378)
Screenshot: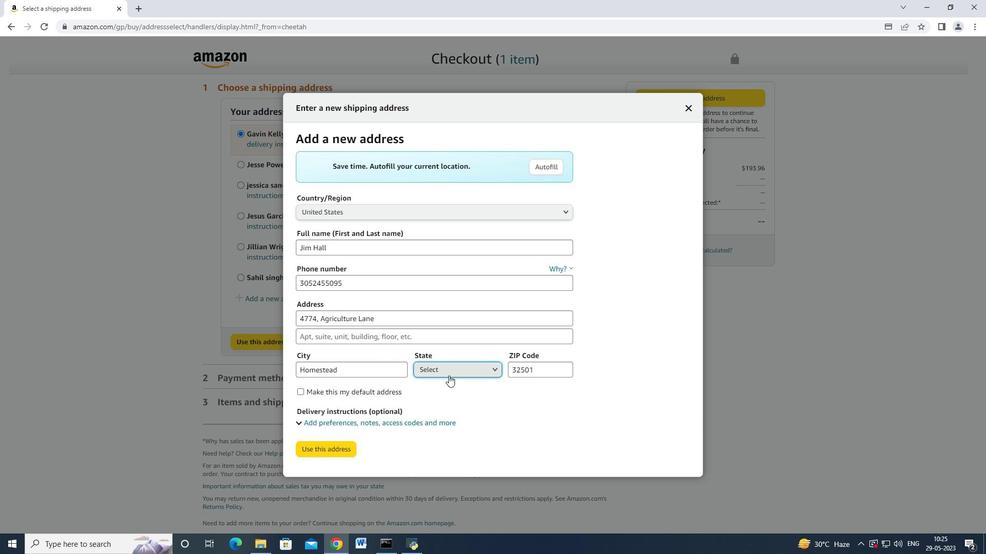 
Action: Mouse pressed left at (448, 378)
Screenshot: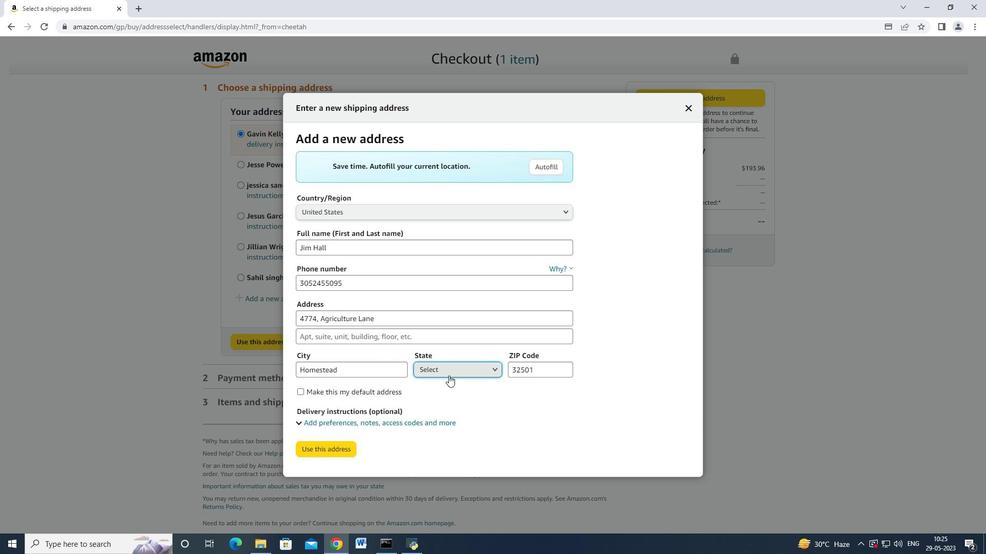 
Action: Mouse moved to (493, 434)
Screenshot: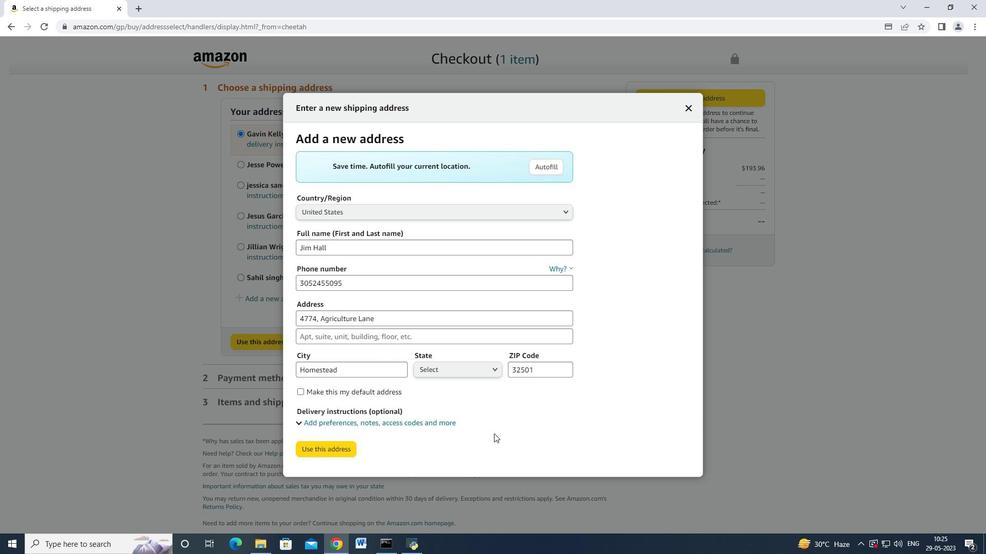 
Action: Mouse pressed left at (493, 434)
Screenshot: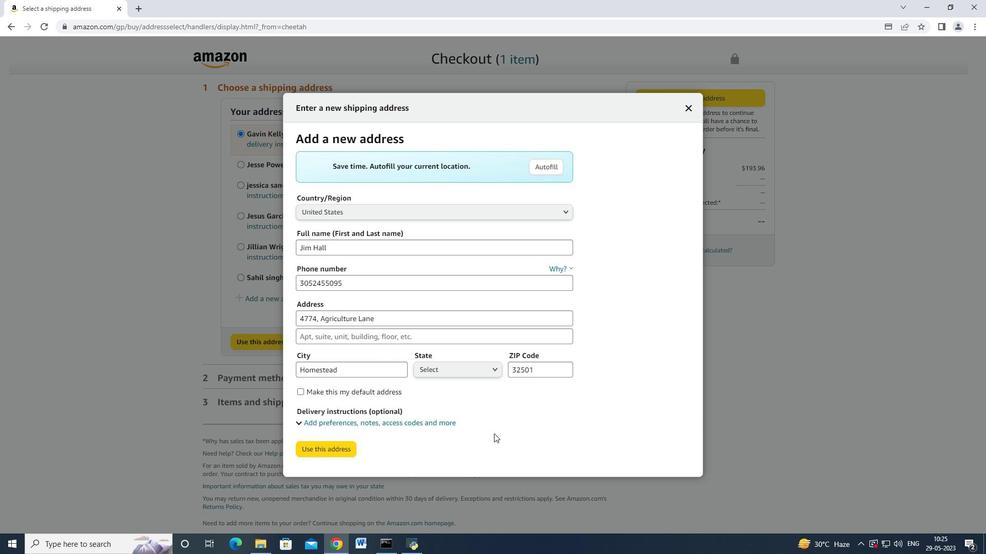 
Action: Mouse moved to (443, 368)
Screenshot: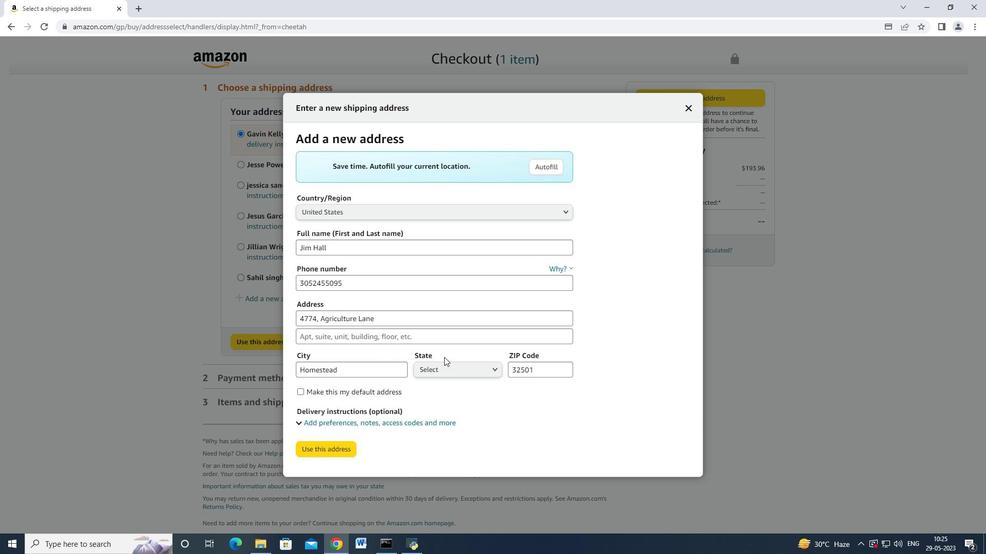
Action: Mouse pressed left at (443, 368)
Screenshot: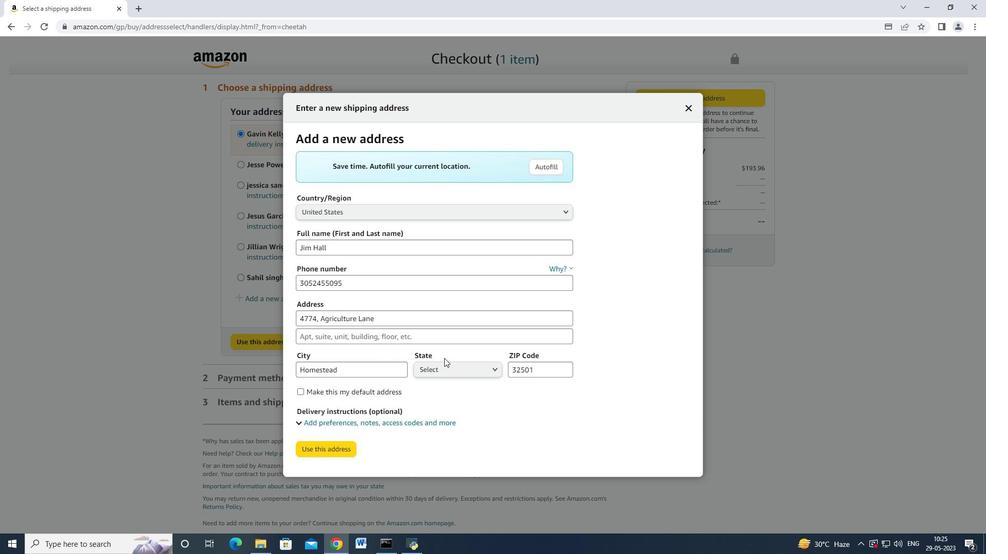 
Action: Mouse moved to (442, 317)
Screenshot: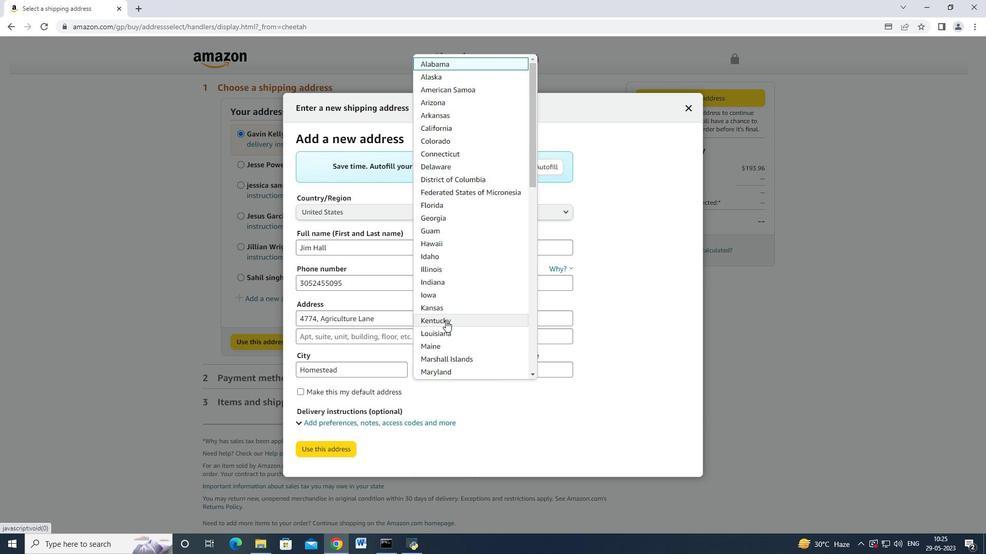 
Action: Mouse scrolled (442, 316) with delta (0, 0)
Screenshot: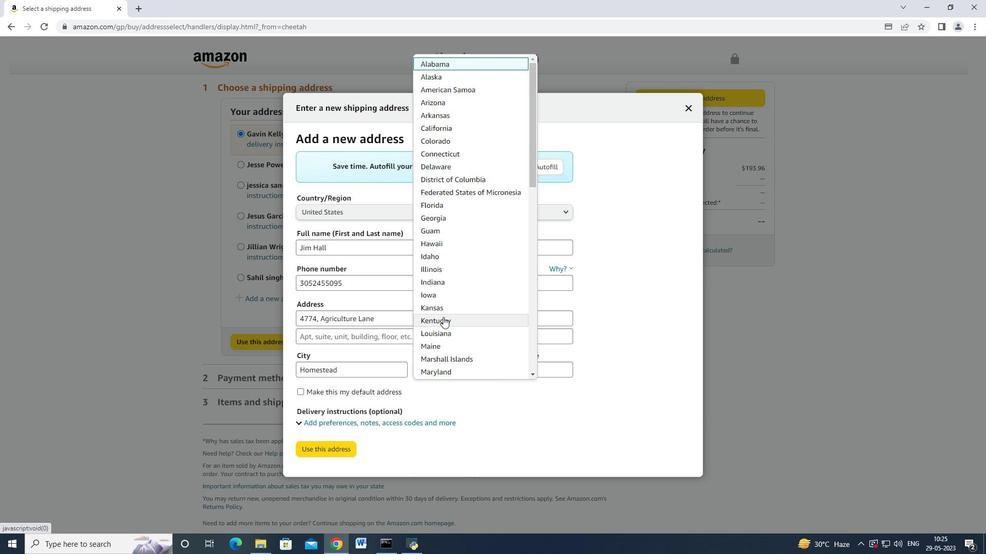 
Action: Mouse moved to (442, 317)
Screenshot: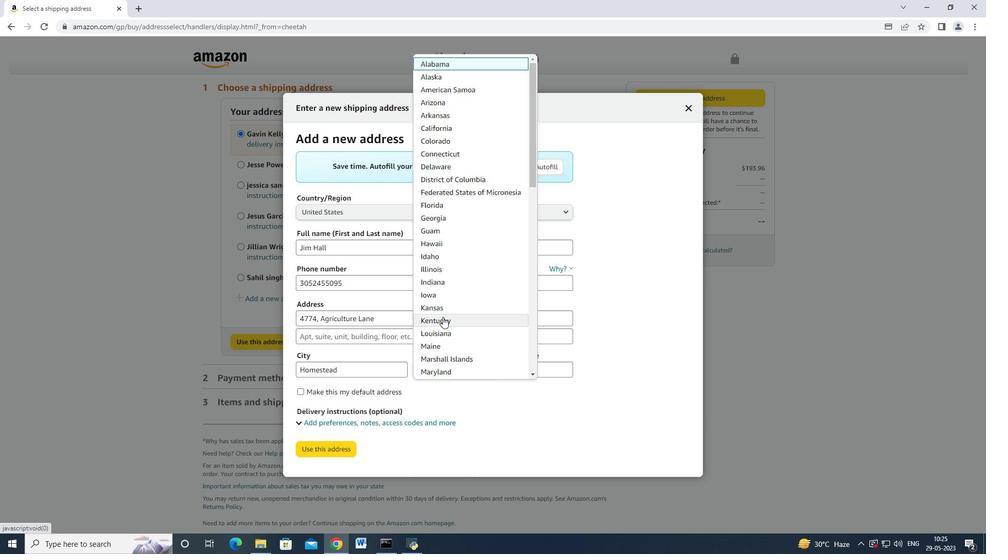 
Action: Mouse scrolled (442, 316) with delta (0, 0)
Screenshot: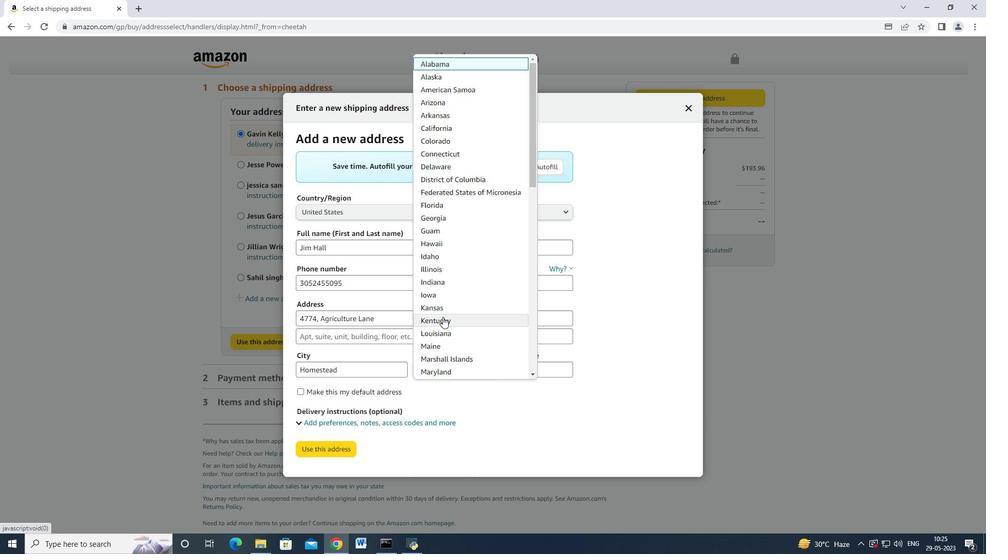 
Action: Mouse moved to (441, 314)
Screenshot: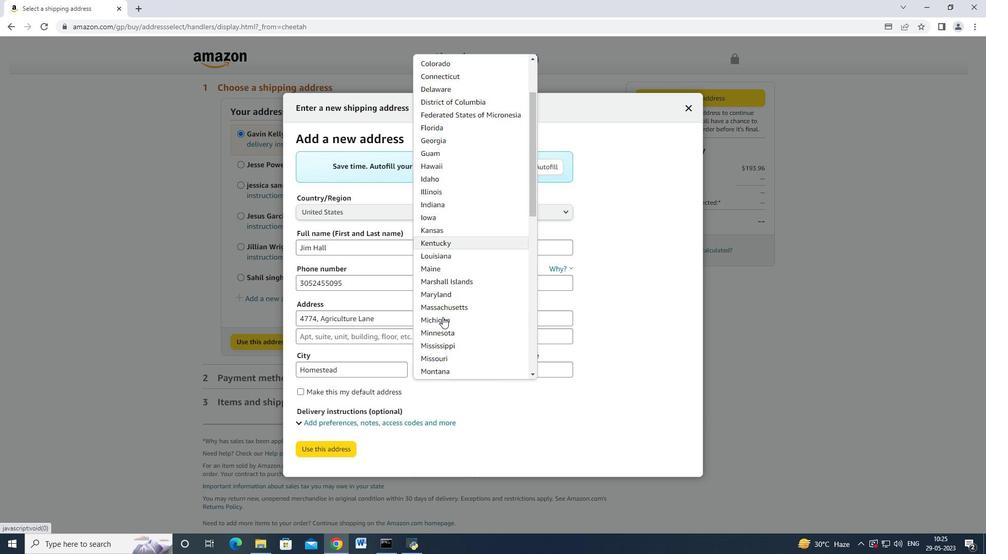 
Action: Mouse scrolled (441, 314) with delta (0, 0)
Screenshot: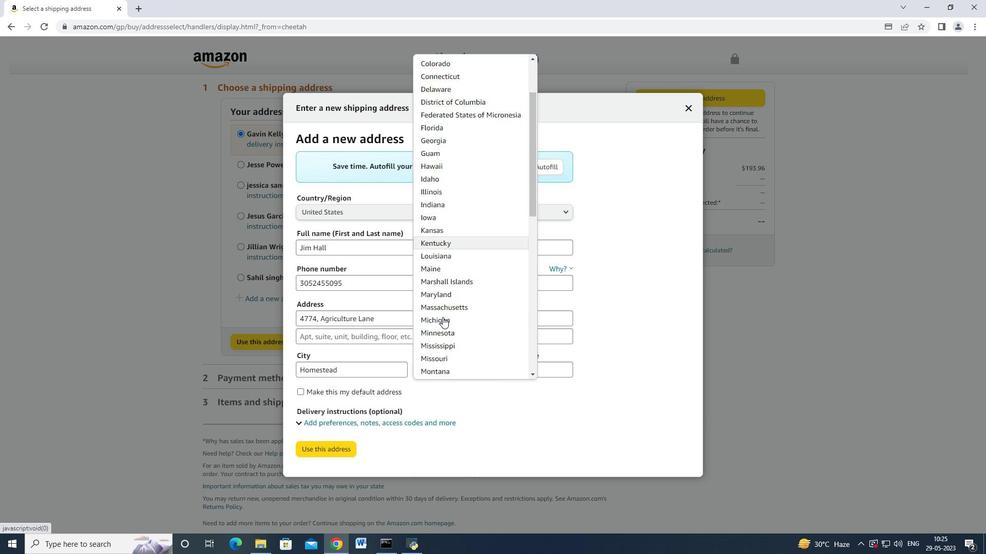 
Action: Mouse moved to (467, 218)
Screenshot: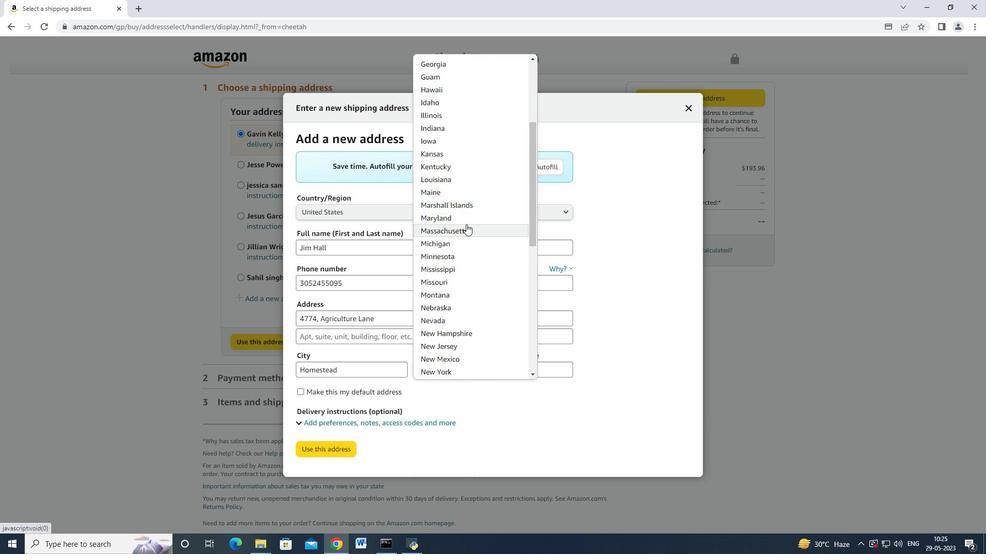 
Action: Mouse scrolled (467, 217) with delta (0, 0)
Screenshot: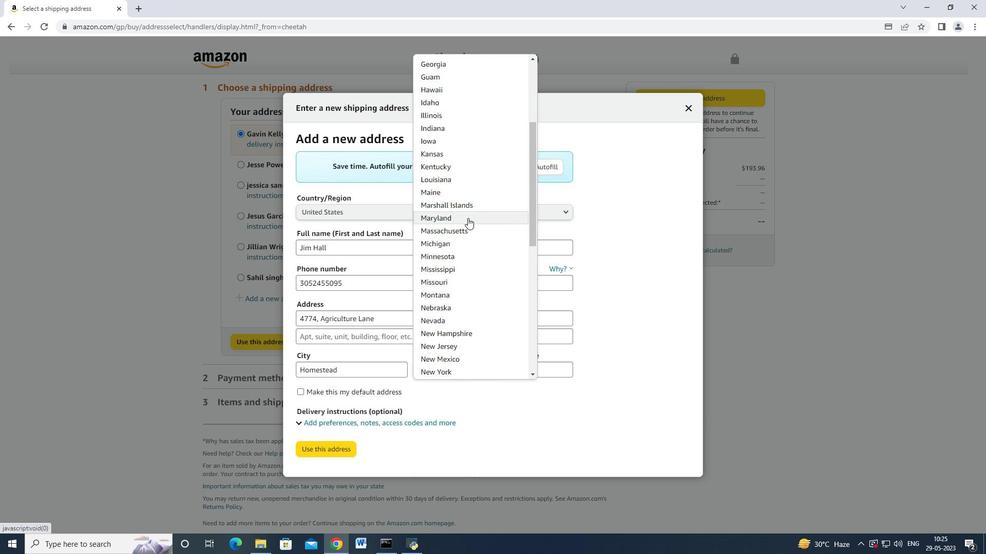 
Action: Mouse scrolled (467, 217) with delta (0, 0)
Screenshot: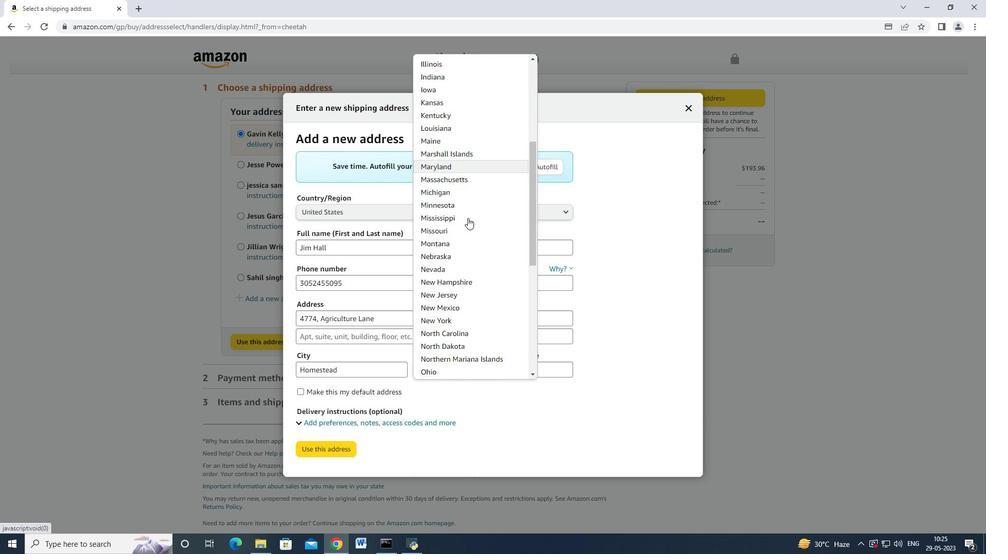 
Action: Mouse moved to (467, 219)
Screenshot: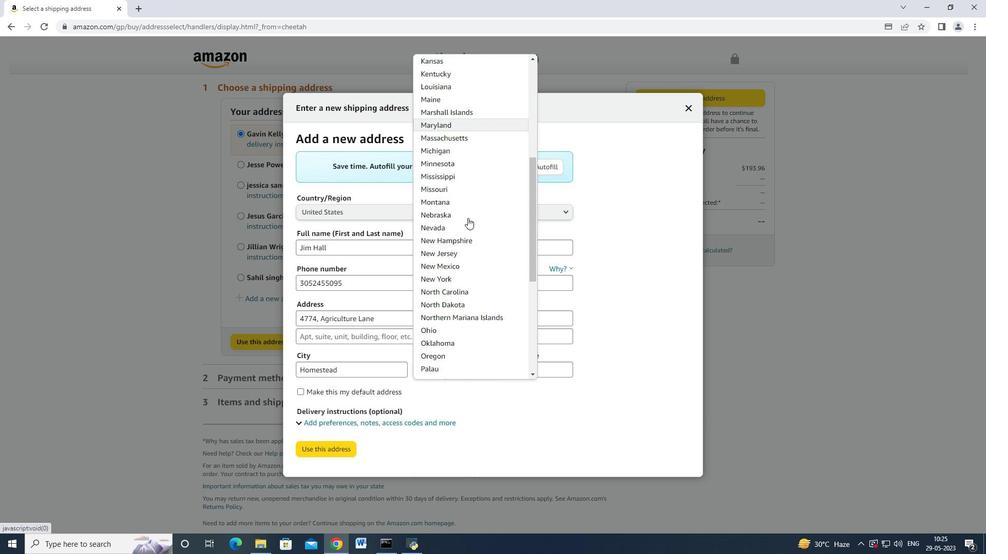 
Action: Mouse scrolled (467, 218) with delta (0, 0)
Screenshot: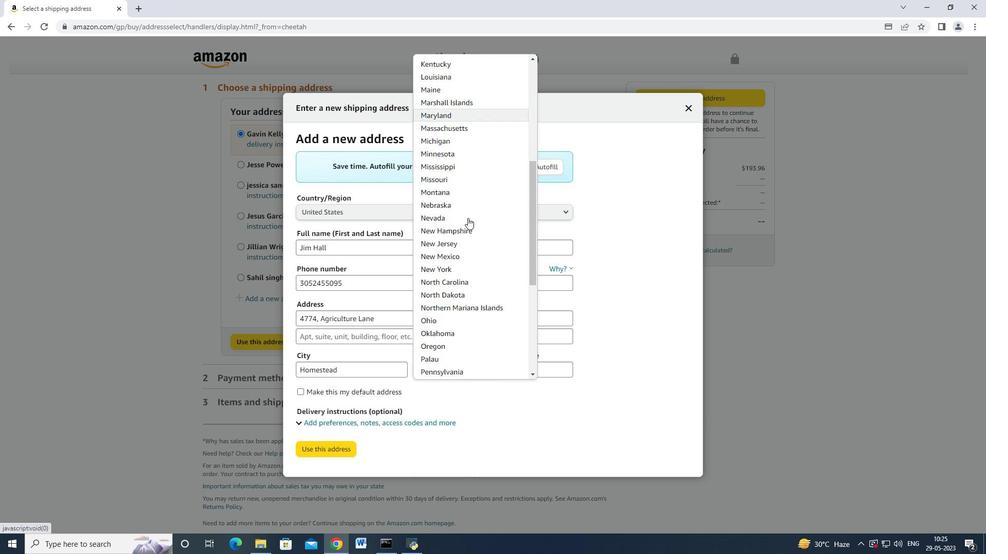 
Action: Mouse moved to (468, 217)
Screenshot: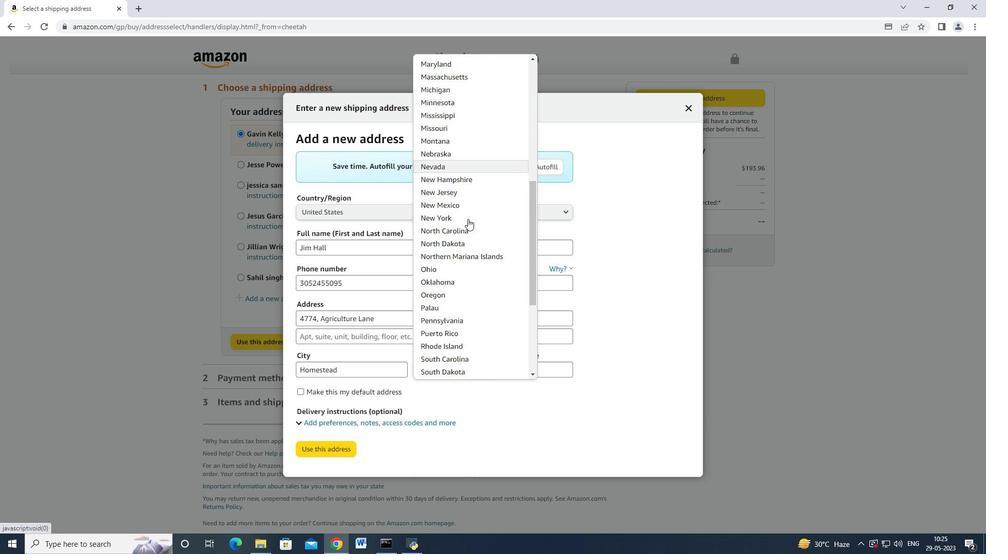 
Action: Mouse scrolled (468, 217) with delta (0, 0)
Screenshot: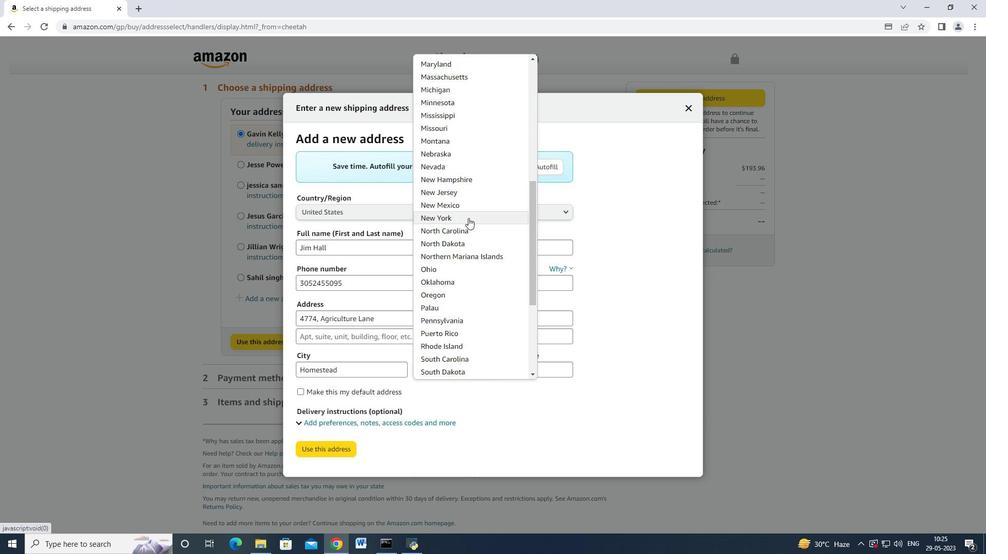 
Action: Mouse moved to (466, 211)
Screenshot: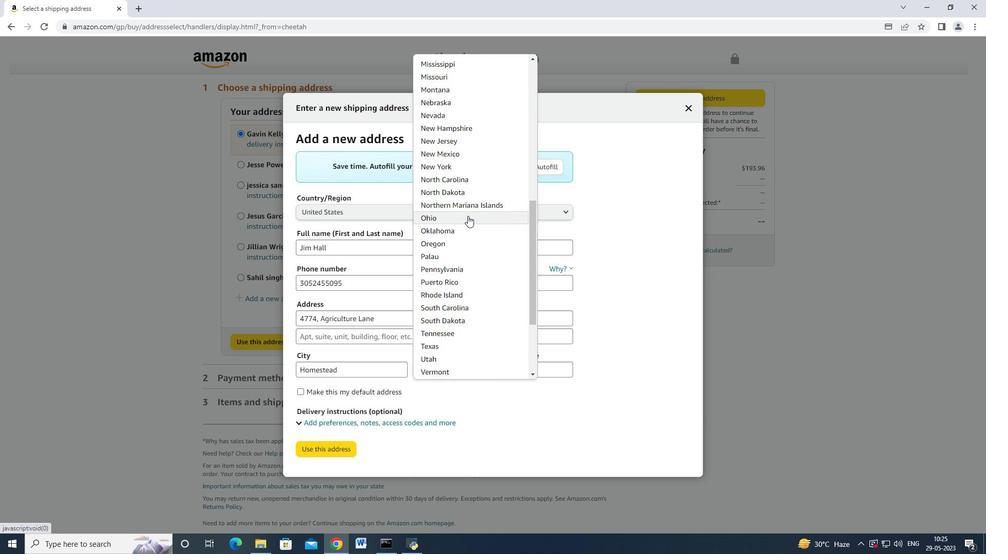 
Action: Mouse scrolled (466, 211) with delta (0, 0)
Screenshot: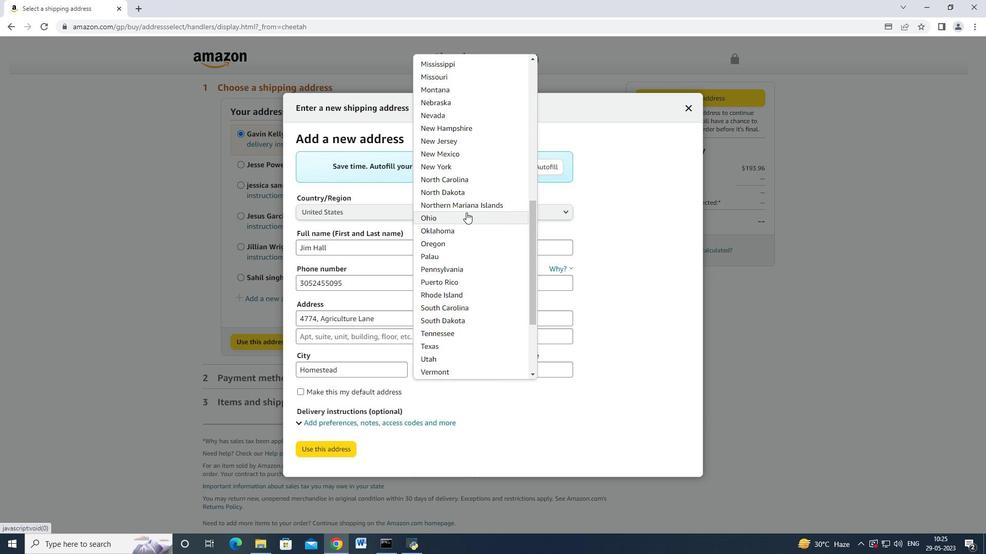 
Action: Mouse moved to (466, 204)
Screenshot: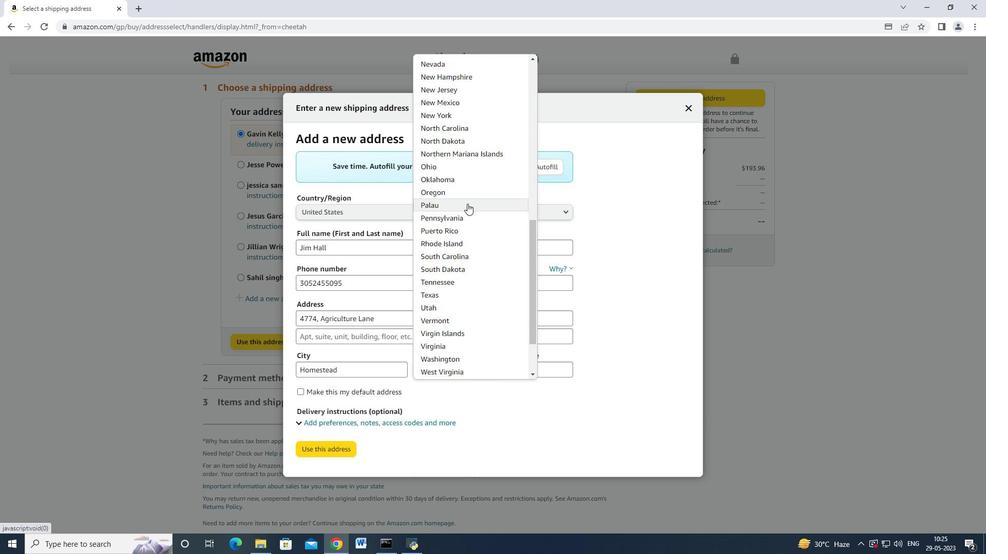 
Action: Mouse scrolled (466, 204) with delta (0, 0)
Screenshot: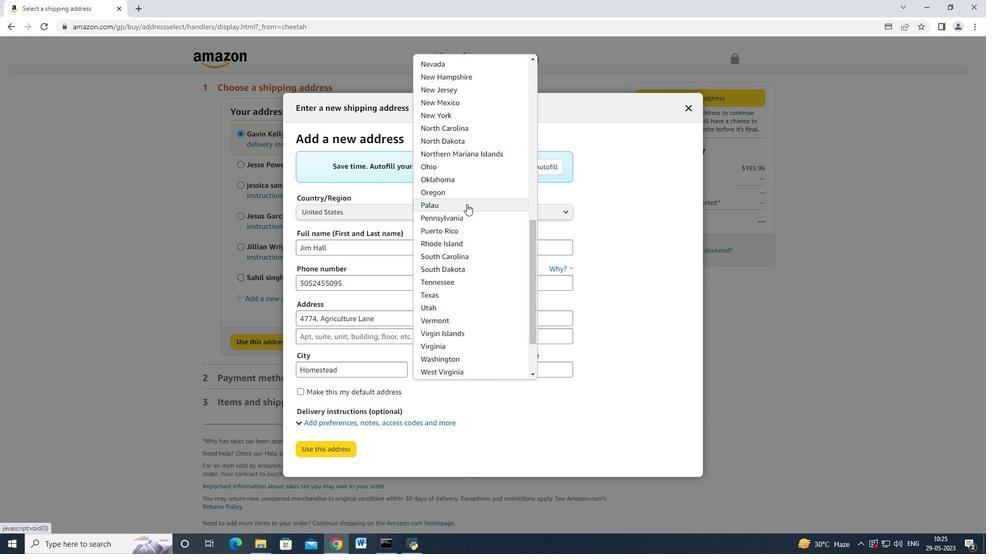 
Action: Mouse scrolled (466, 204) with delta (0, 0)
Screenshot: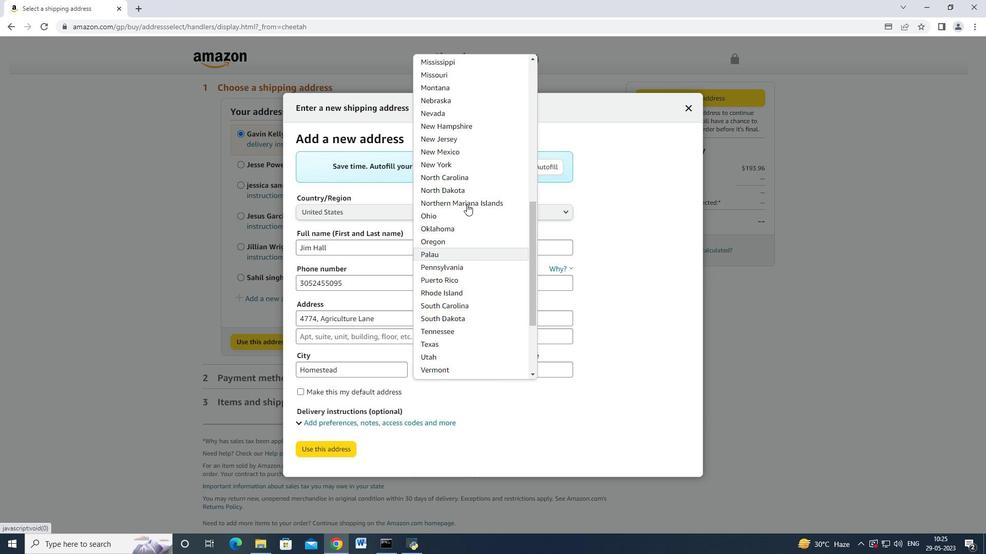 
Action: Mouse scrolled (466, 204) with delta (0, 0)
Screenshot: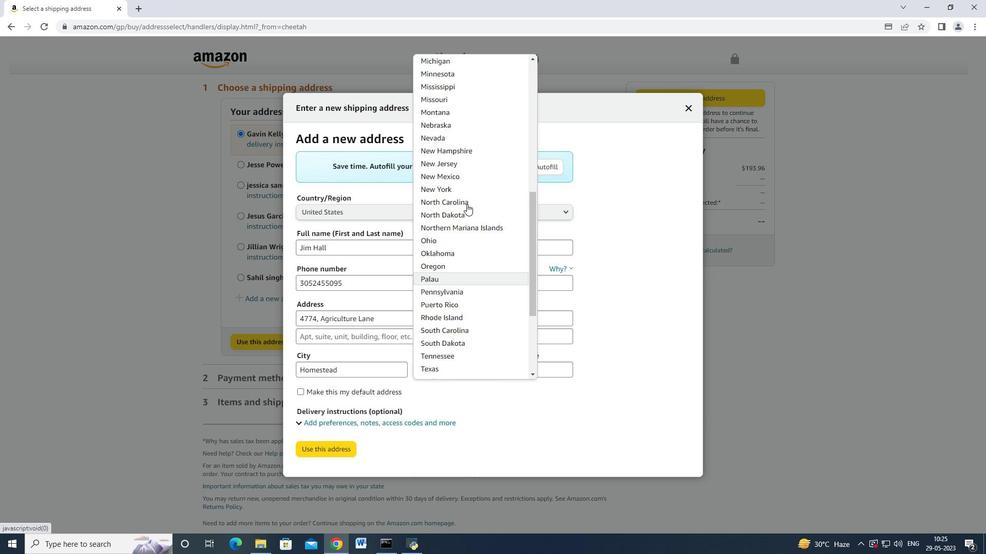 
Action: Mouse scrolled (466, 204) with delta (0, 0)
Screenshot: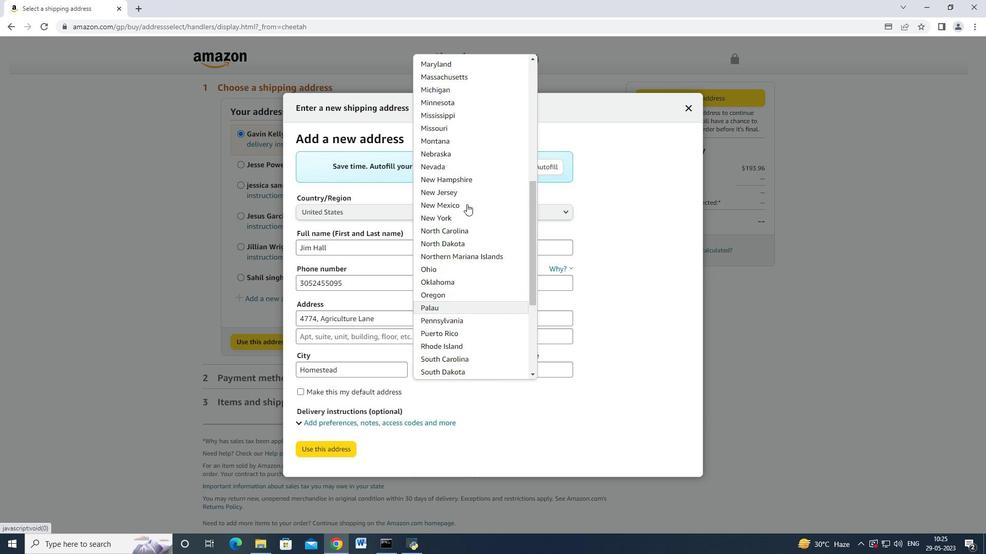 
Action: Mouse scrolled (466, 204) with delta (0, 0)
Screenshot: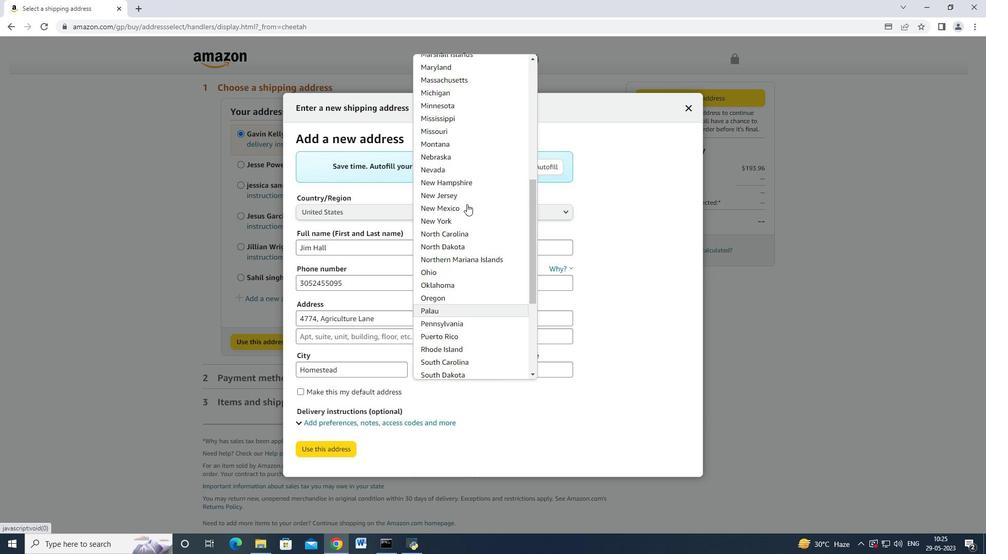 
Action: Mouse scrolled (466, 204) with delta (0, 0)
Screenshot: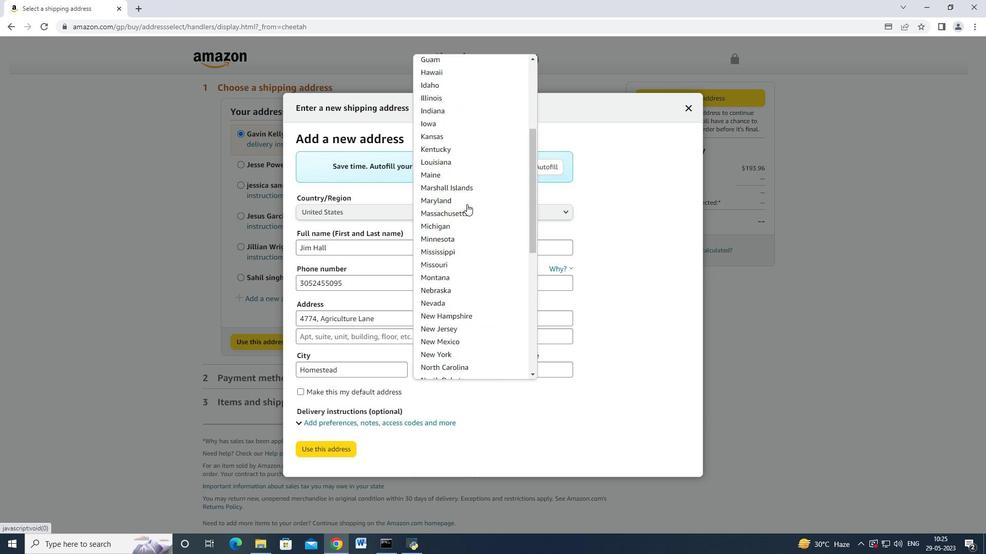 
Action: Mouse moved to (456, 106)
Screenshot: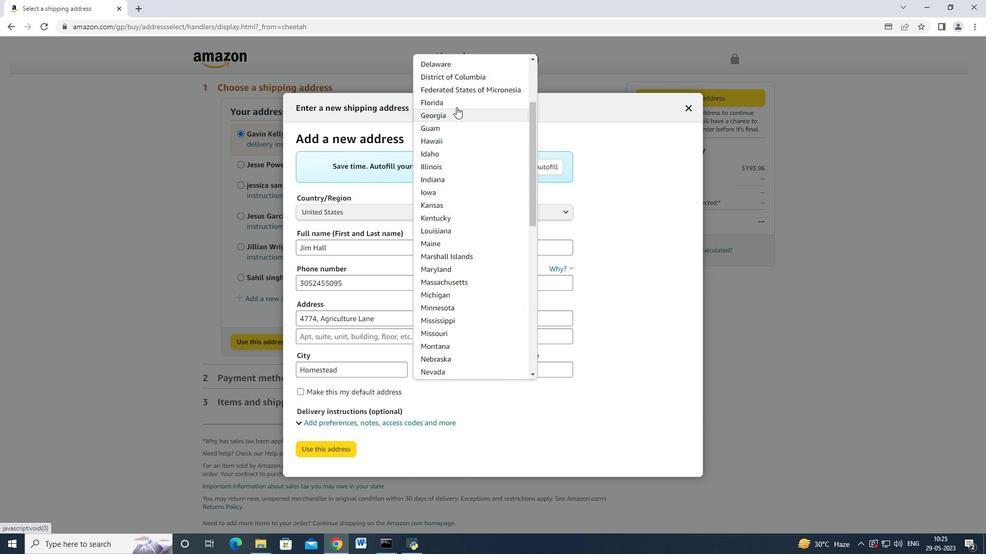 
Action: Mouse pressed left at (456, 106)
Screenshot: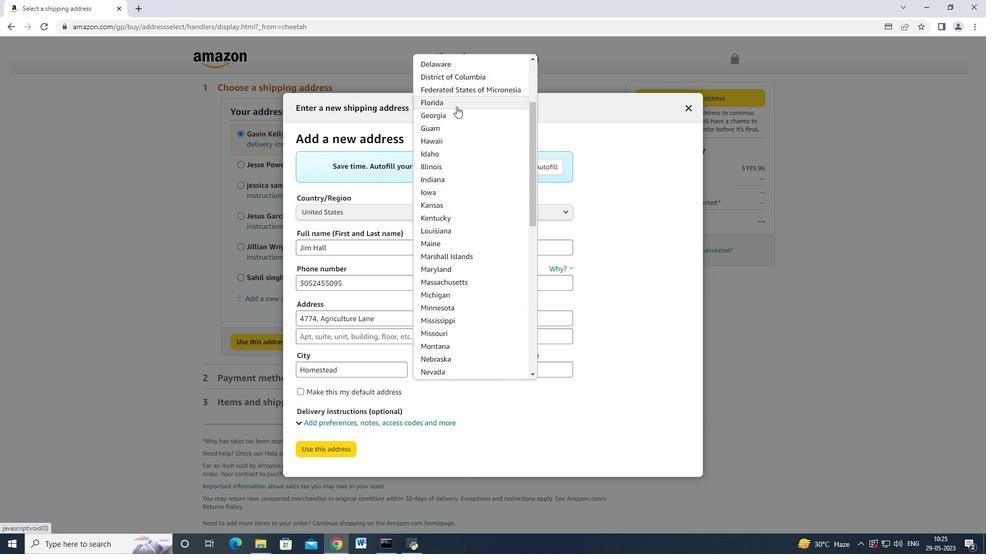 
Action: Mouse moved to (534, 370)
Screenshot: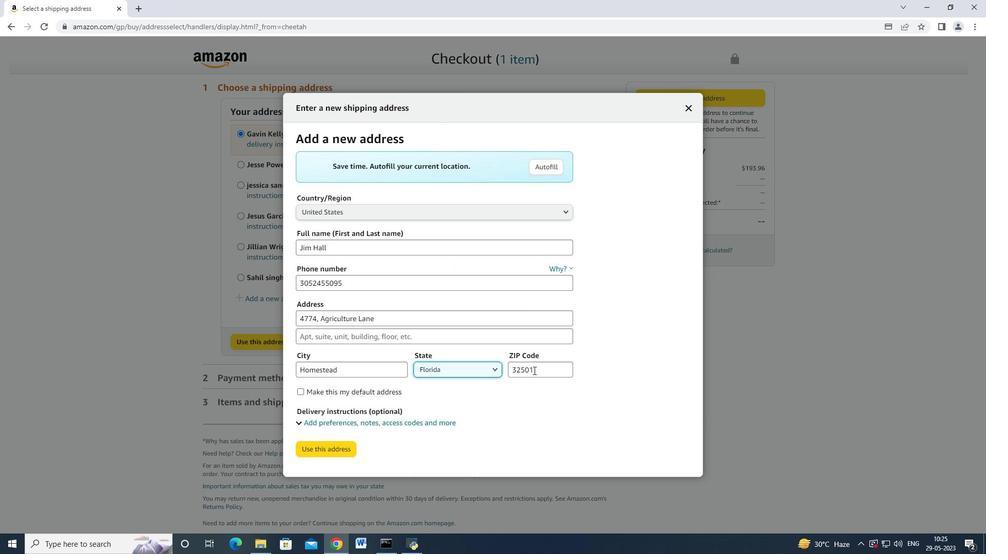 
Action: Mouse pressed left at (534, 370)
Screenshot: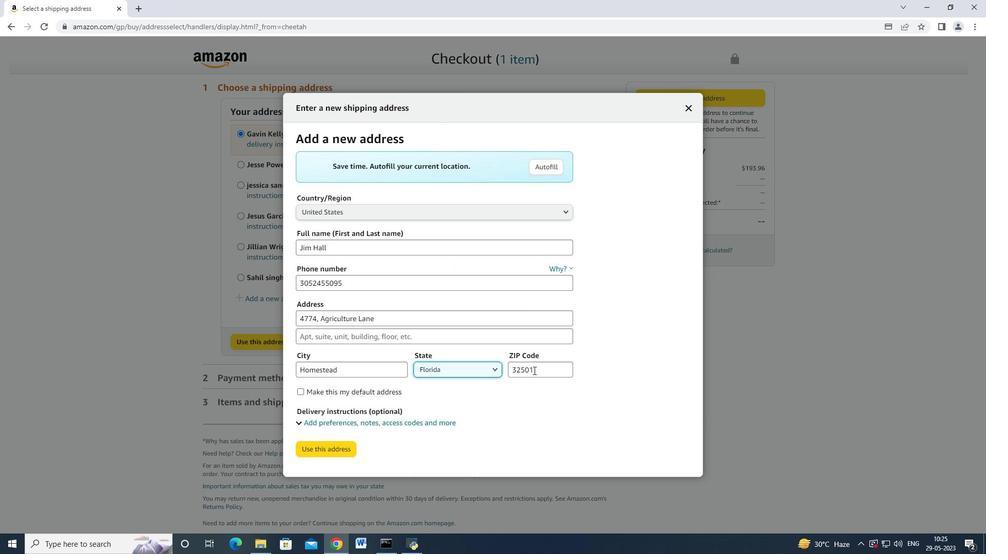
Action: Mouse moved to (740, 236)
Screenshot: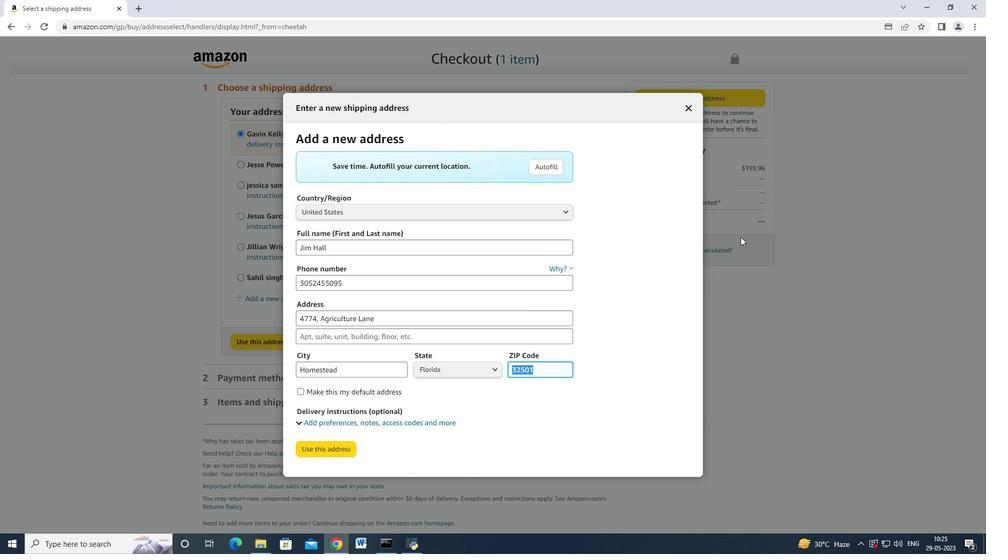 
Action: Key pressed <Key.backspace>33030<Key.tab><Key.tab><Key.tab><Key.enter>
Screenshot: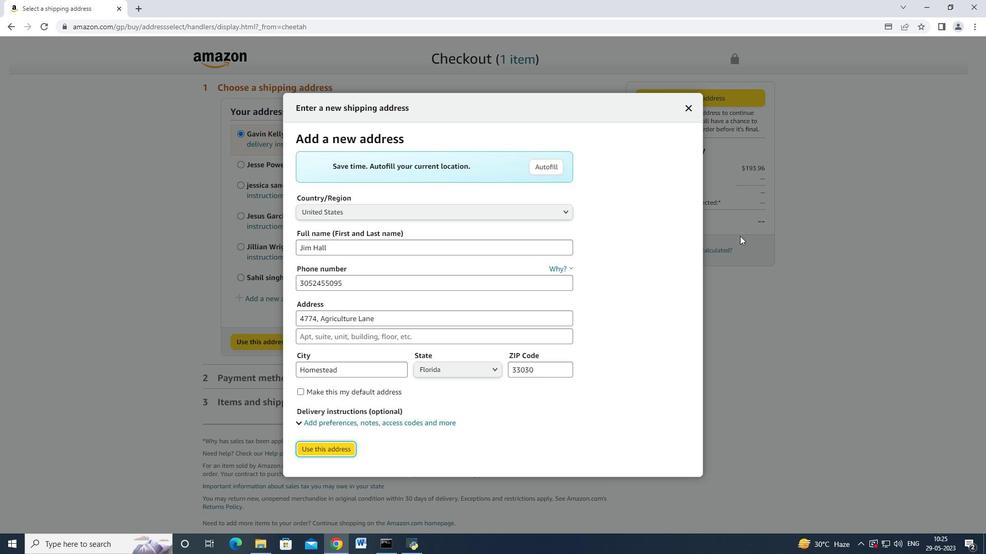 
Action: Mouse moved to (484, 325)
Screenshot: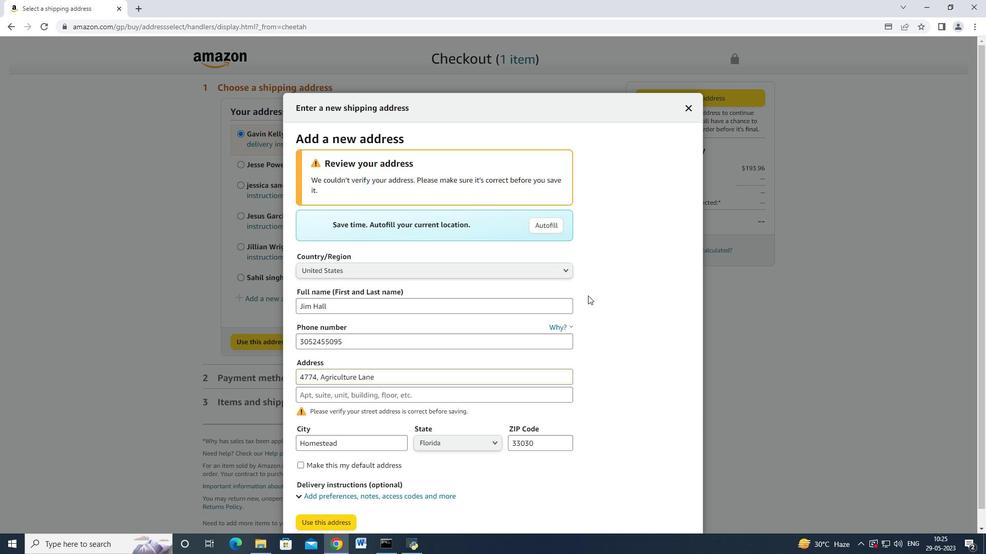 
Action: Mouse scrolled (484, 325) with delta (0, 0)
Screenshot: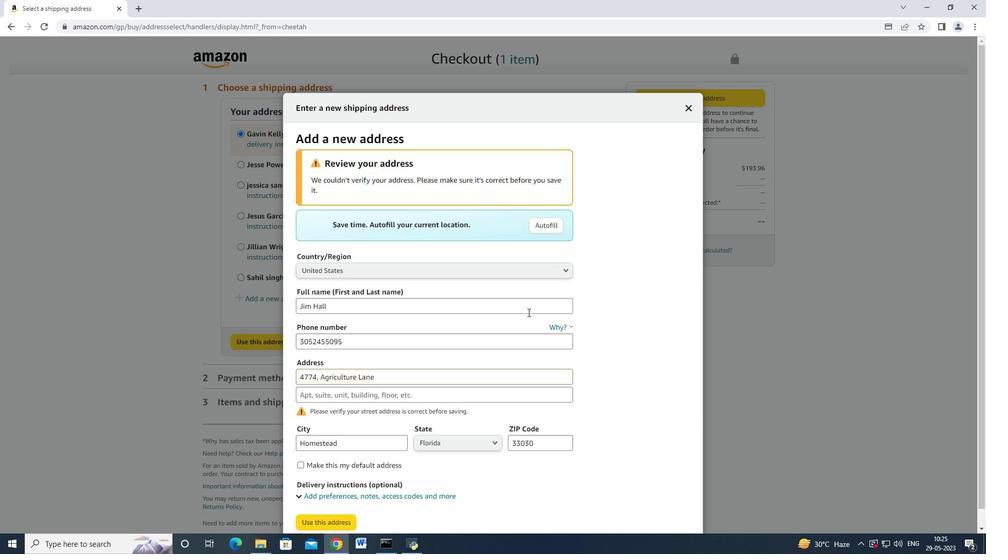 
Action: Mouse scrolled (484, 325) with delta (0, 0)
Screenshot: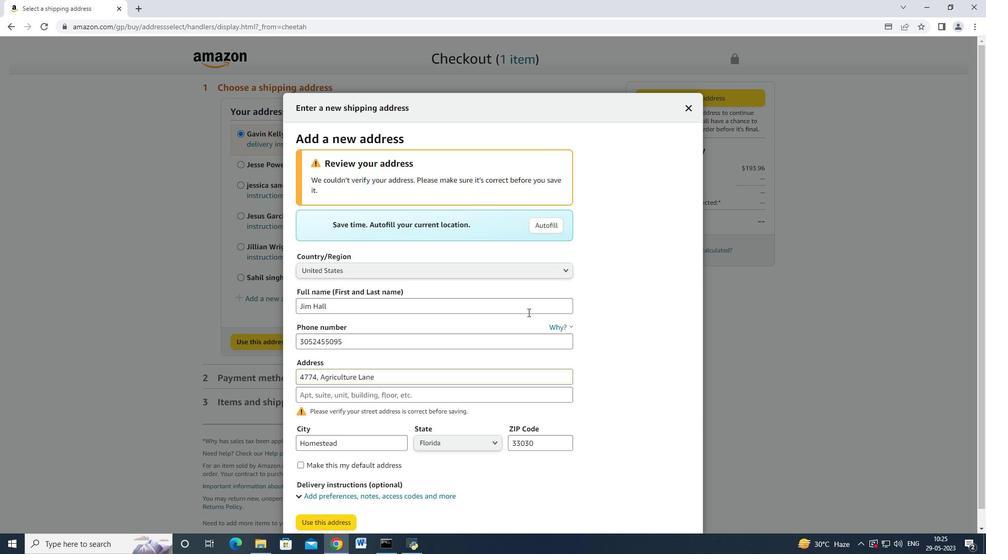 
Action: Mouse moved to (331, 500)
Screenshot: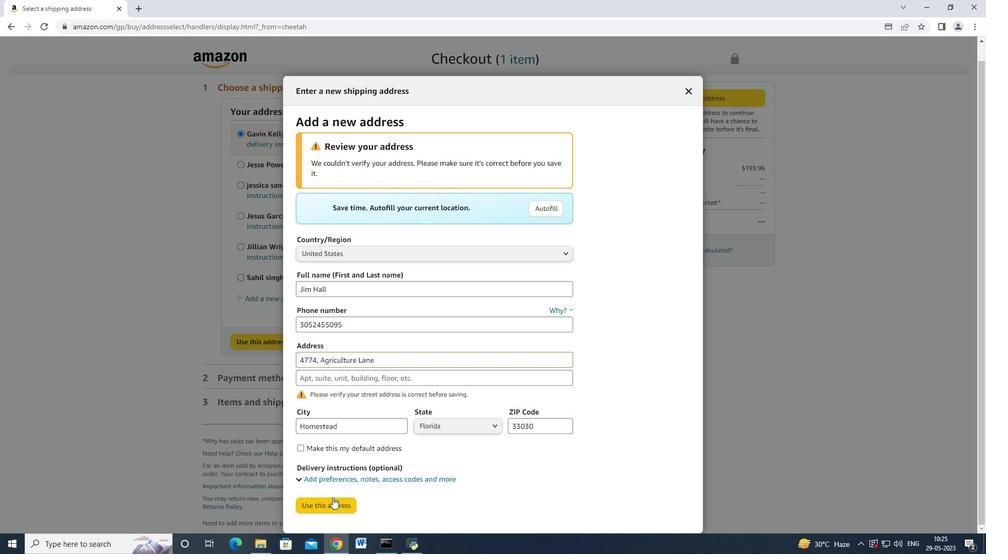 
Action: Mouse pressed left at (331, 500)
Screenshot: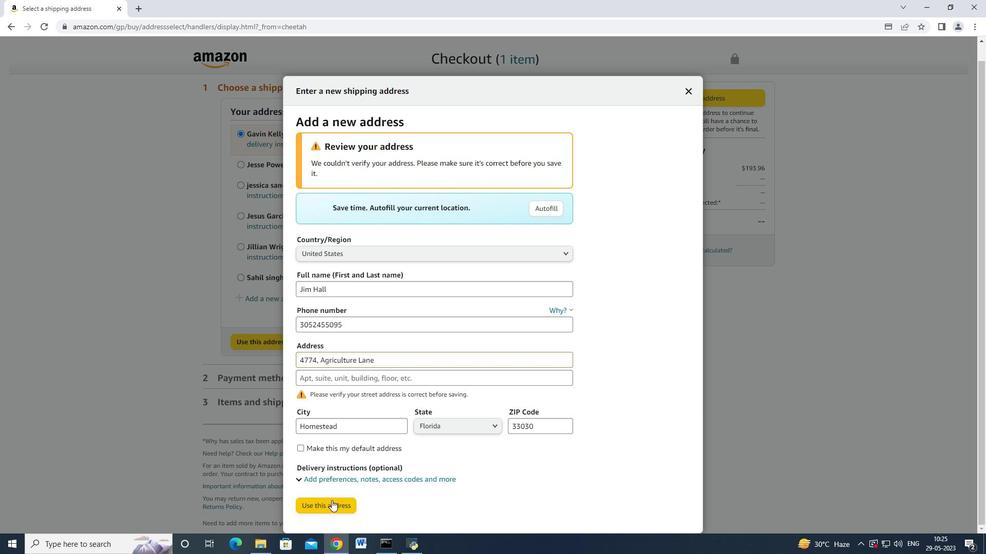 
Action: Mouse moved to (456, 244)
Screenshot: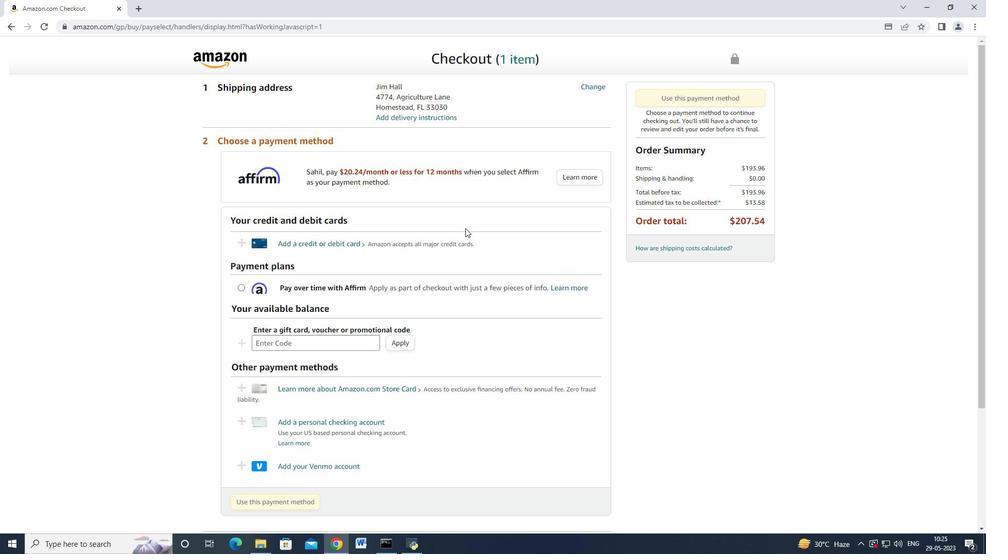 
Action: Mouse scrolled (456, 243) with delta (0, 0)
Screenshot: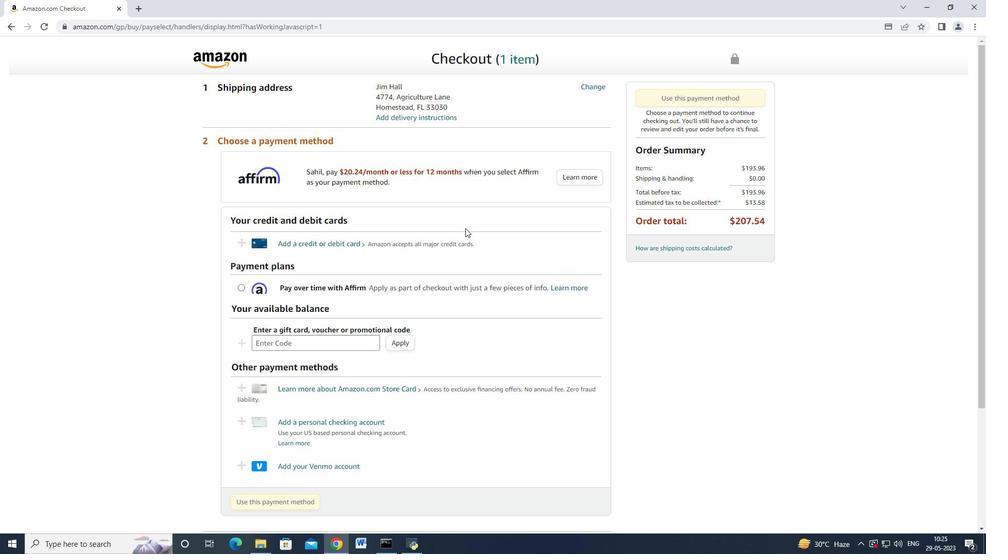 
Action: Mouse moved to (428, 278)
Screenshot: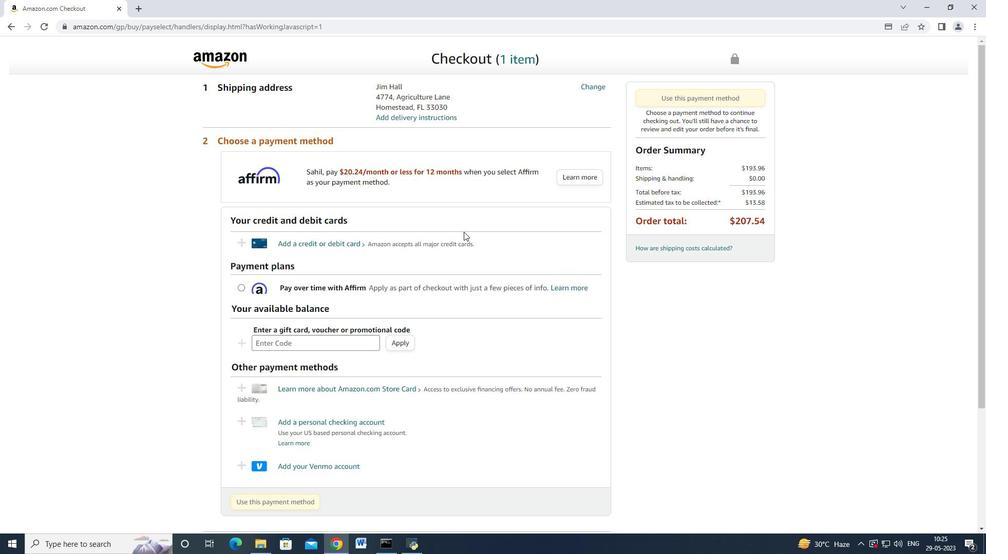 
Action: Mouse scrolled (428, 278) with delta (0, 0)
Screenshot: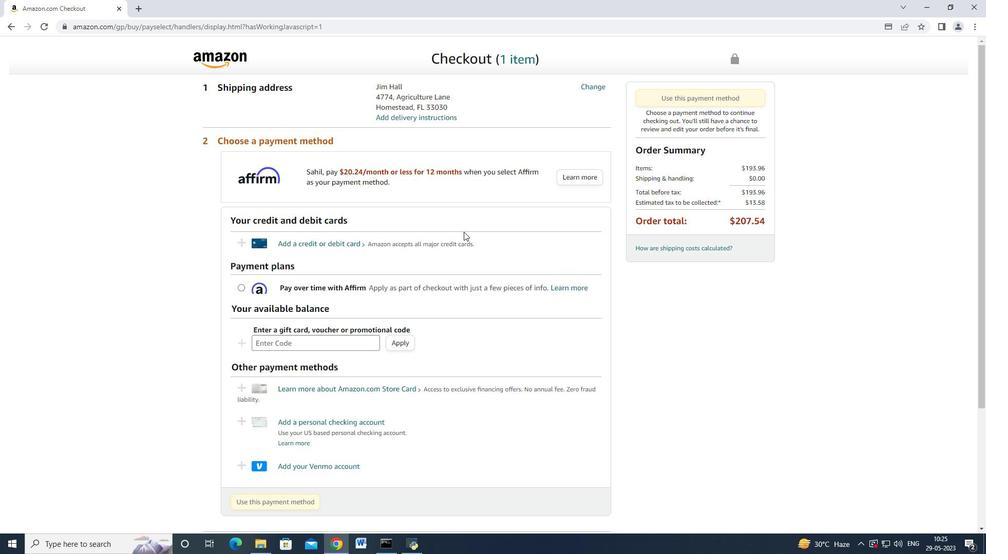 
Action: Mouse moved to (306, 142)
Screenshot: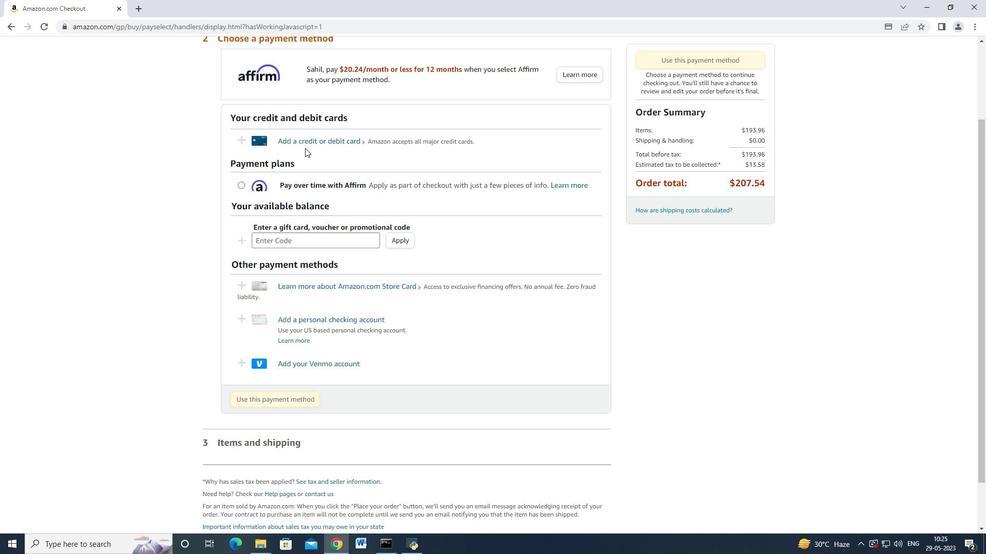 
Action: Mouse pressed left at (306, 142)
Screenshot: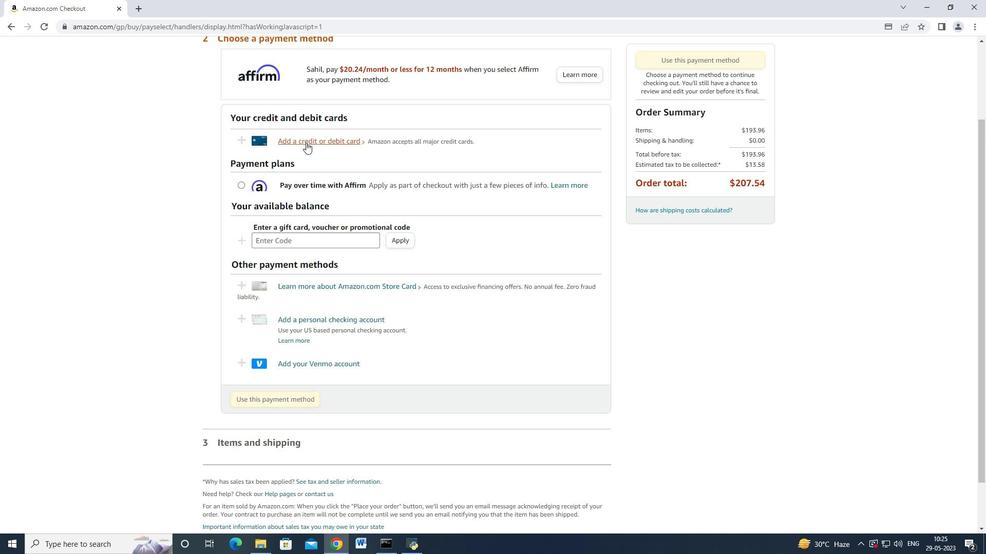 
Action: Mouse moved to (419, 235)
Screenshot: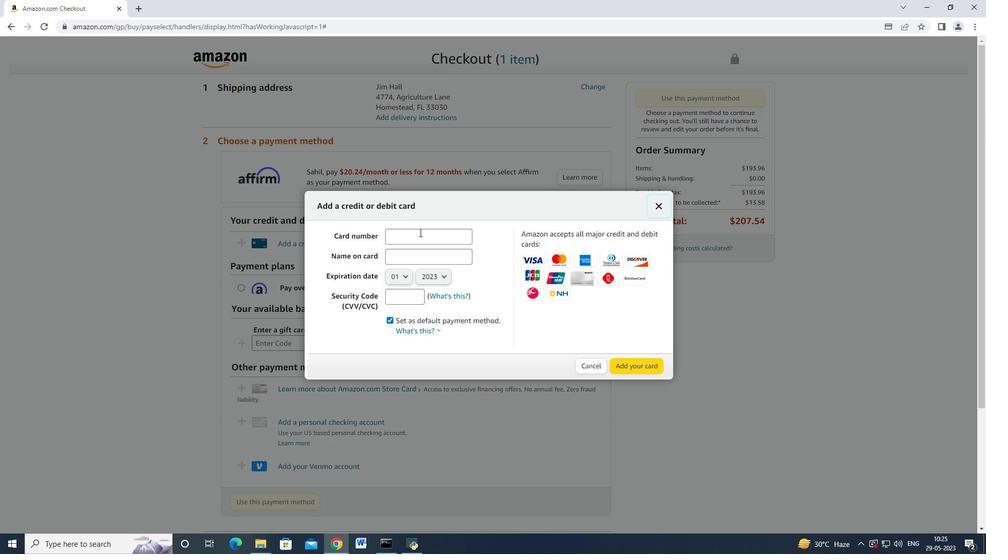 
Action: Mouse pressed left at (419, 235)
Screenshot: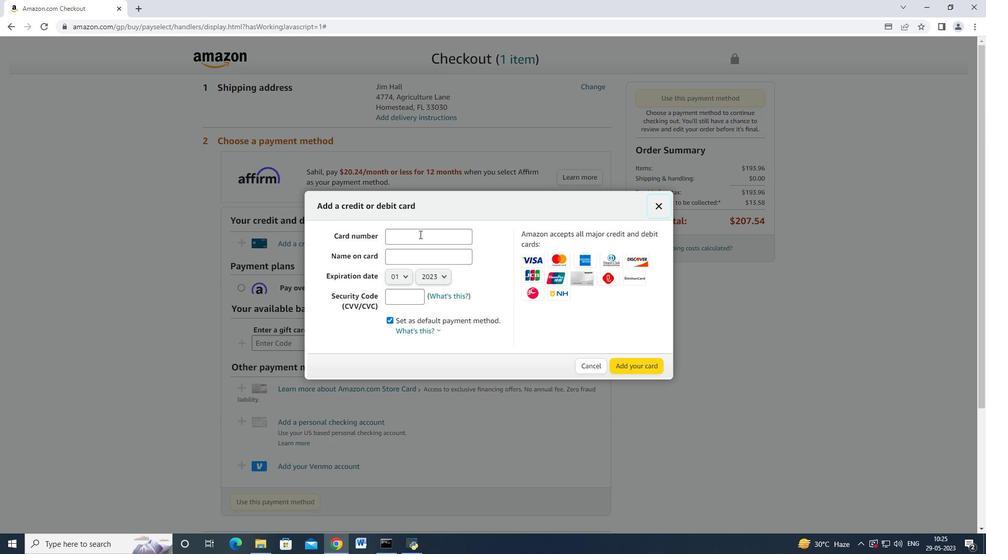 
Action: Mouse moved to (418, 233)
Screenshot: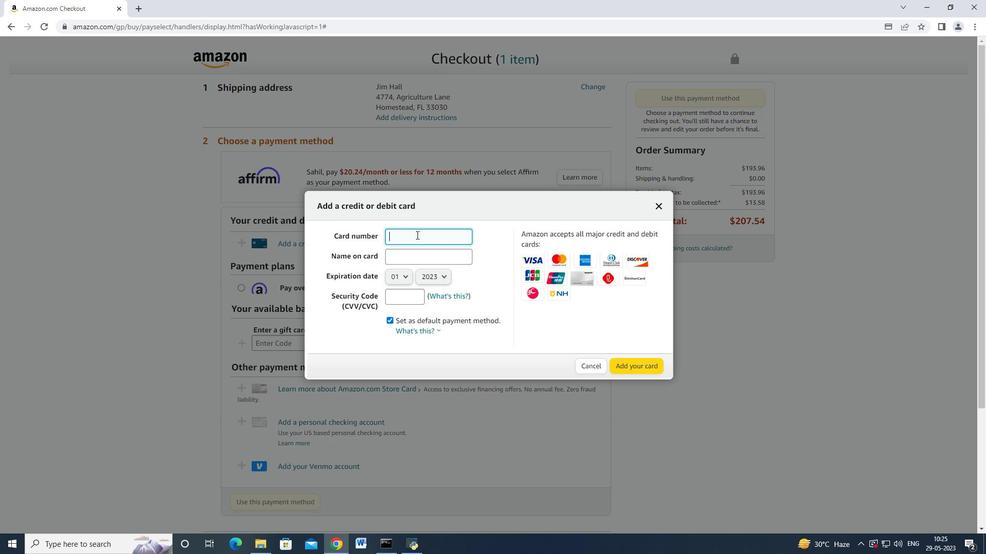 
Action: Key pressed 4726<Key.space>6642<Key.space>7752<Key.space>6010<Key.tab><Key.shift>Mark<Key.space><Key.shift_r>Adams<Key.space>
Screenshot: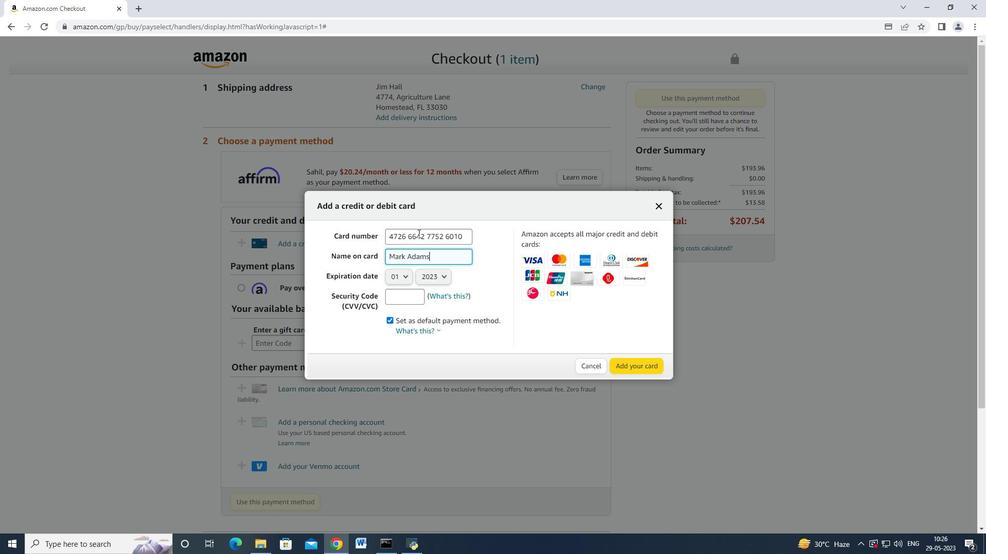 
Action: Mouse moved to (448, 229)
Screenshot: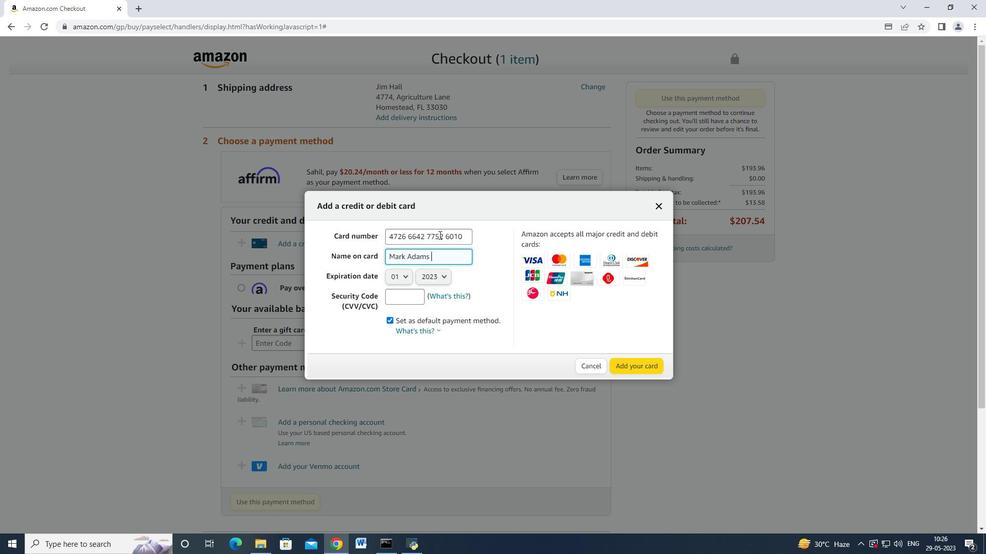 
Action: Mouse scrolled (448, 229) with delta (0, 0)
Screenshot: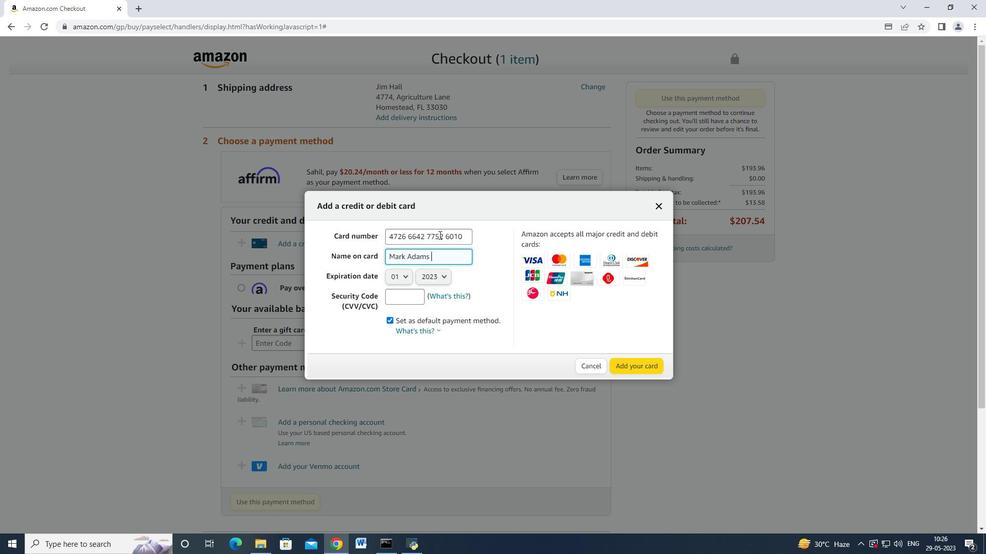 
Action: Mouse moved to (403, 276)
Screenshot: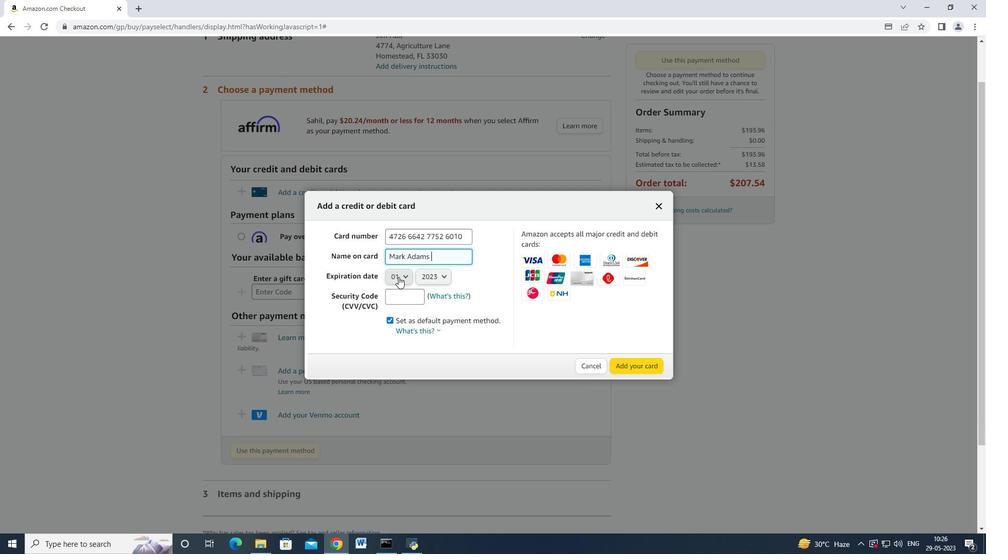 
Action: Mouse pressed left at (403, 276)
Screenshot: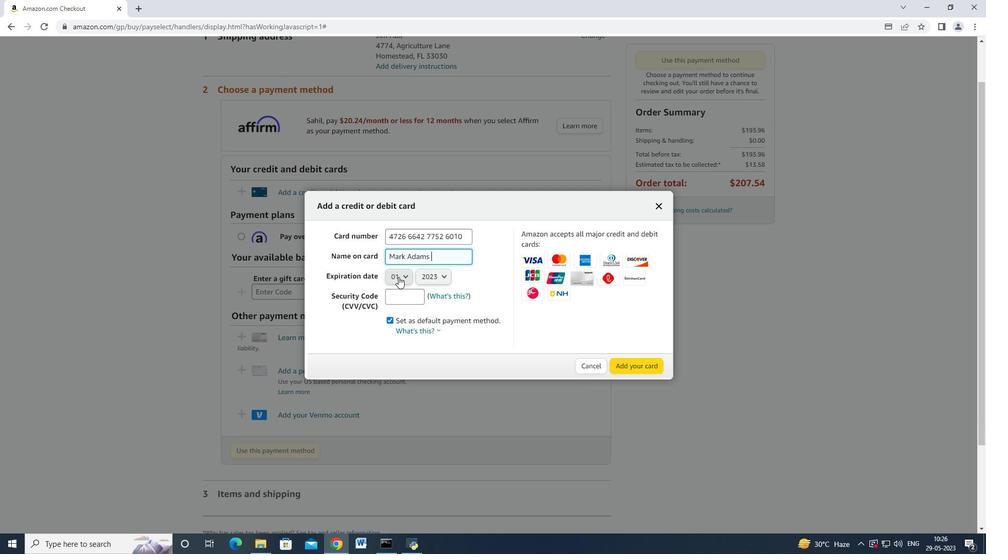 
Action: Mouse moved to (403, 316)
Screenshot: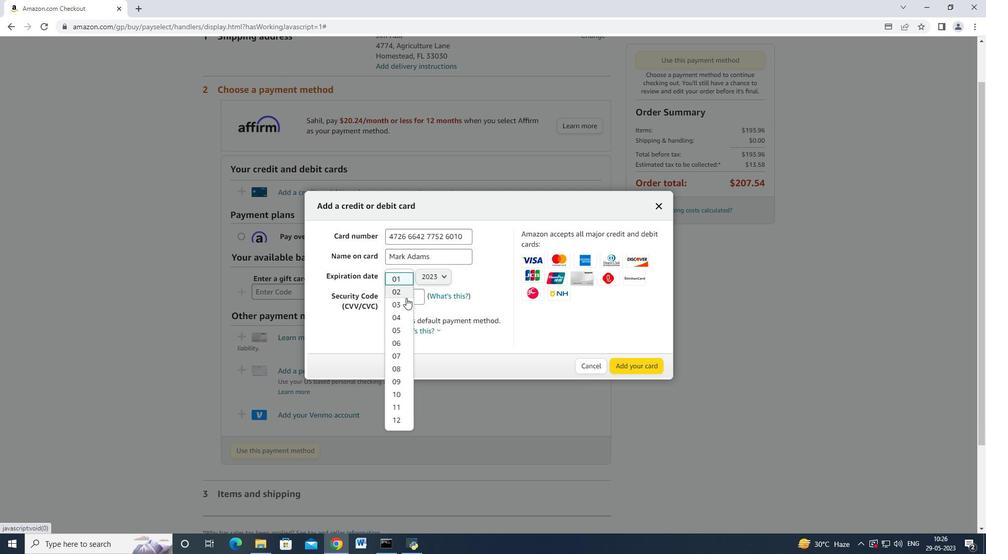 
Action: Mouse pressed left at (403, 316)
Screenshot: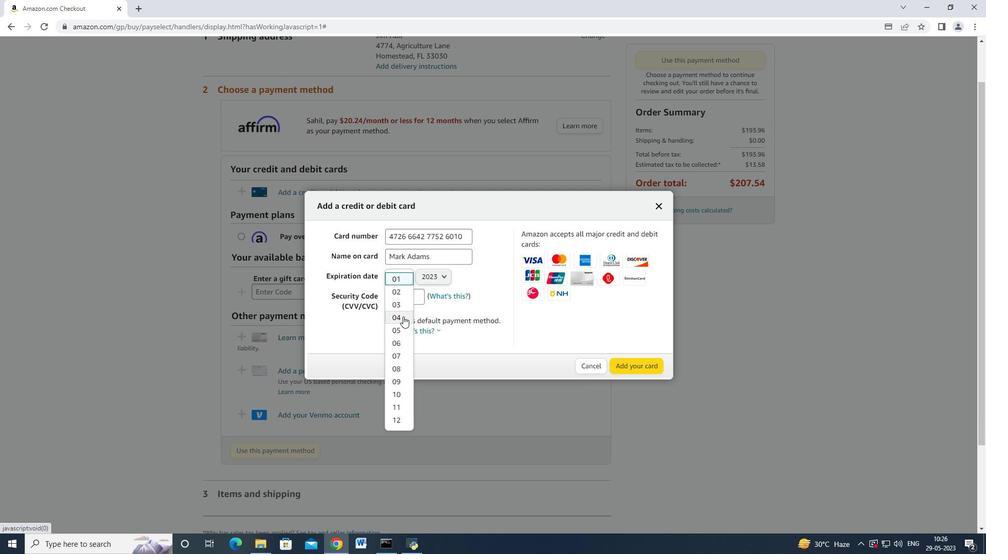 
Action: Mouse moved to (434, 273)
Screenshot: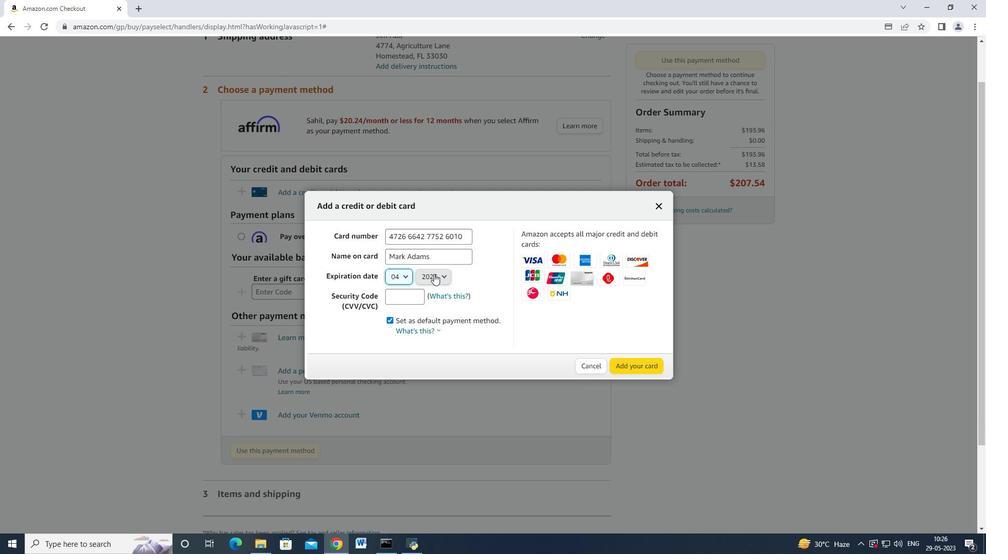 
Action: Mouse pressed left at (434, 273)
Screenshot: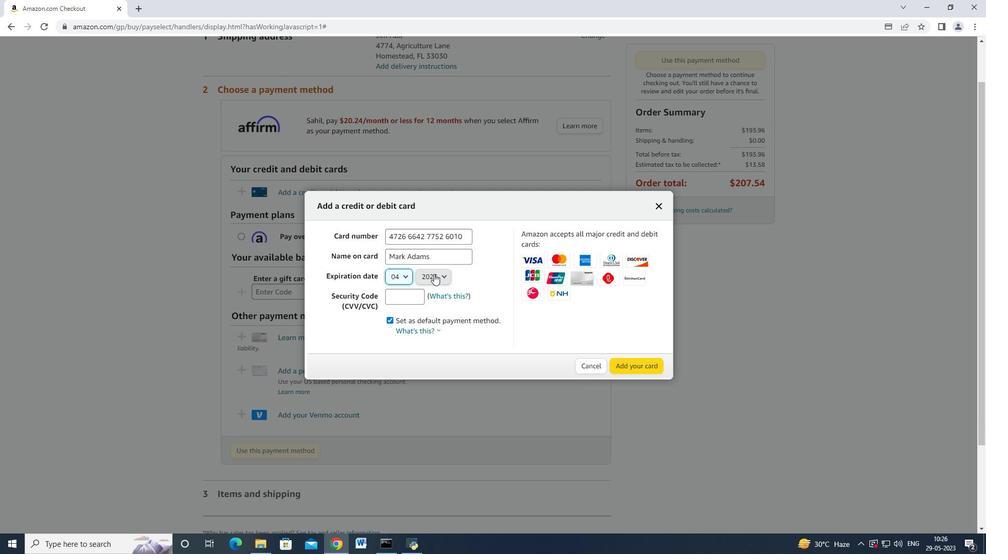 
Action: Mouse moved to (432, 305)
Screenshot: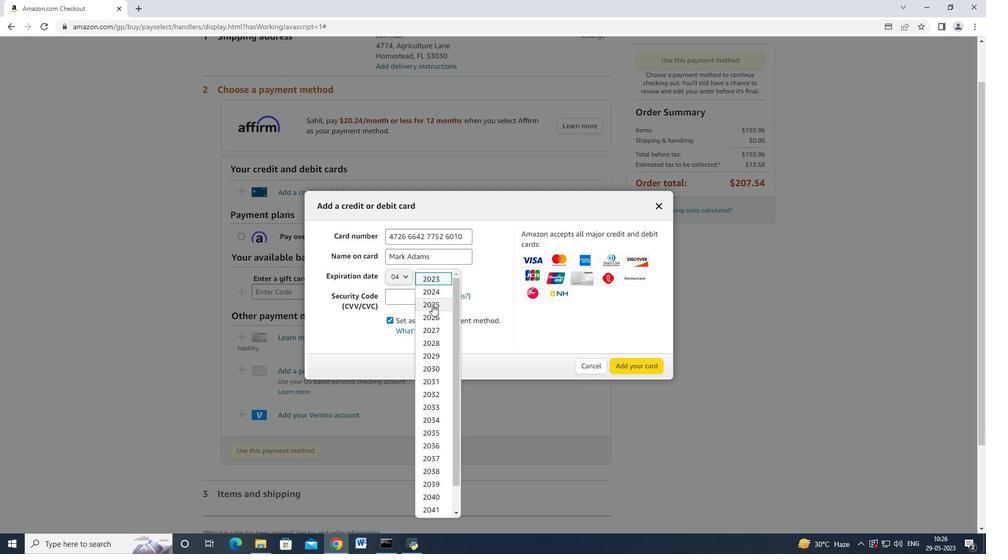 
Action: Mouse pressed left at (432, 305)
Screenshot: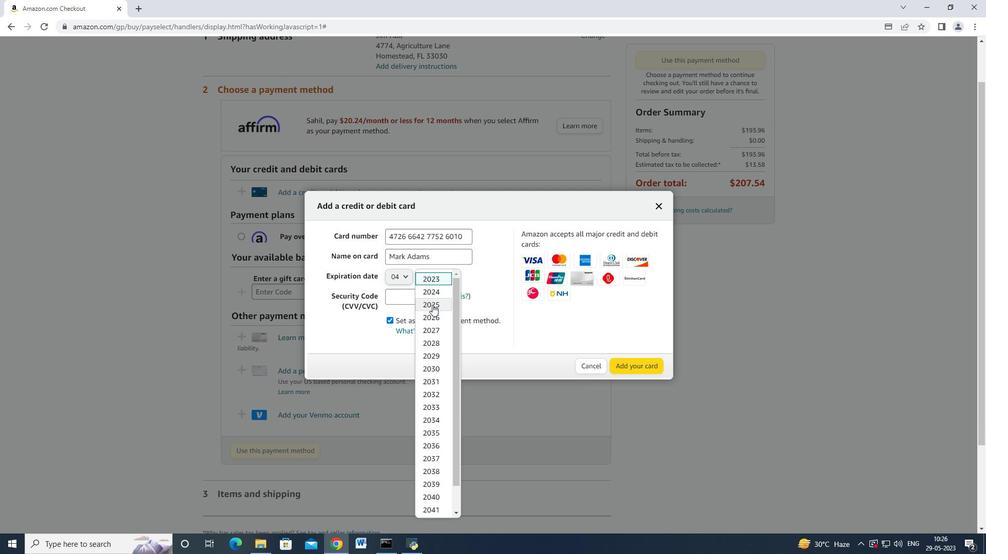
Action: Mouse moved to (410, 301)
Screenshot: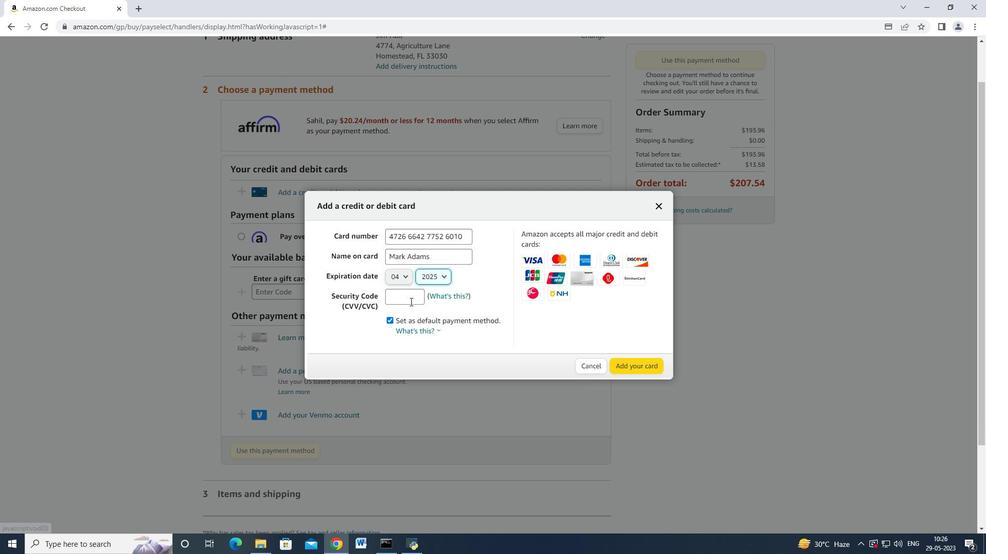 
Action: Mouse pressed left at (410, 301)
Screenshot: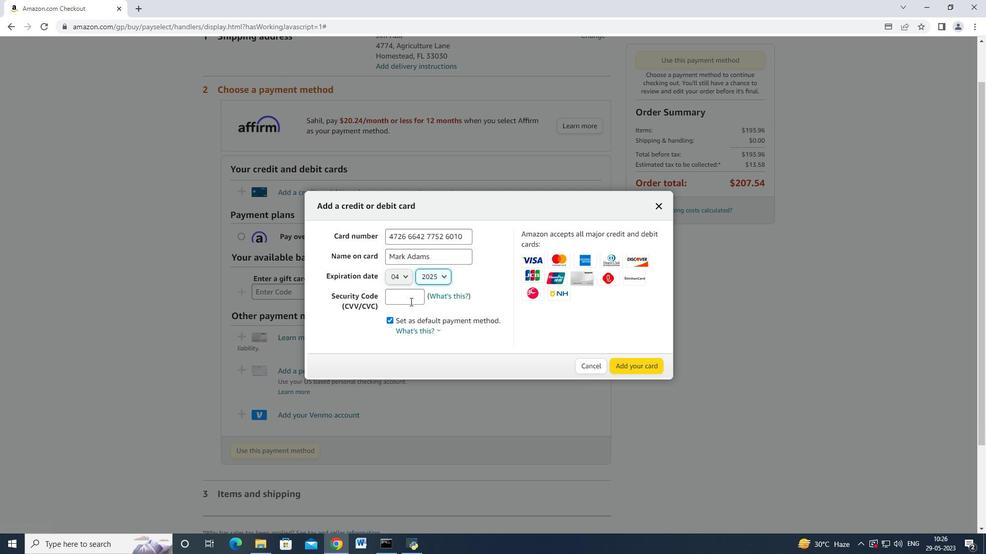 
Action: Mouse moved to (416, 297)
Screenshot: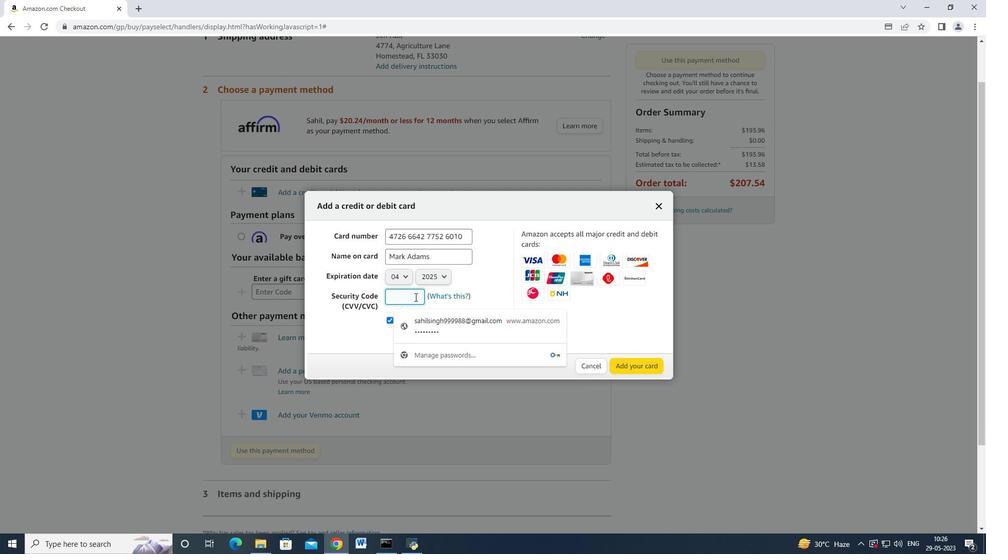 
Action: Key pressed 682
Screenshot: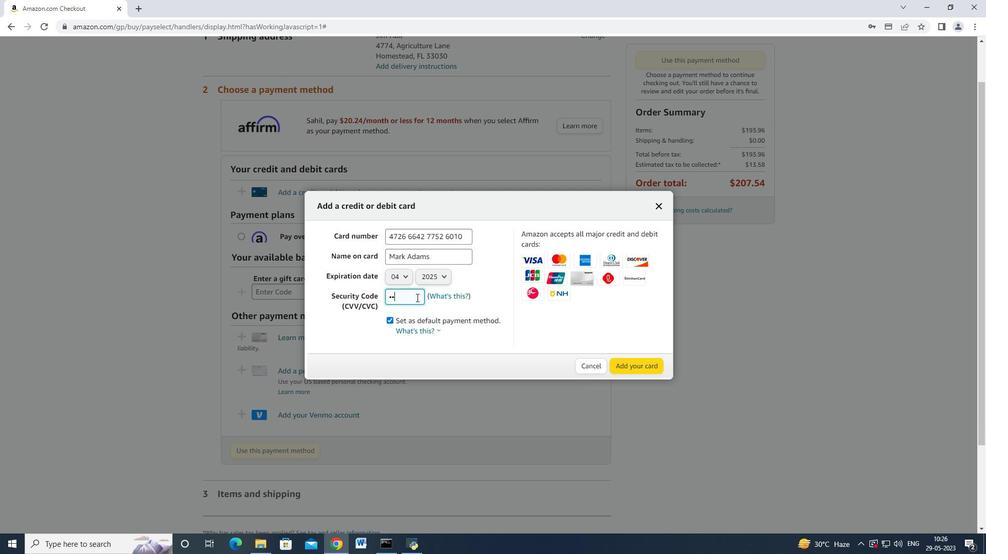 
Action: Mouse moved to (491, 361)
Screenshot: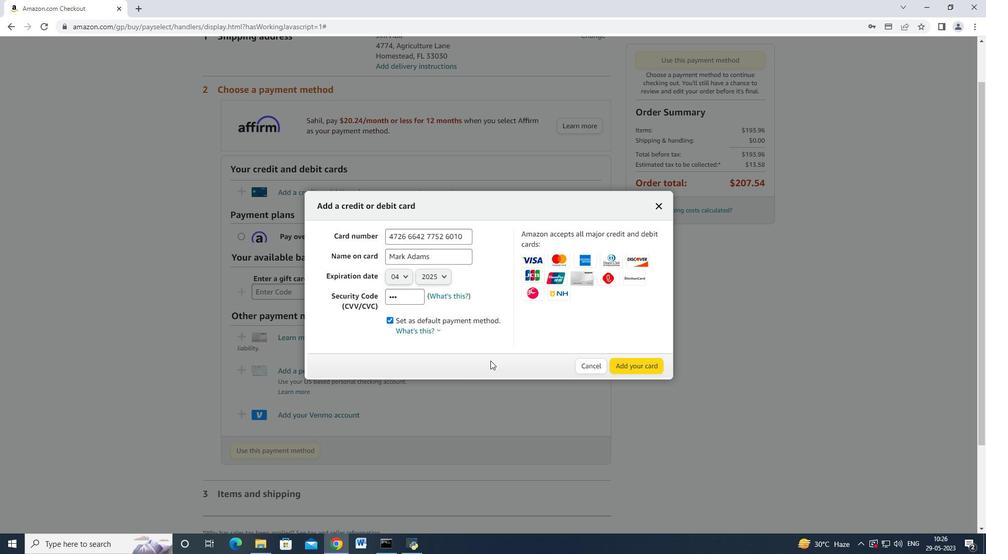 
